 Task: Find connections with filter location Cardiff with filter topic #workingathomewith filter profile language French with filter current company Indus Towers Limited with filter school R. A. Podar College of Commerce & Economics with filter industry Equipment Rental Services with filter service category Email Marketing with filter keywords title Mail Carrier
Action: Mouse moved to (679, 82)
Screenshot: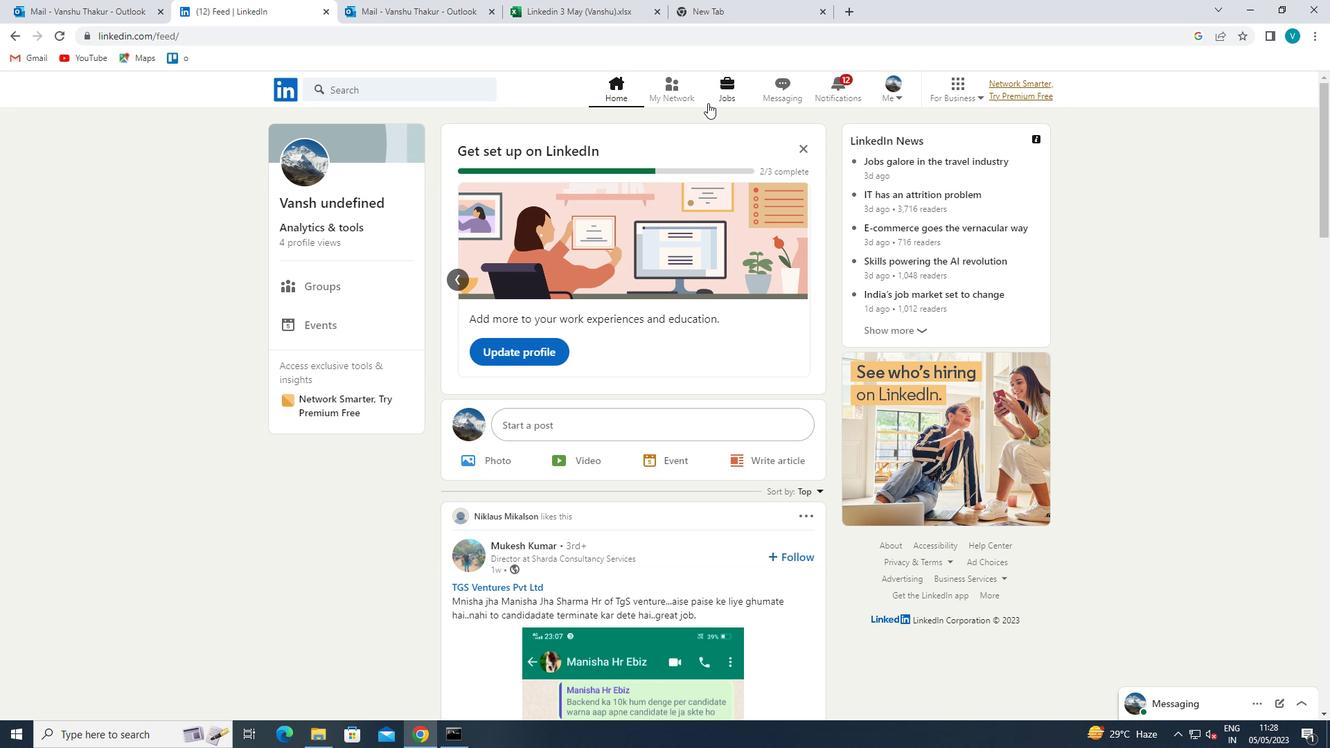 
Action: Mouse pressed left at (679, 82)
Screenshot: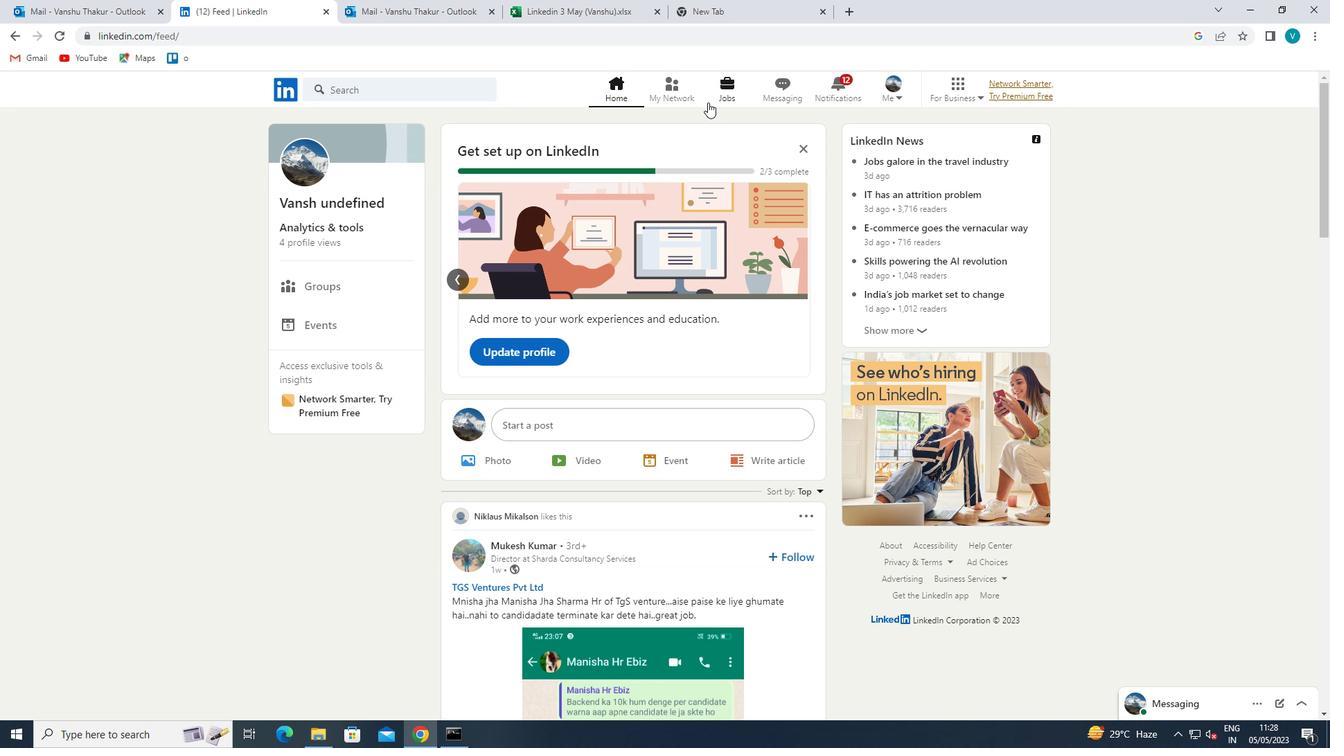 
Action: Mouse moved to (413, 168)
Screenshot: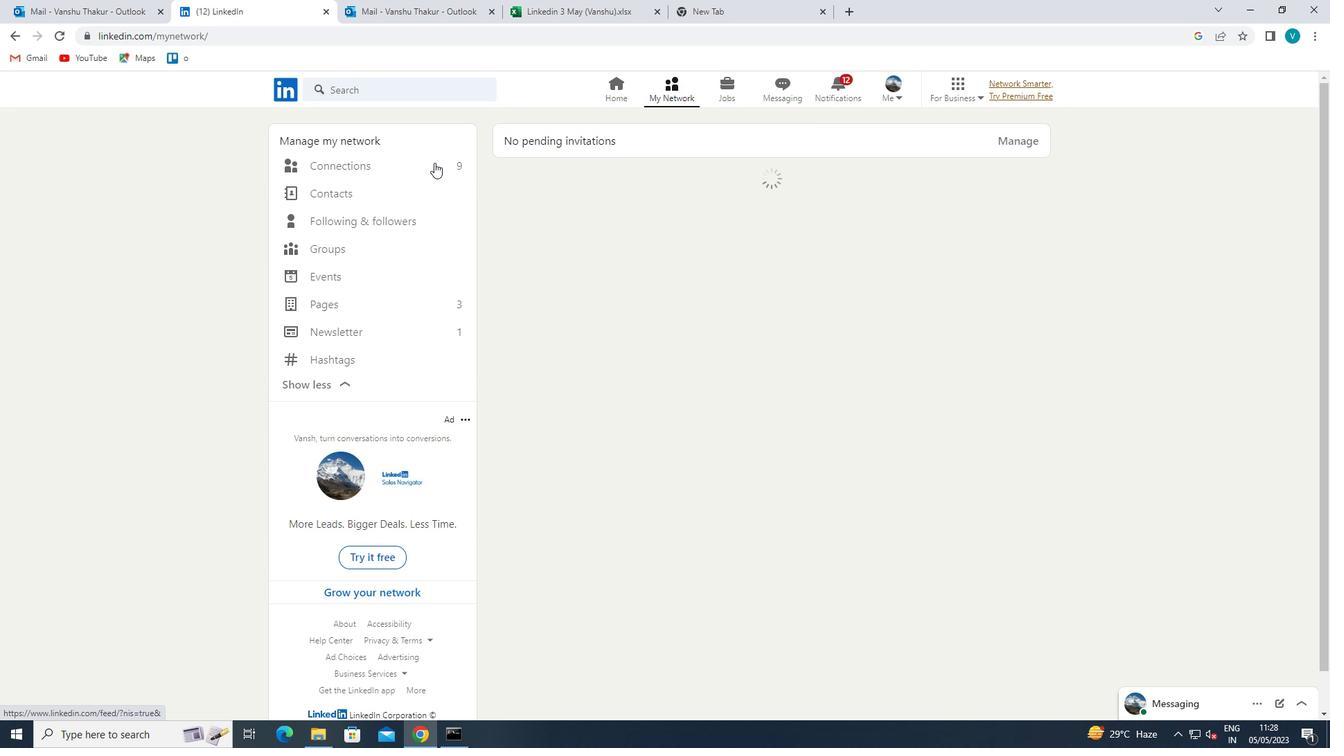 
Action: Mouse pressed left at (413, 168)
Screenshot: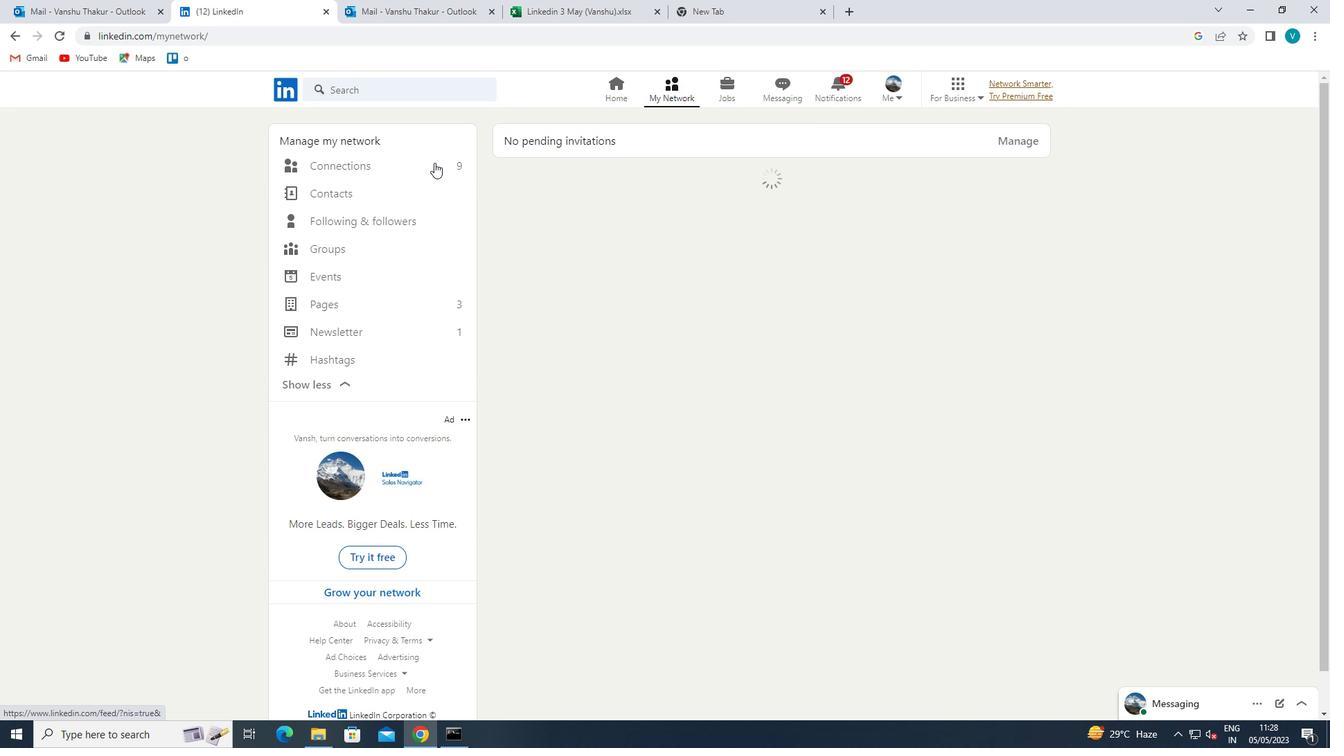 
Action: Mouse moved to (750, 169)
Screenshot: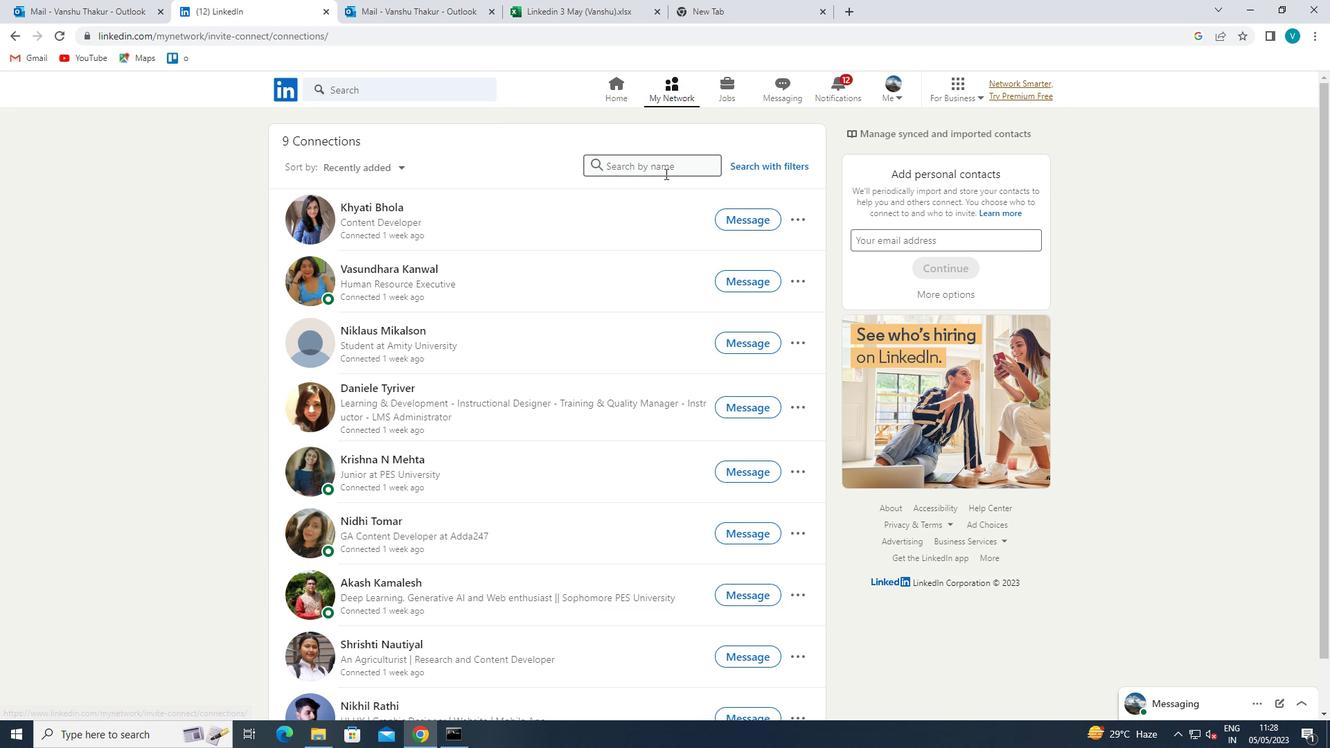 
Action: Mouse pressed left at (750, 169)
Screenshot: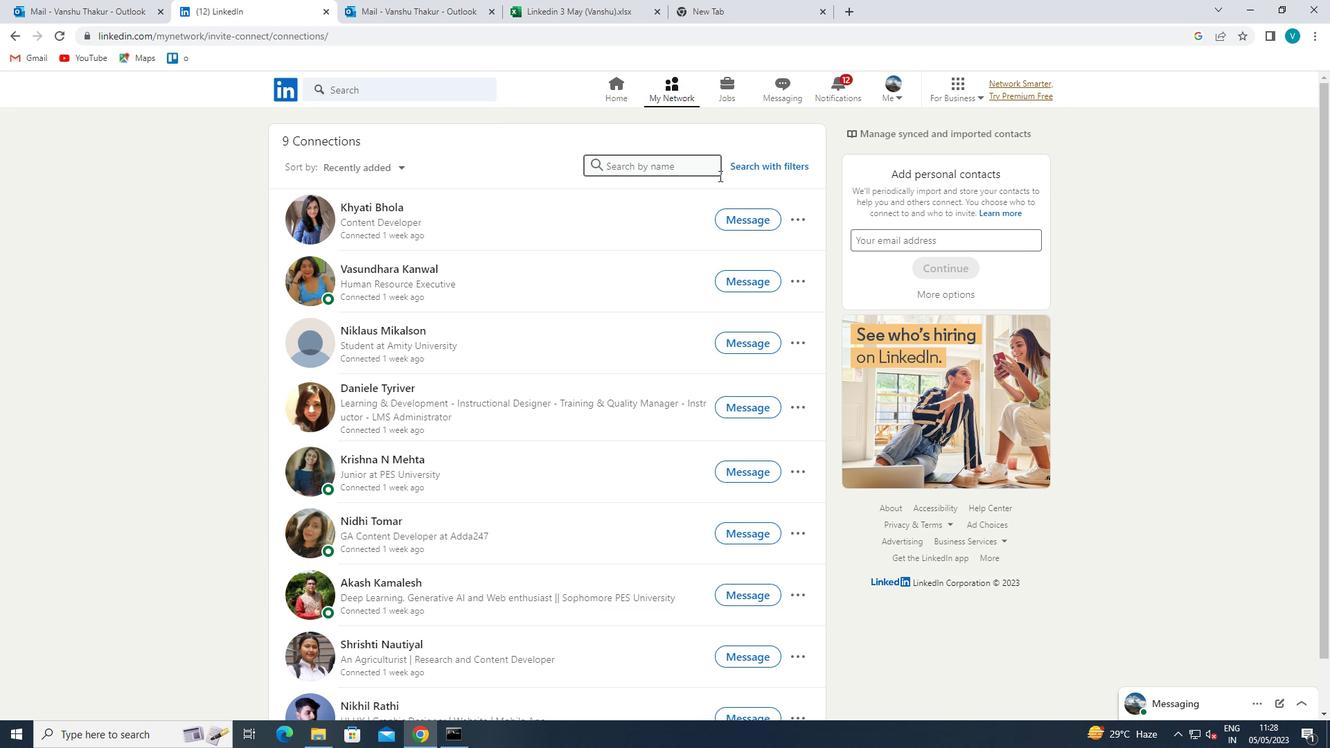 
Action: Mouse moved to (667, 132)
Screenshot: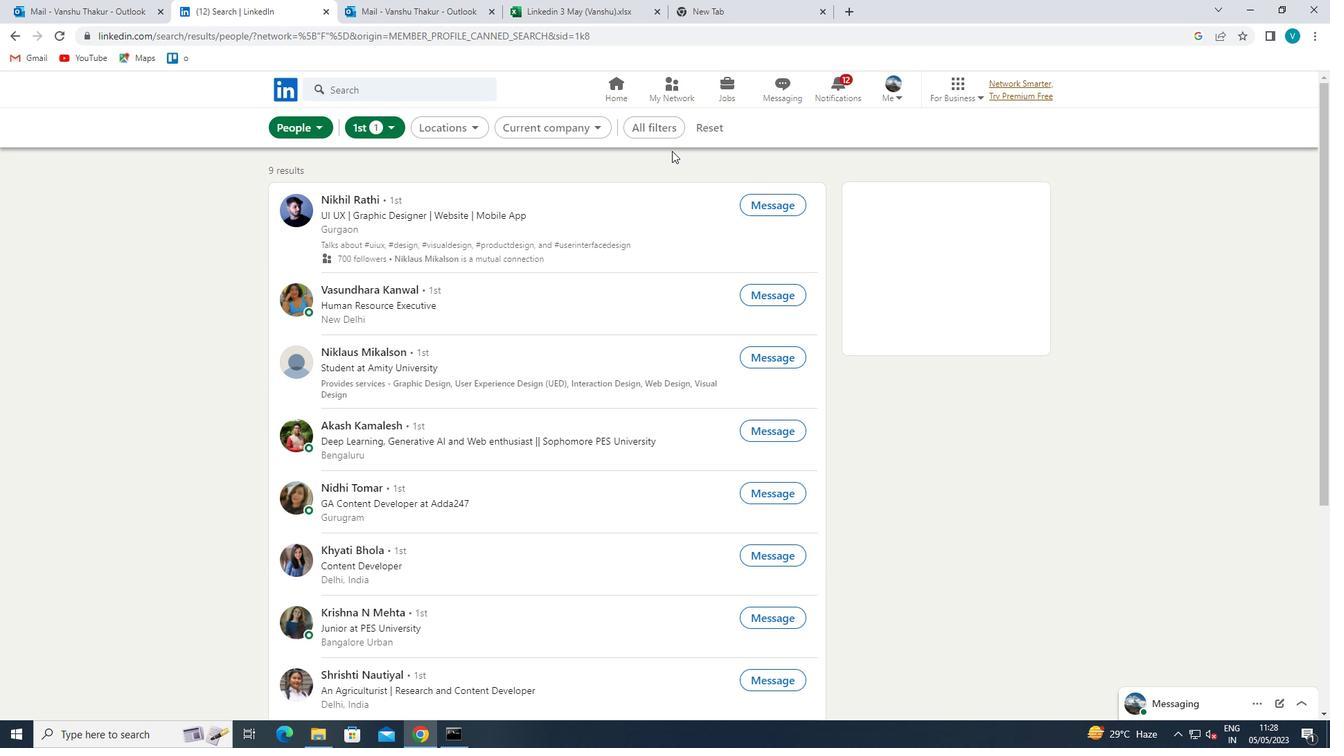 
Action: Mouse pressed left at (667, 132)
Screenshot: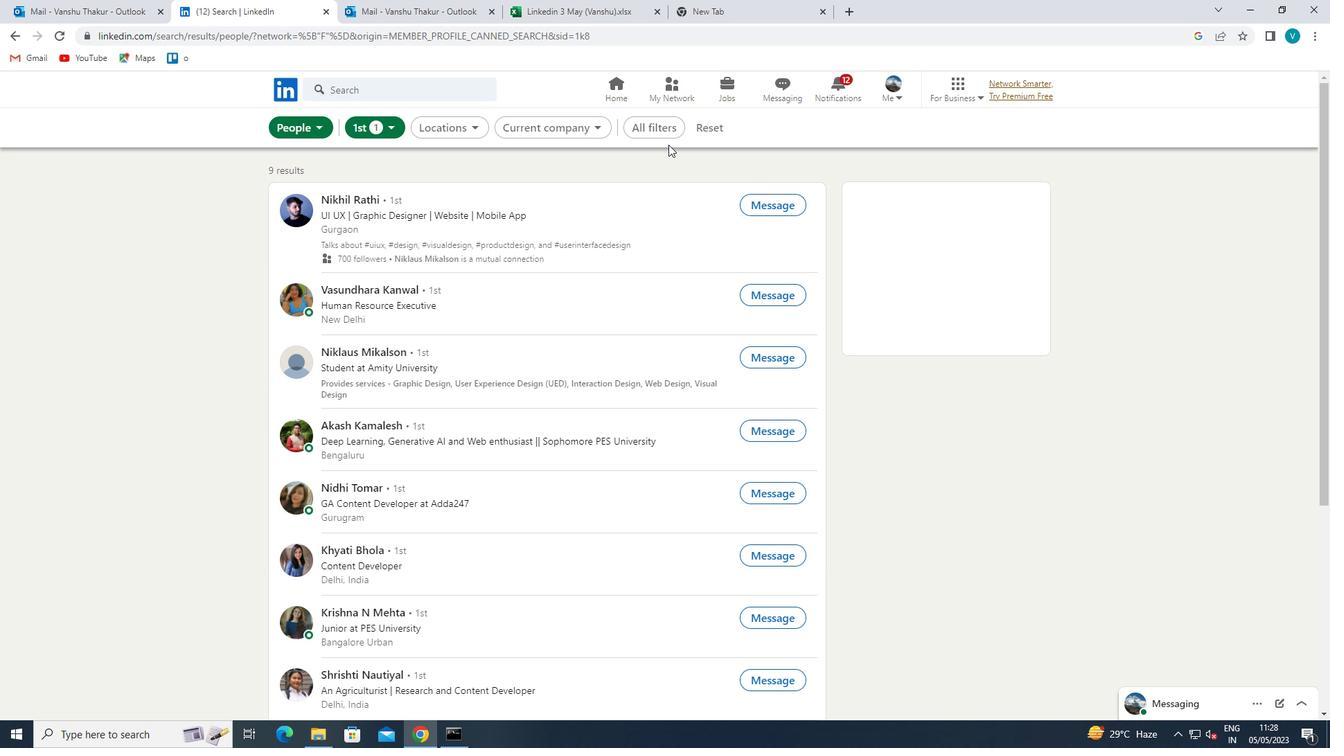 
Action: Mouse moved to (1093, 307)
Screenshot: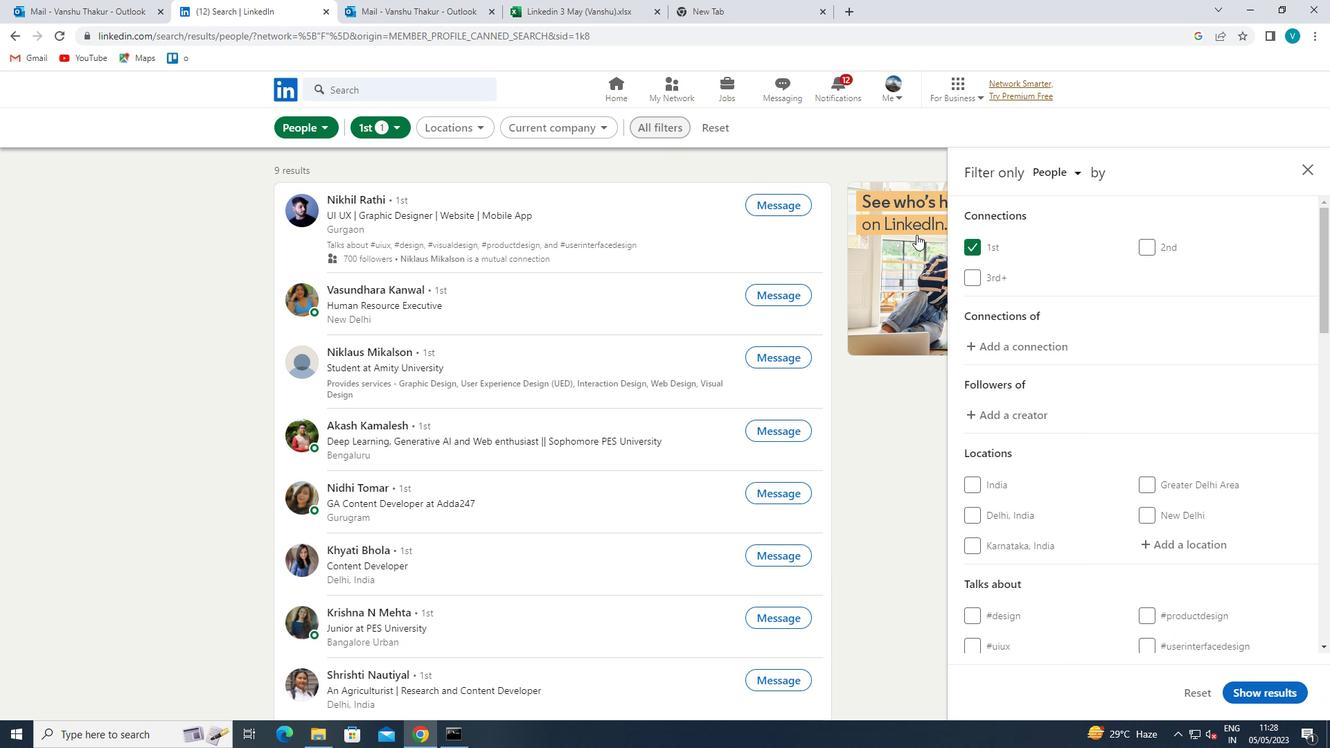 
Action: Mouse scrolled (1093, 306) with delta (0, 0)
Screenshot: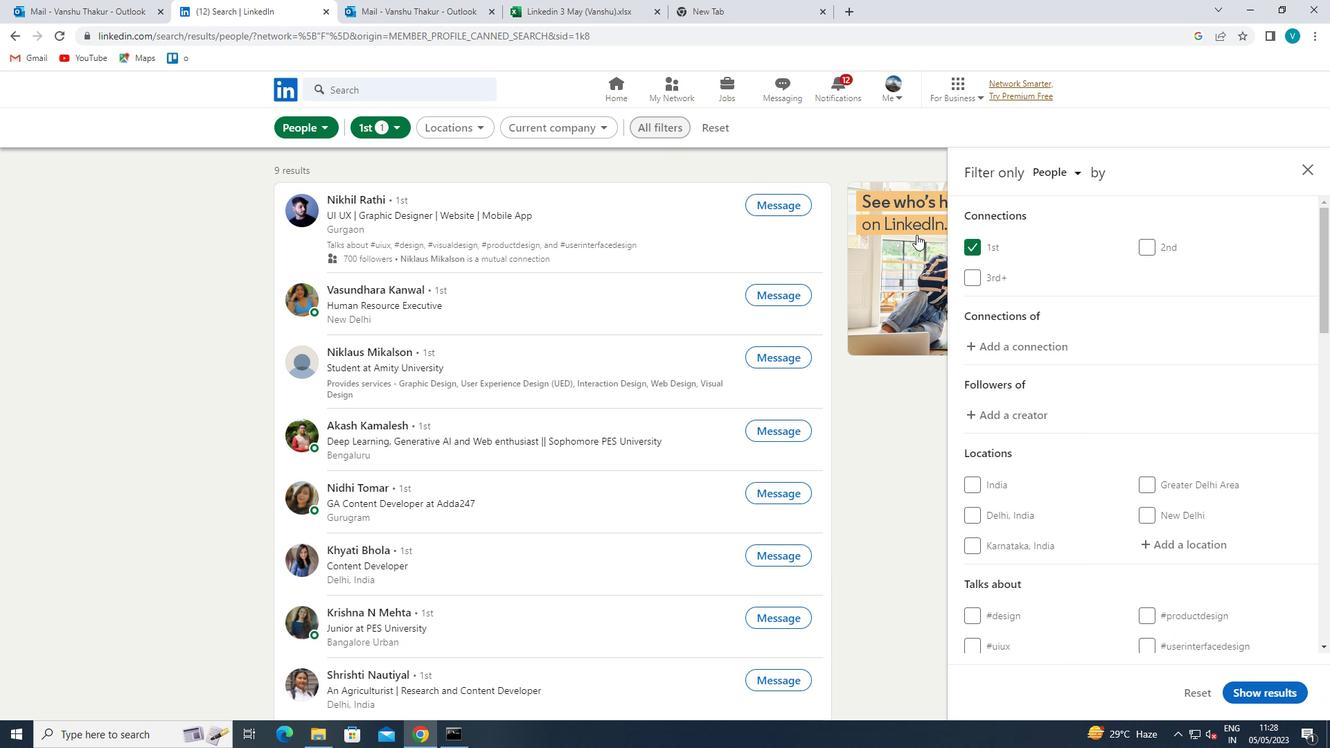 
Action: Mouse scrolled (1093, 306) with delta (0, 0)
Screenshot: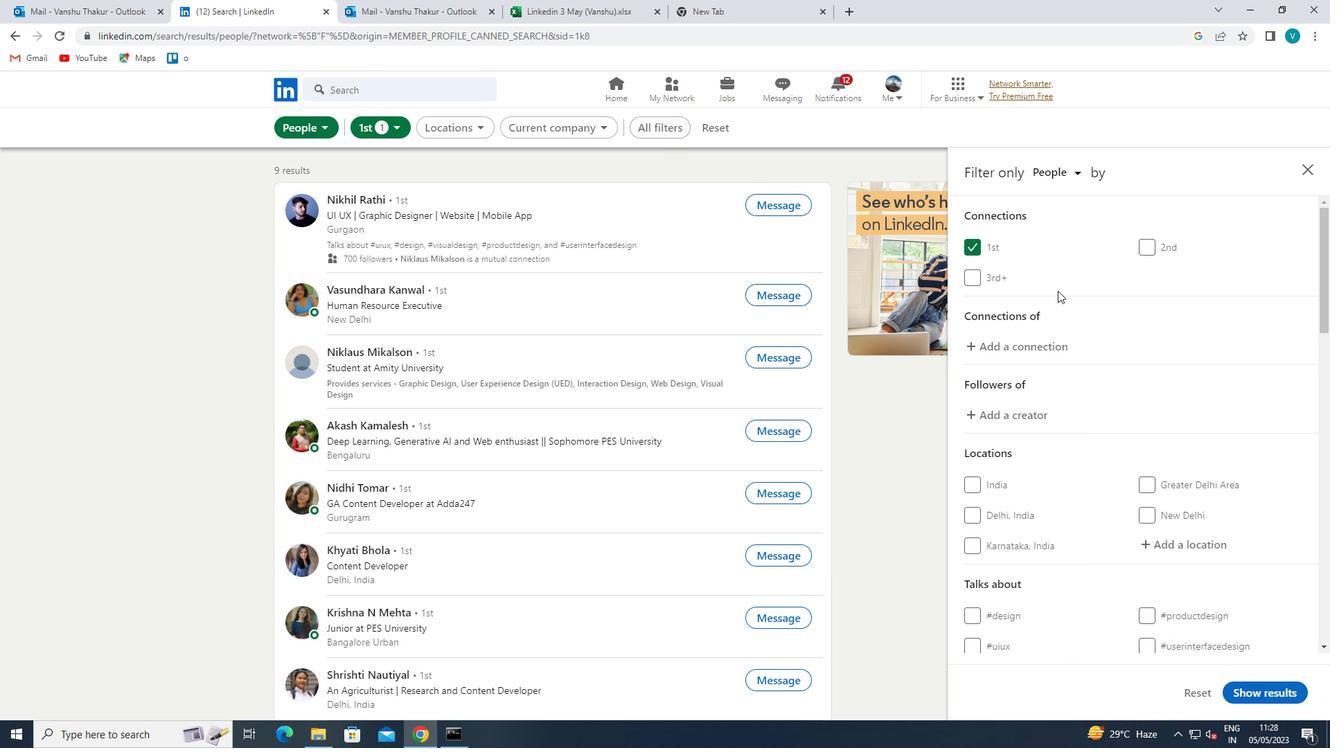 
Action: Mouse scrolled (1093, 306) with delta (0, 0)
Screenshot: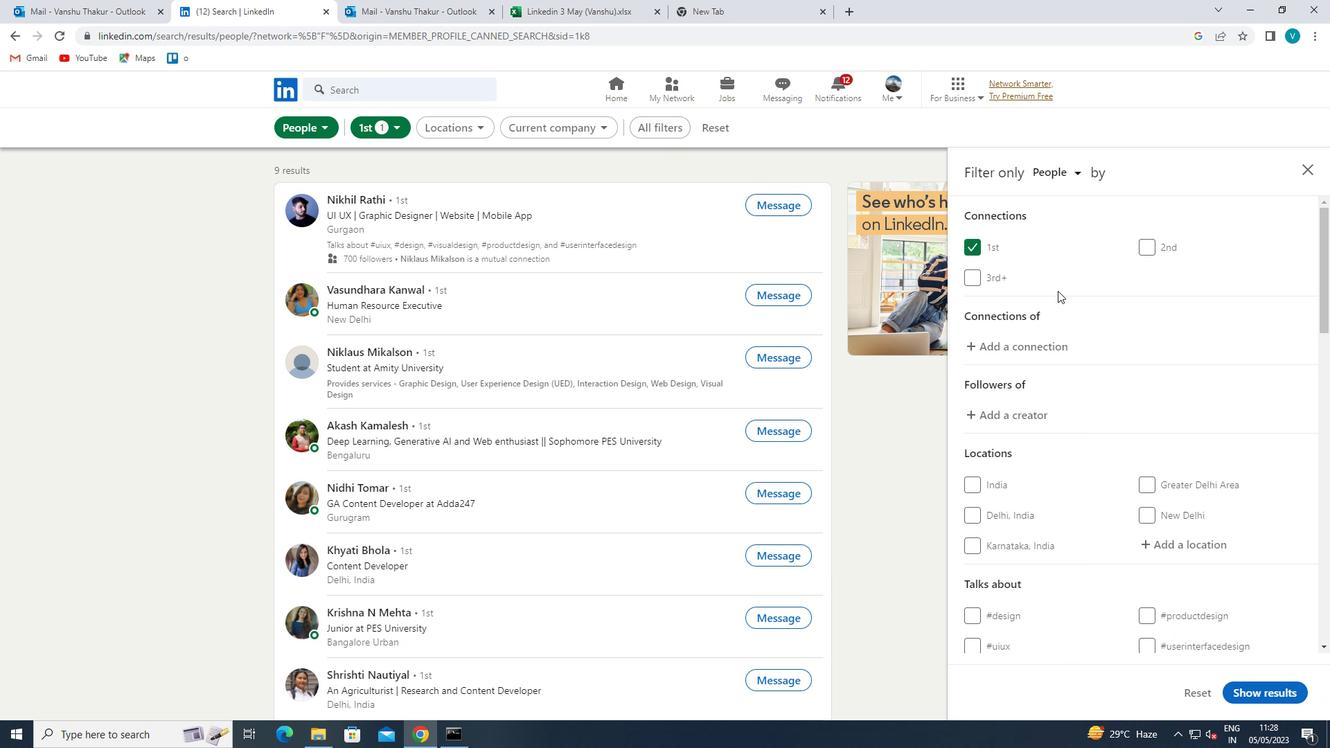 
Action: Mouse moved to (1174, 336)
Screenshot: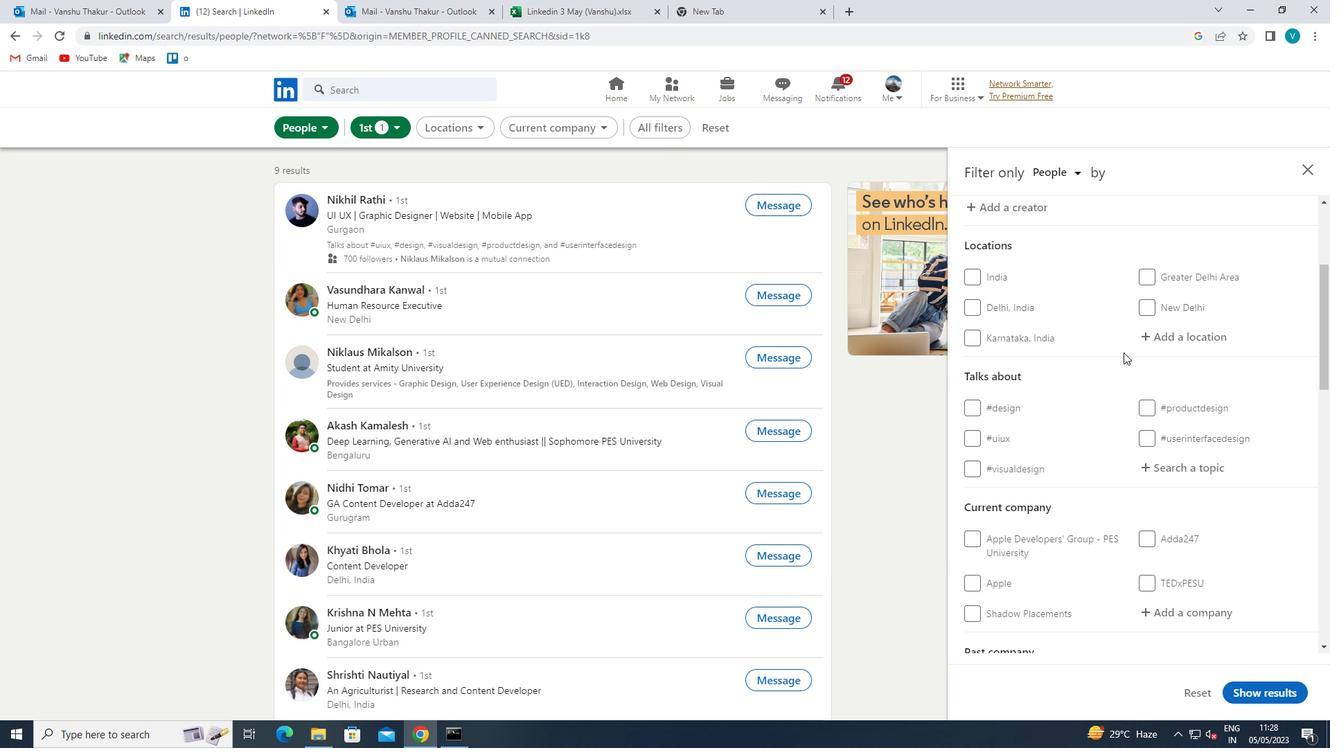 
Action: Mouse pressed left at (1174, 336)
Screenshot: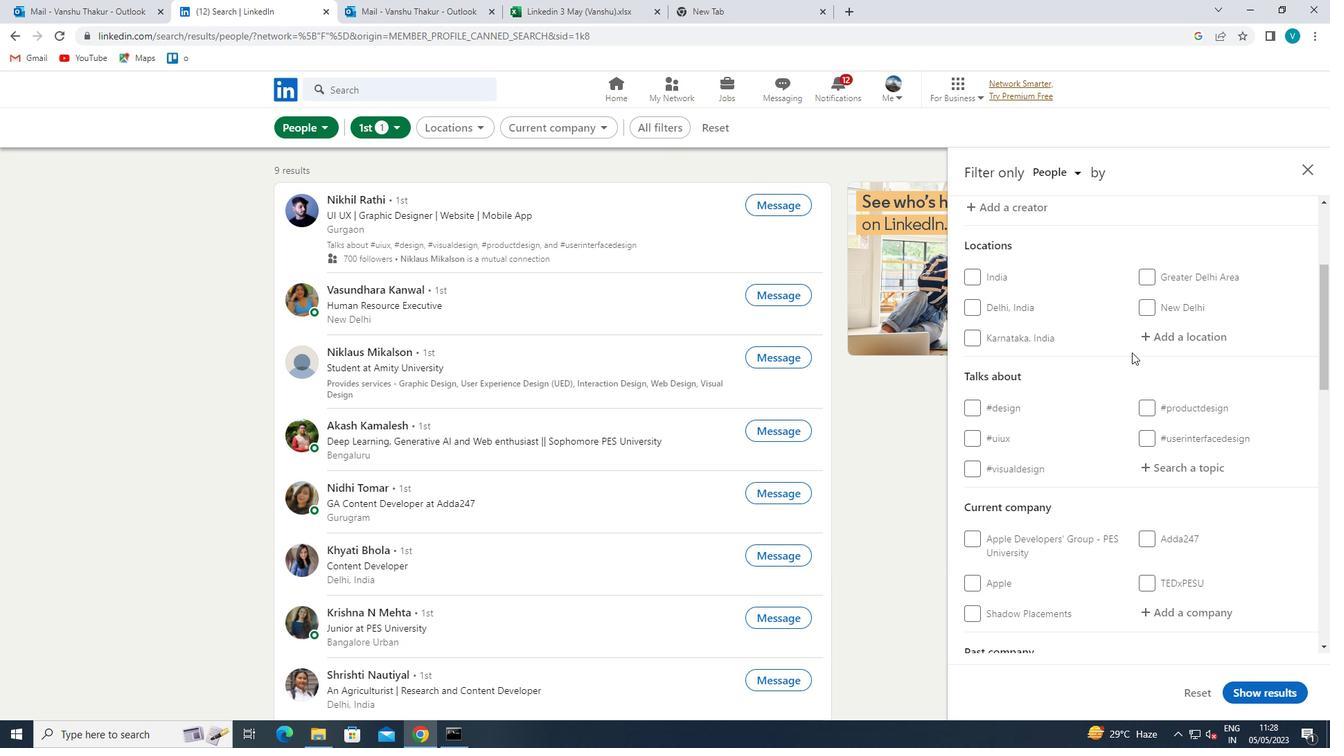 
Action: Mouse moved to (982, 233)
Screenshot: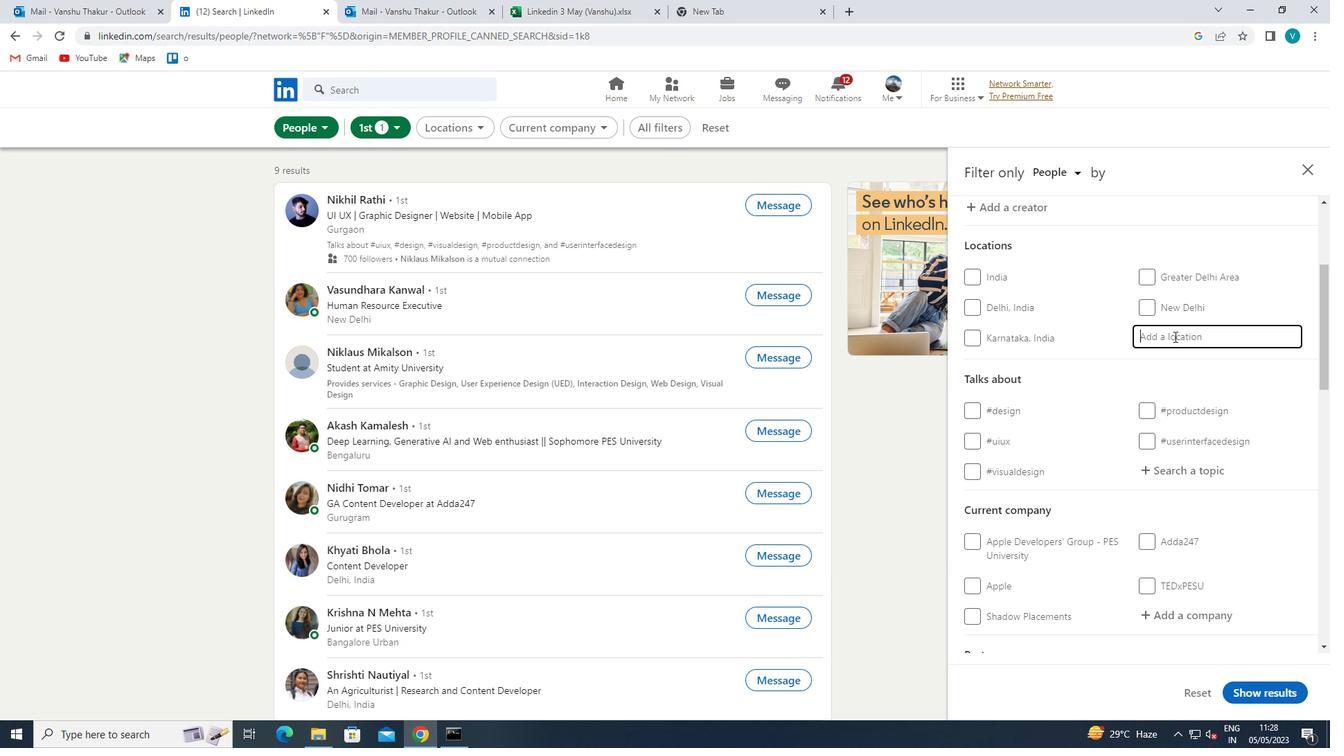 
Action: Key pressed <Key.shift><Key.shift><Key.shift><Key.shift><Key.shift><Key.shift><Key.shift><Key.shift><Key.shift><Key.shift><Key.shift><Key.shift><Key.shift><Key.shift>CARDIFF
Screenshot: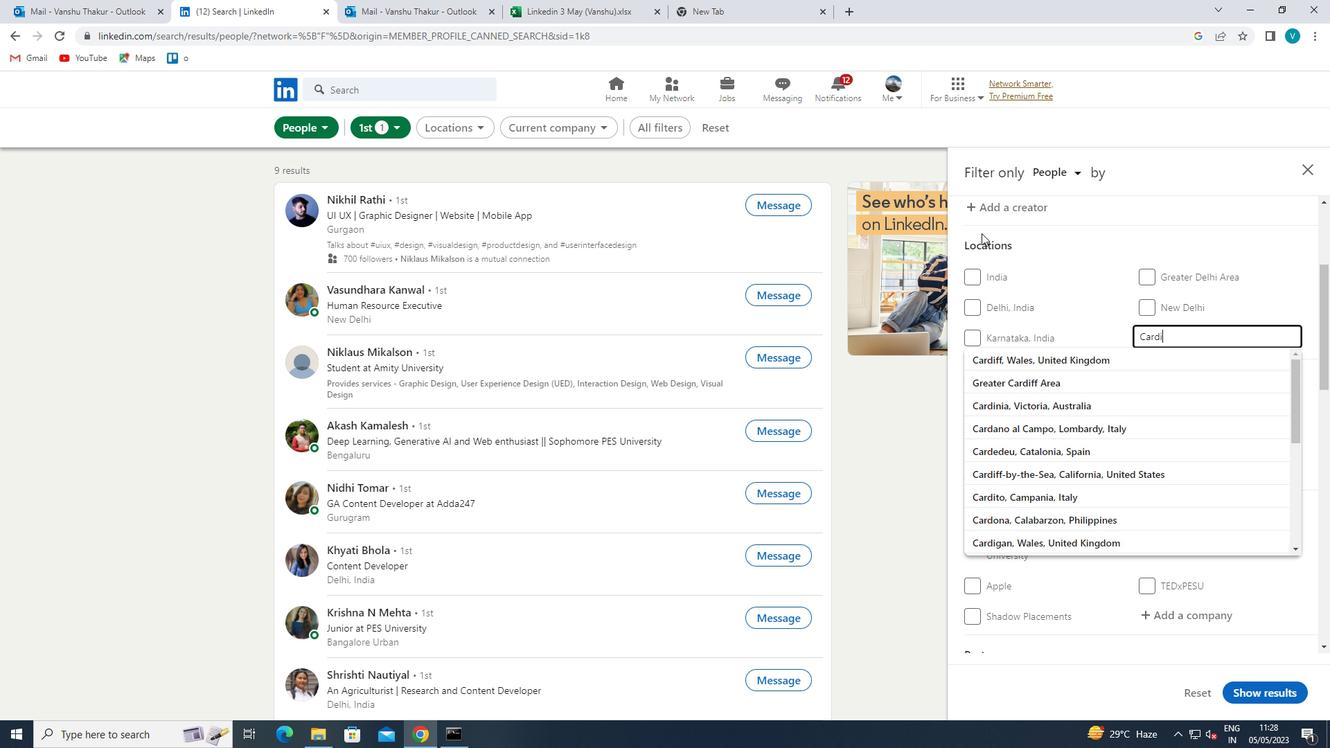 
Action: Mouse moved to (1030, 350)
Screenshot: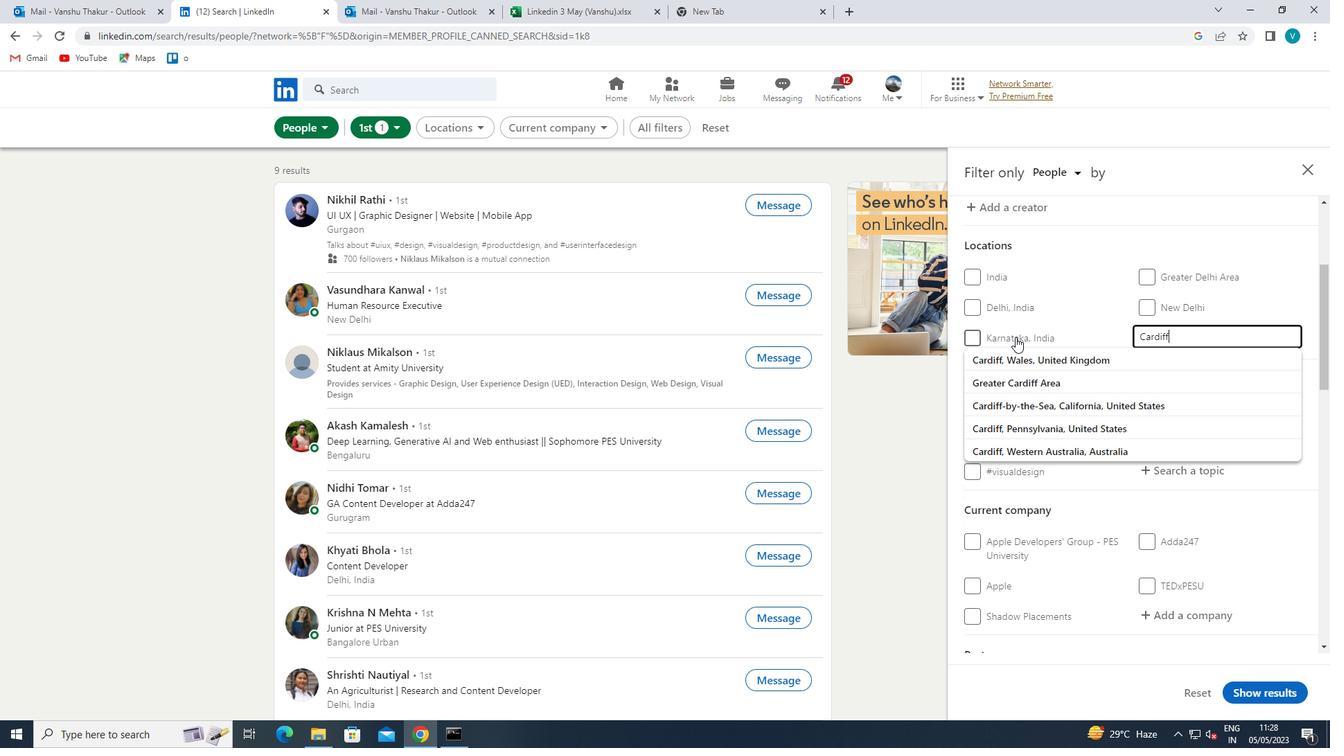 
Action: Mouse pressed left at (1030, 350)
Screenshot: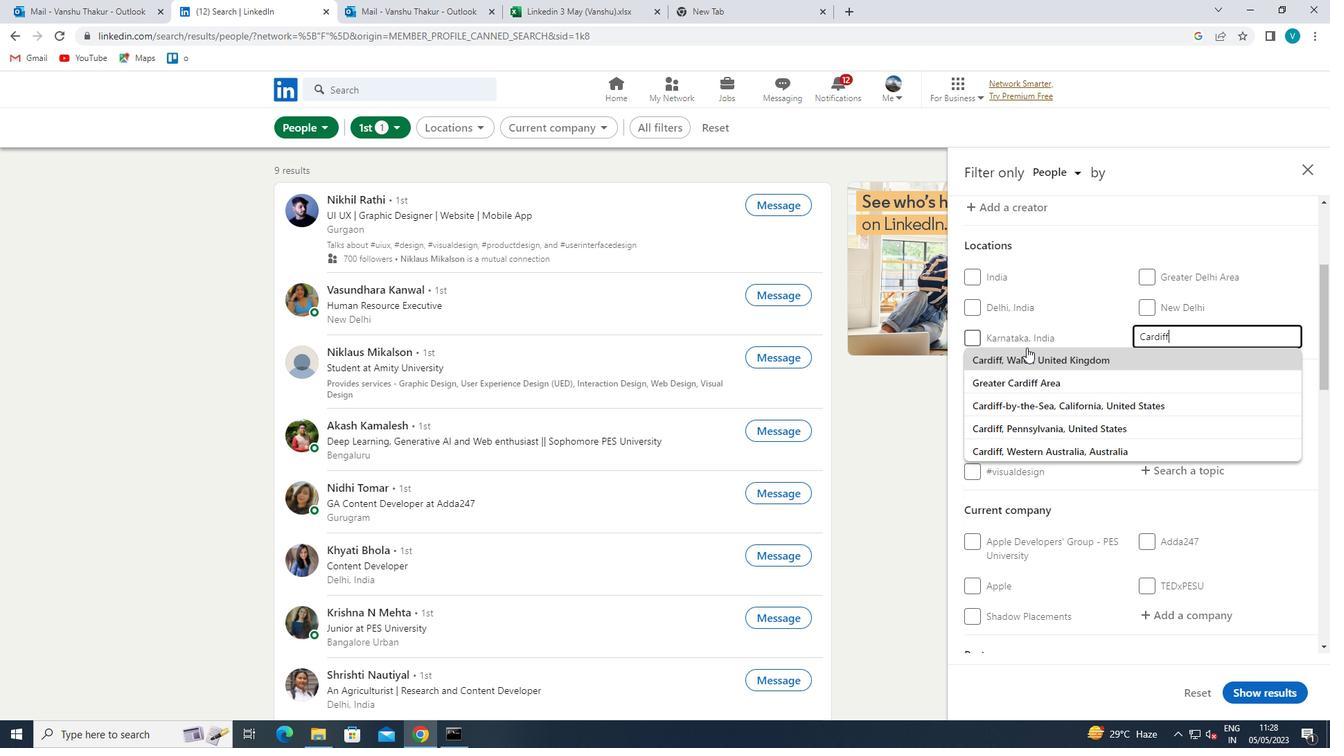 
Action: Mouse moved to (1043, 356)
Screenshot: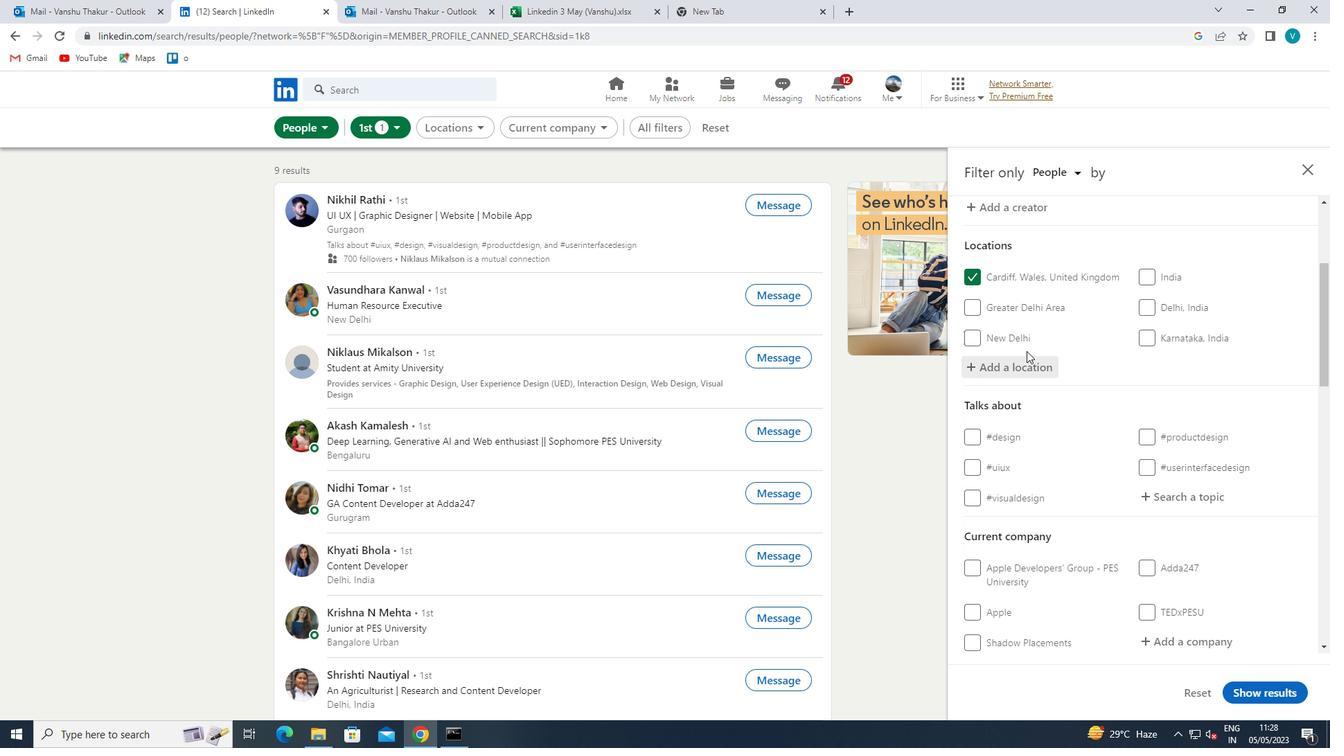 
Action: Mouse scrolled (1043, 355) with delta (0, 0)
Screenshot: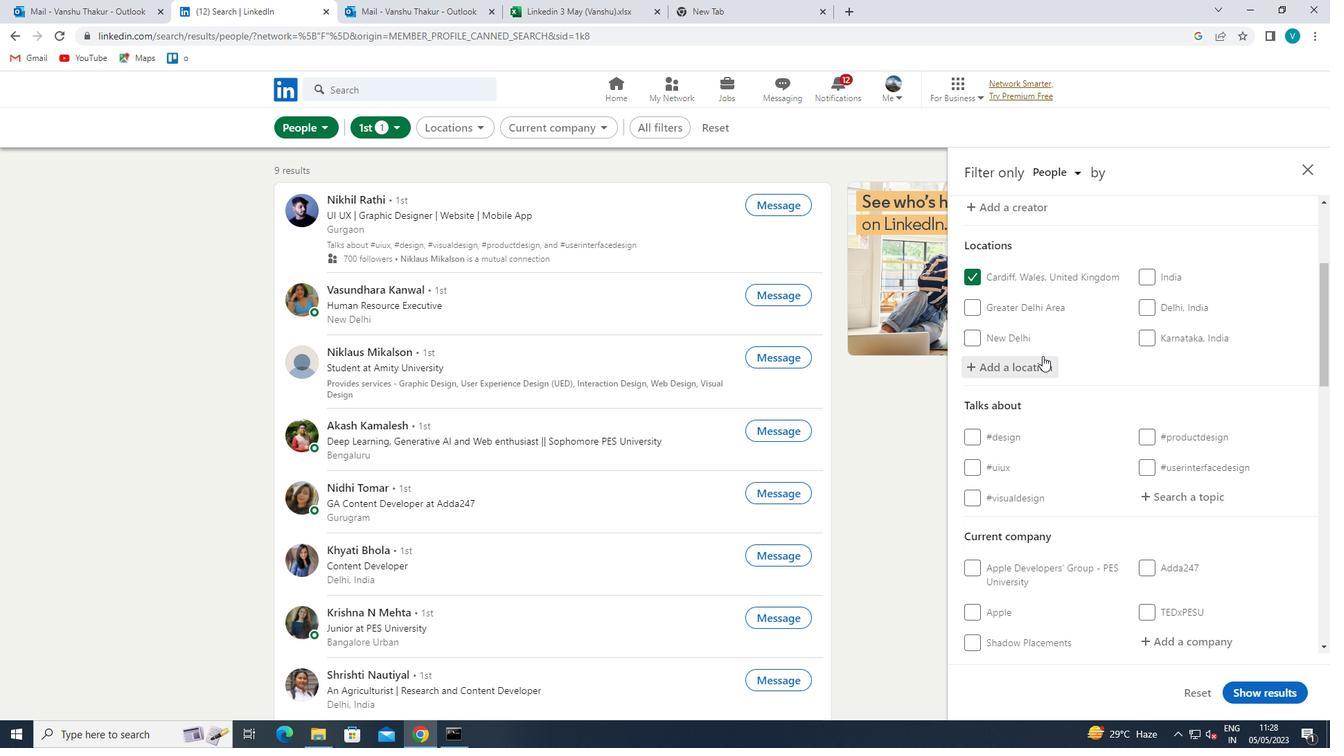 
Action: Mouse scrolled (1043, 355) with delta (0, 0)
Screenshot: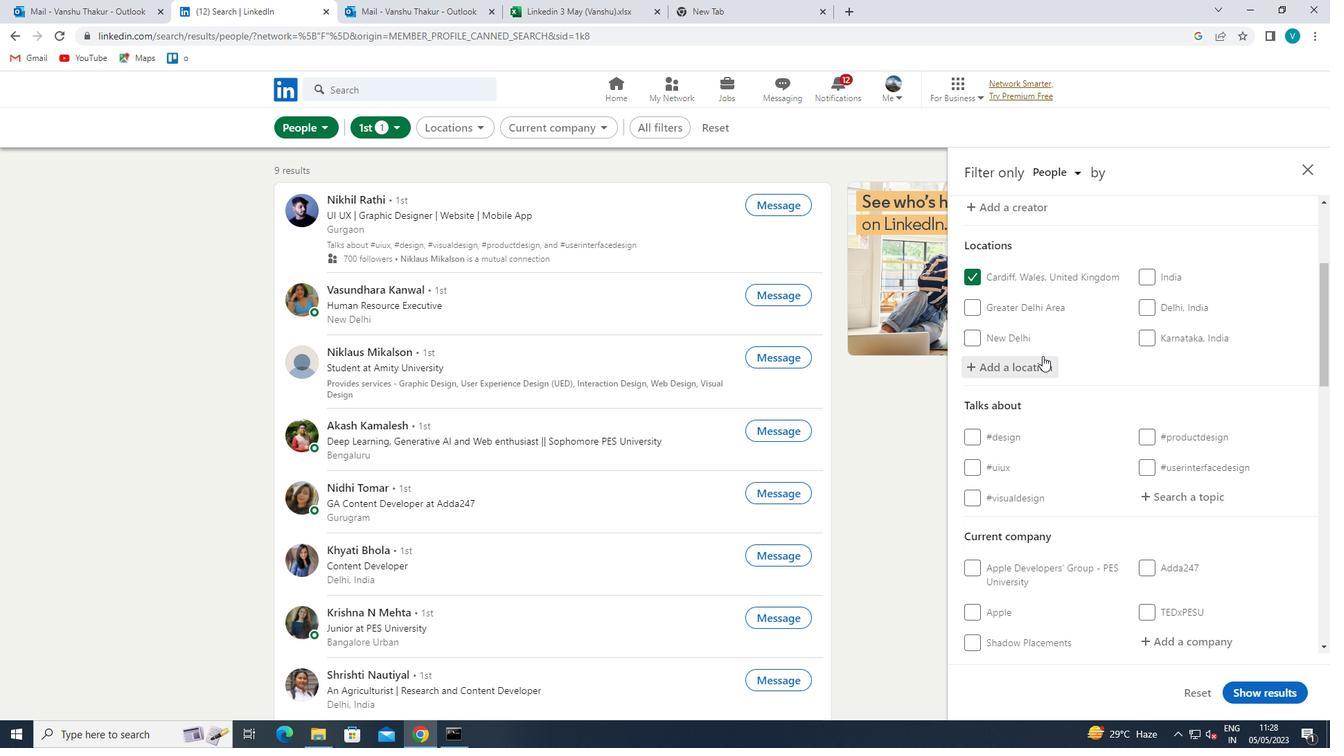 
Action: Mouse moved to (1154, 352)
Screenshot: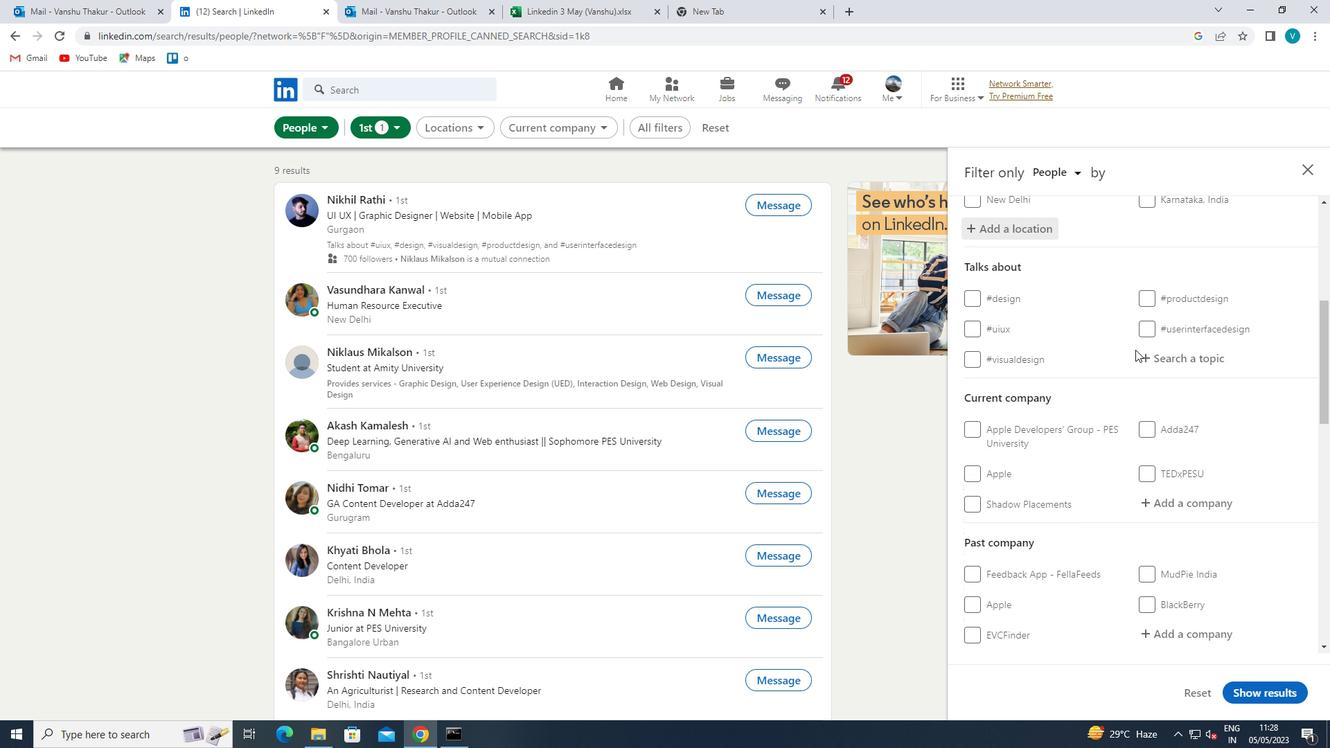 
Action: Mouse pressed left at (1154, 352)
Screenshot: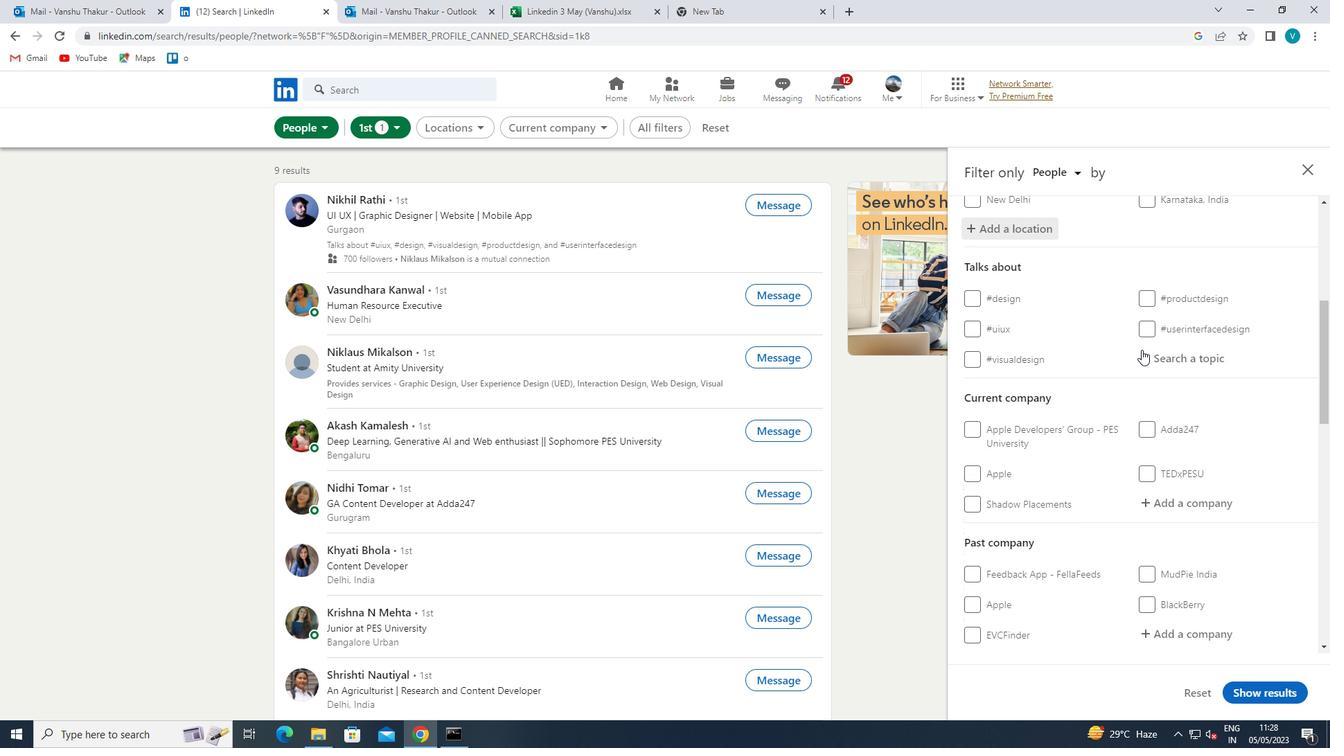 
Action: Key pressed WORKING
Screenshot: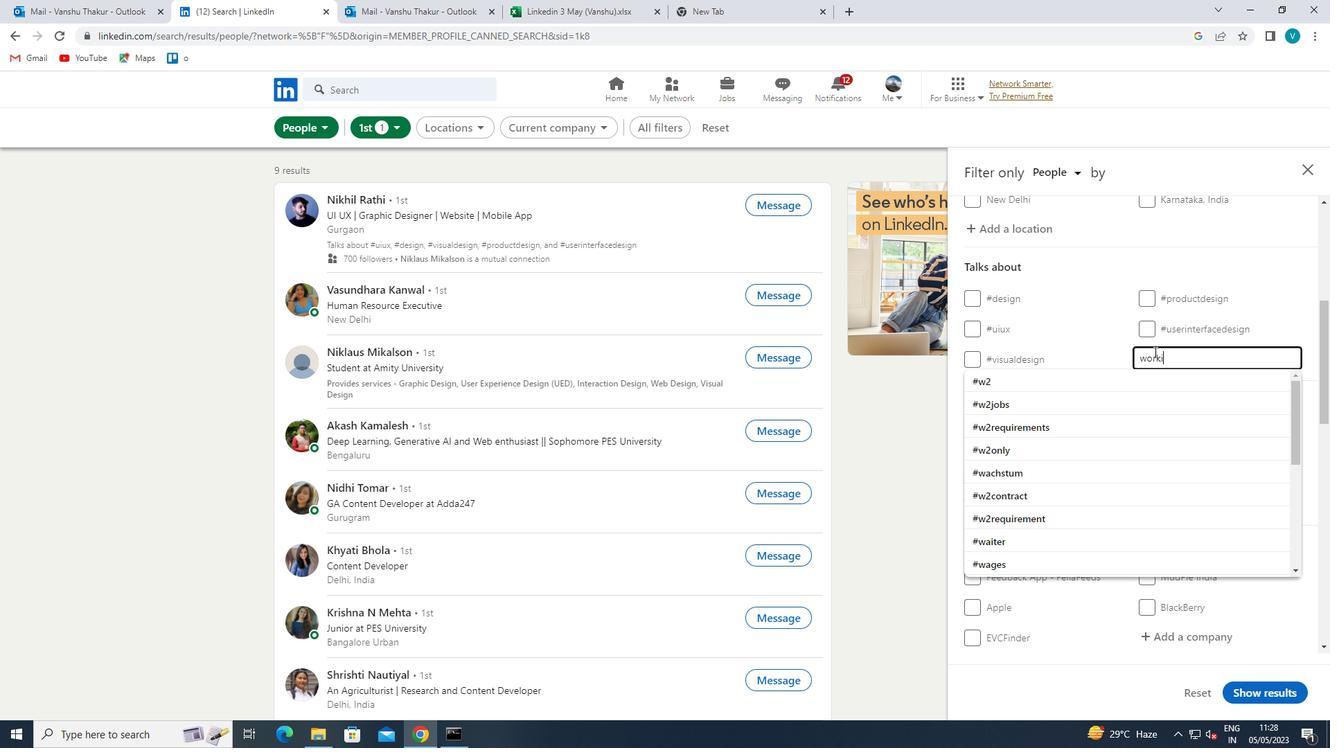 
Action: Mouse moved to (1173, 351)
Screenshot: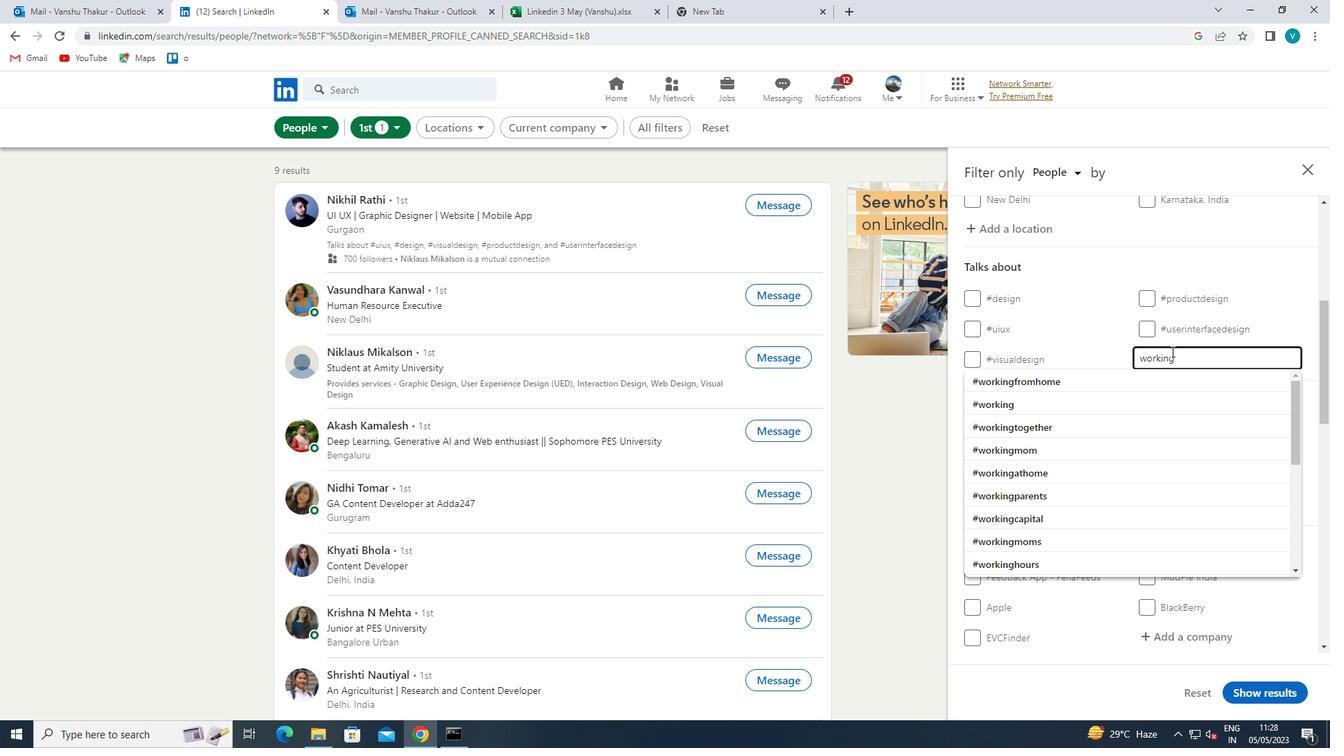 
Action: Key pressed ATHOM
Screenshot: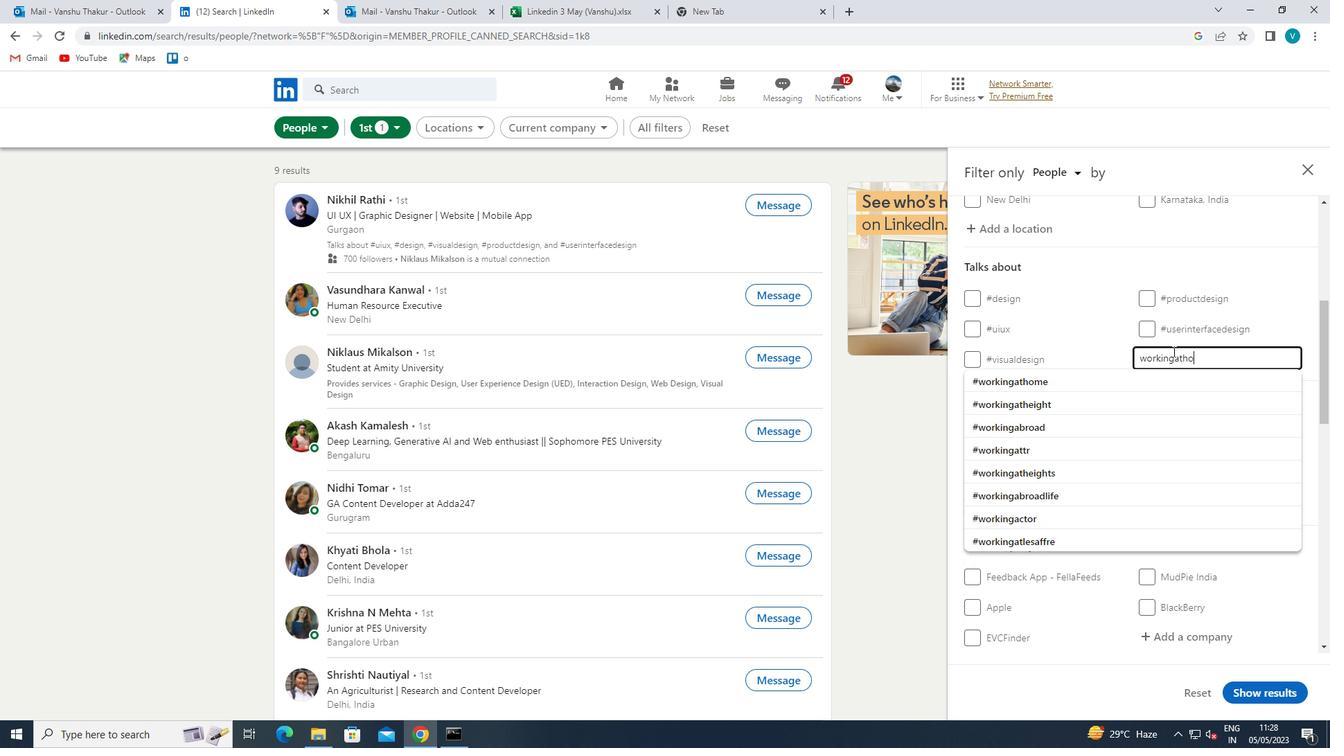 
Action: Mouse moved to (1138, 382)
Screenshot: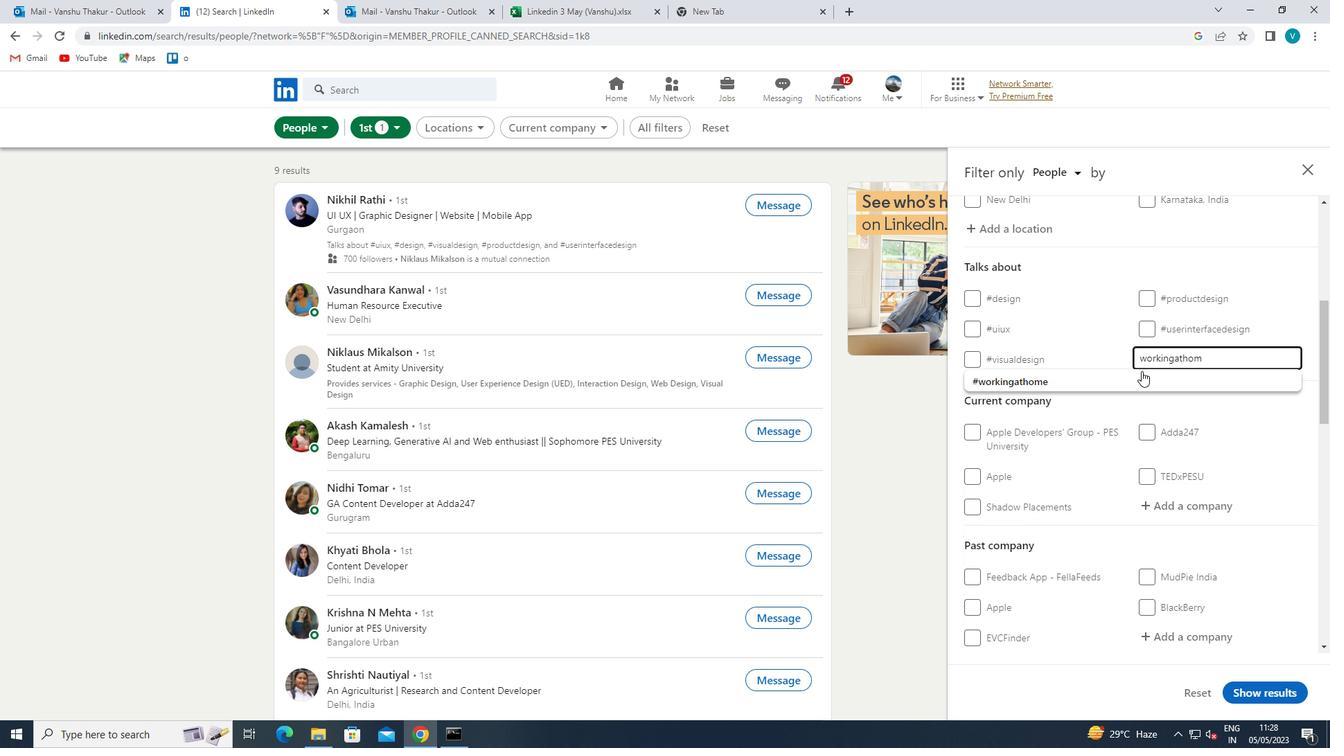 
Action: Mouse pressed left at (1138, 382)
Screenshot: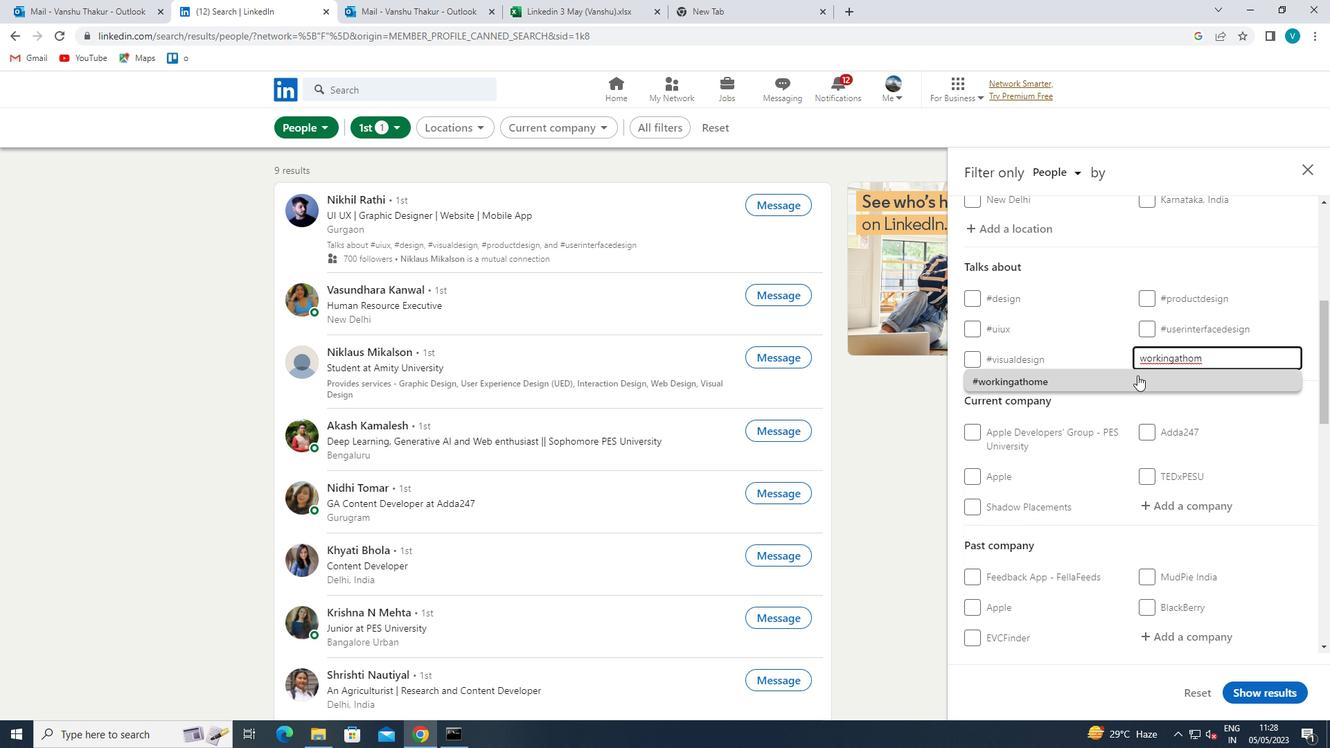 
Action: Mouse moved to (1137, 383)
Screenshot: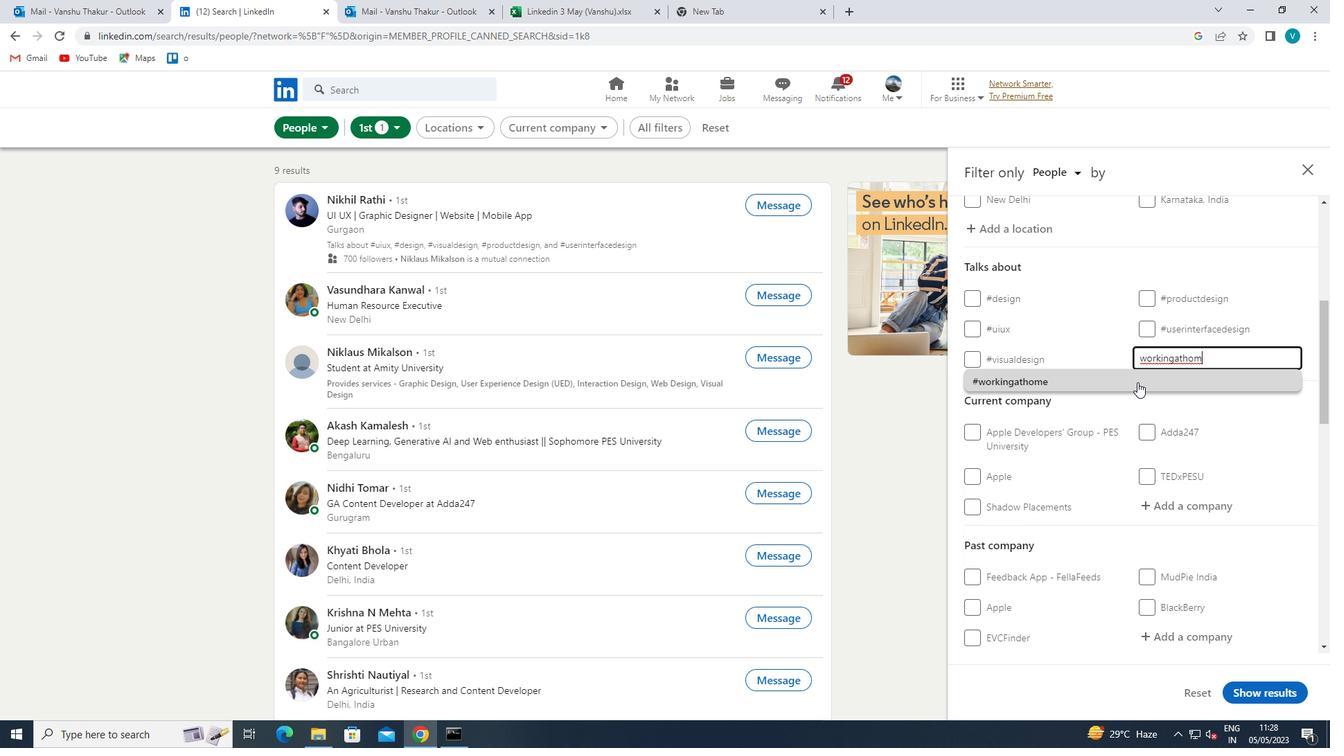 
Action: Mouse scrolled (1137, 382) with delta (0, 0)
Screenshot: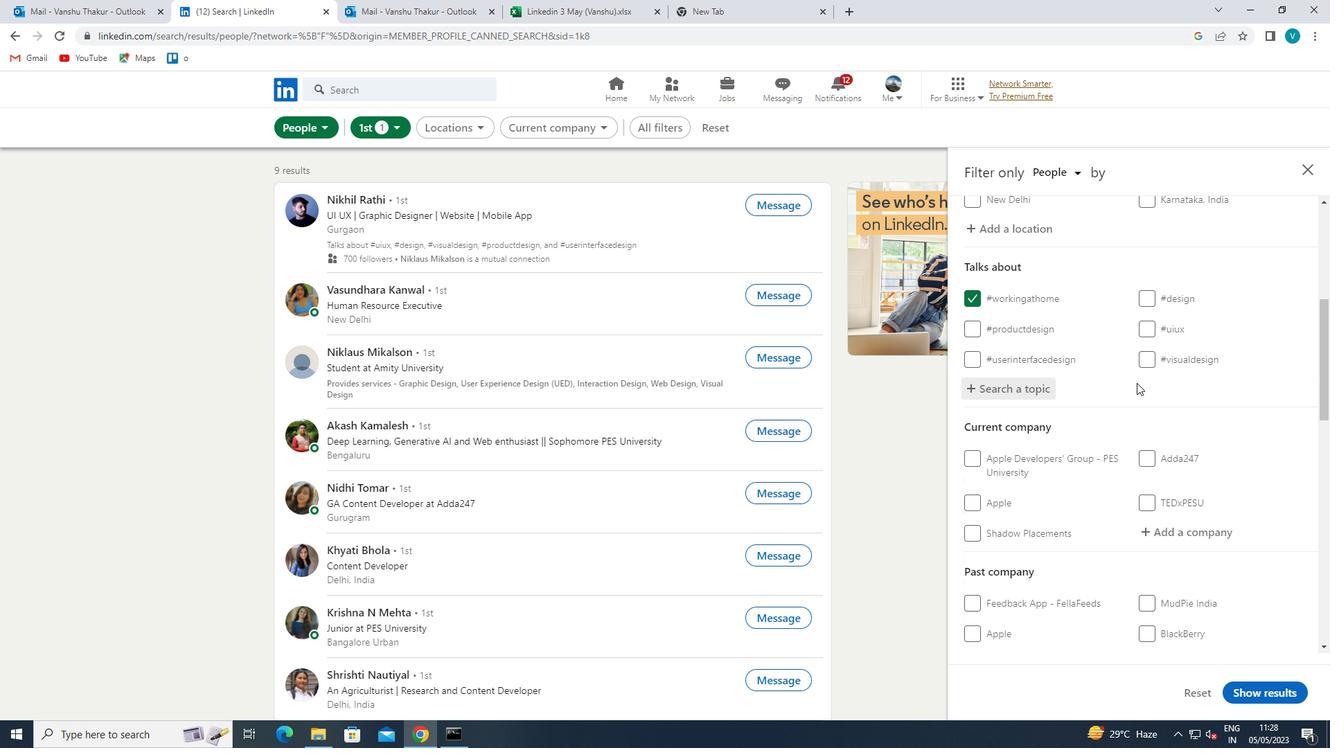 
Action: Mouse scrolled (1137, 382) with delta (0, 0)
Screenshot: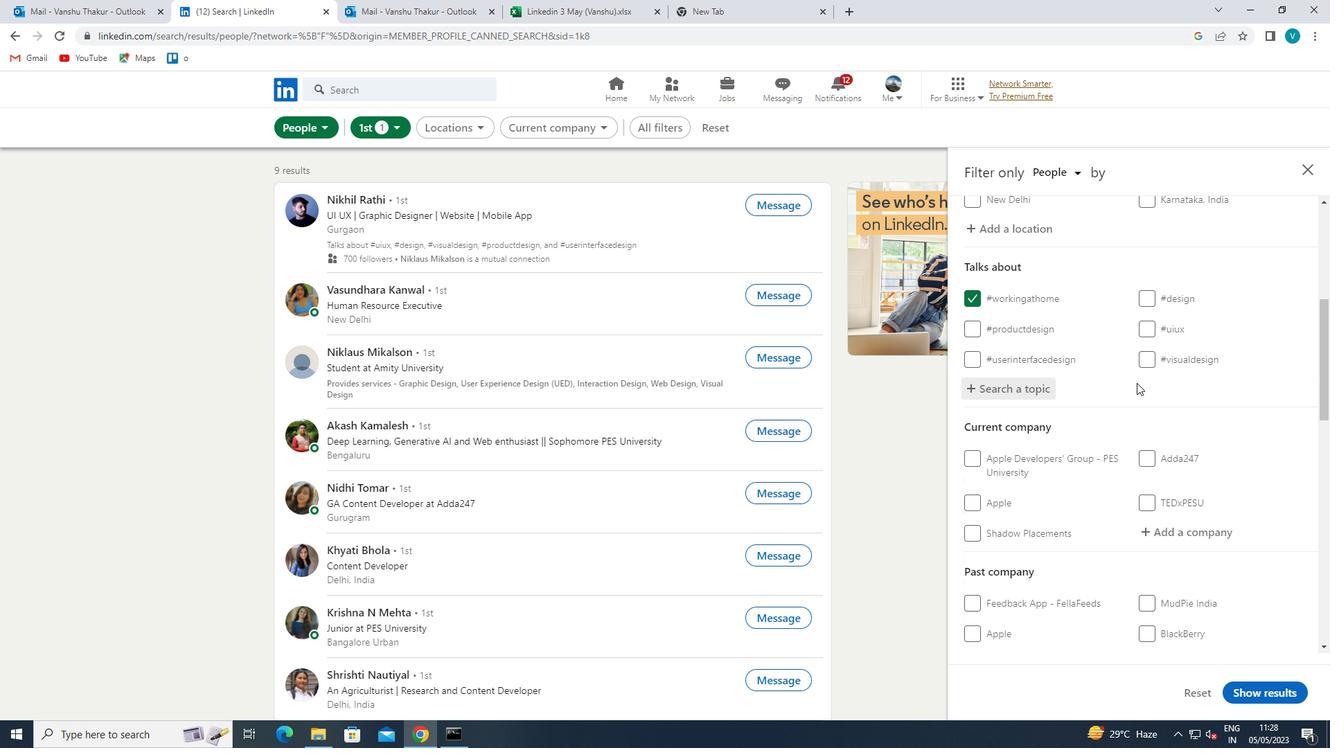 
Action: Mouse moved to (1164, 393)
Screenshot: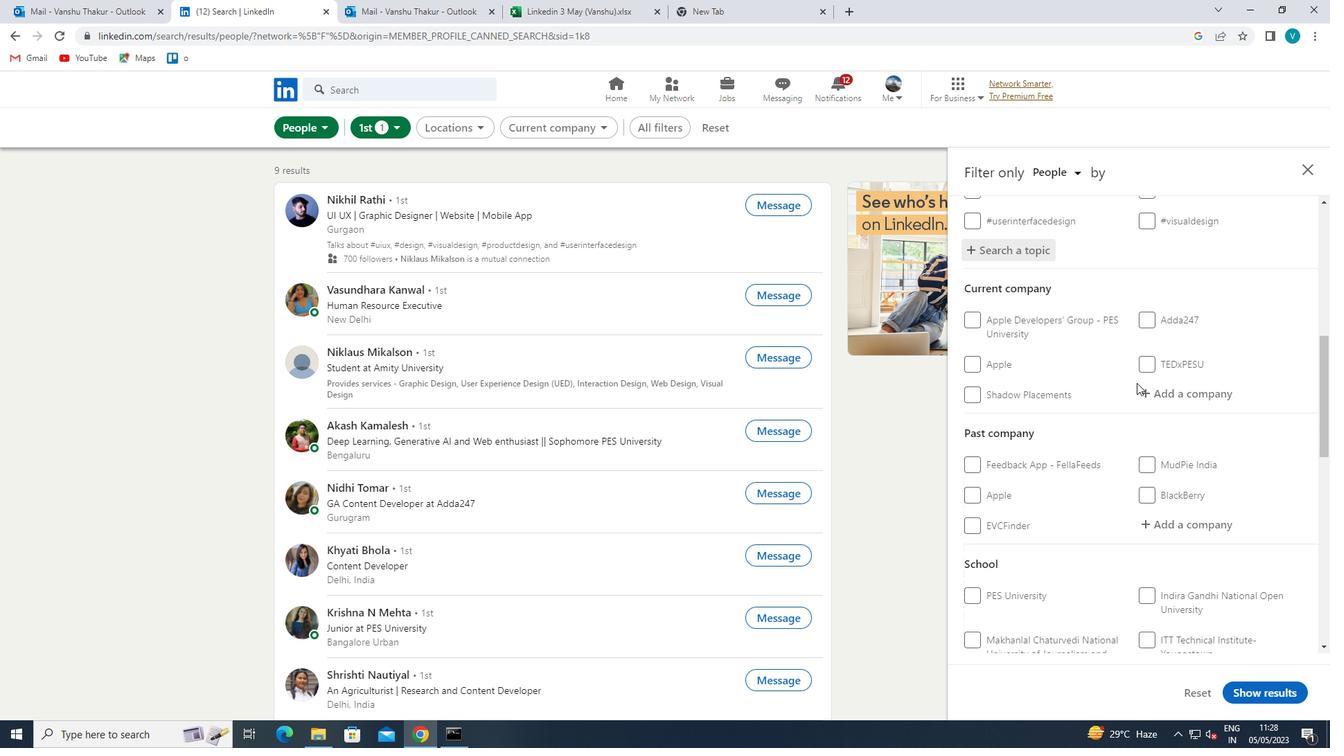 
Action: Mouse pressed left at (1164, 393)
Screenshot: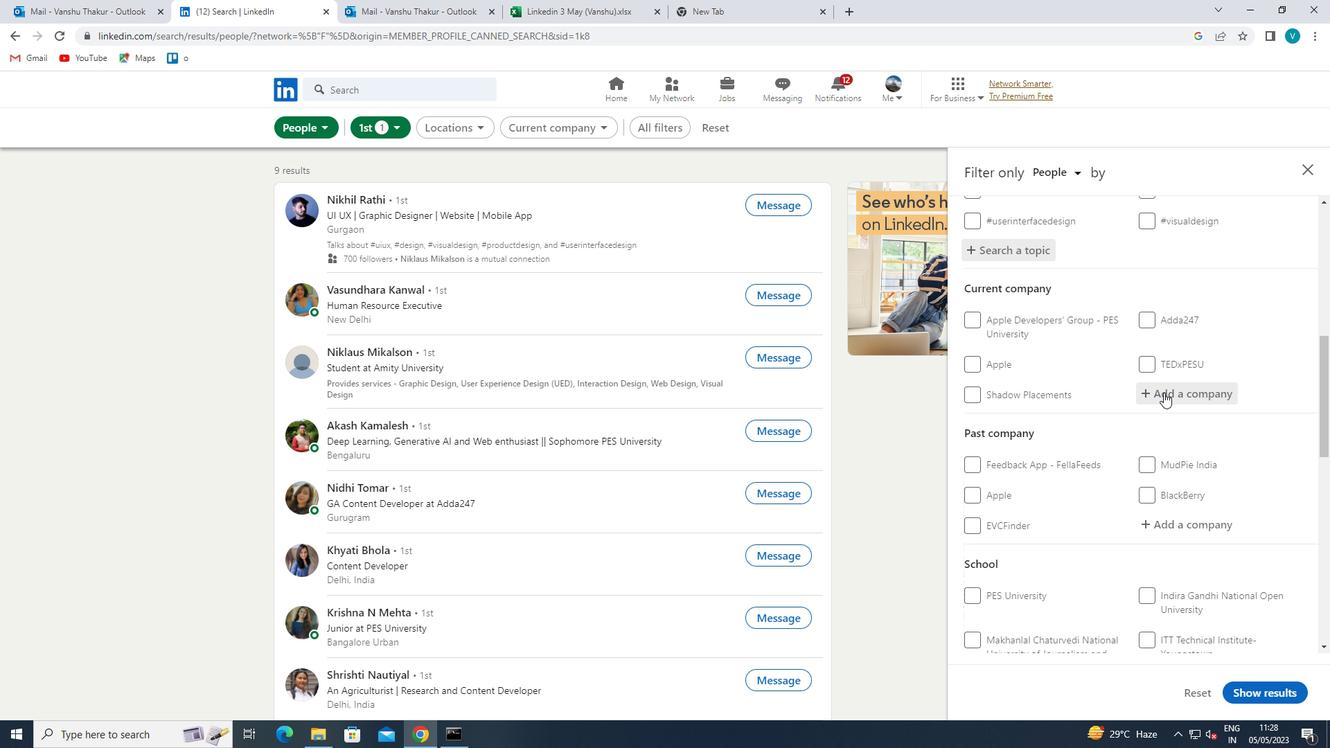 
Action: Key pressed <Key.shift>INDUS
Screenshot: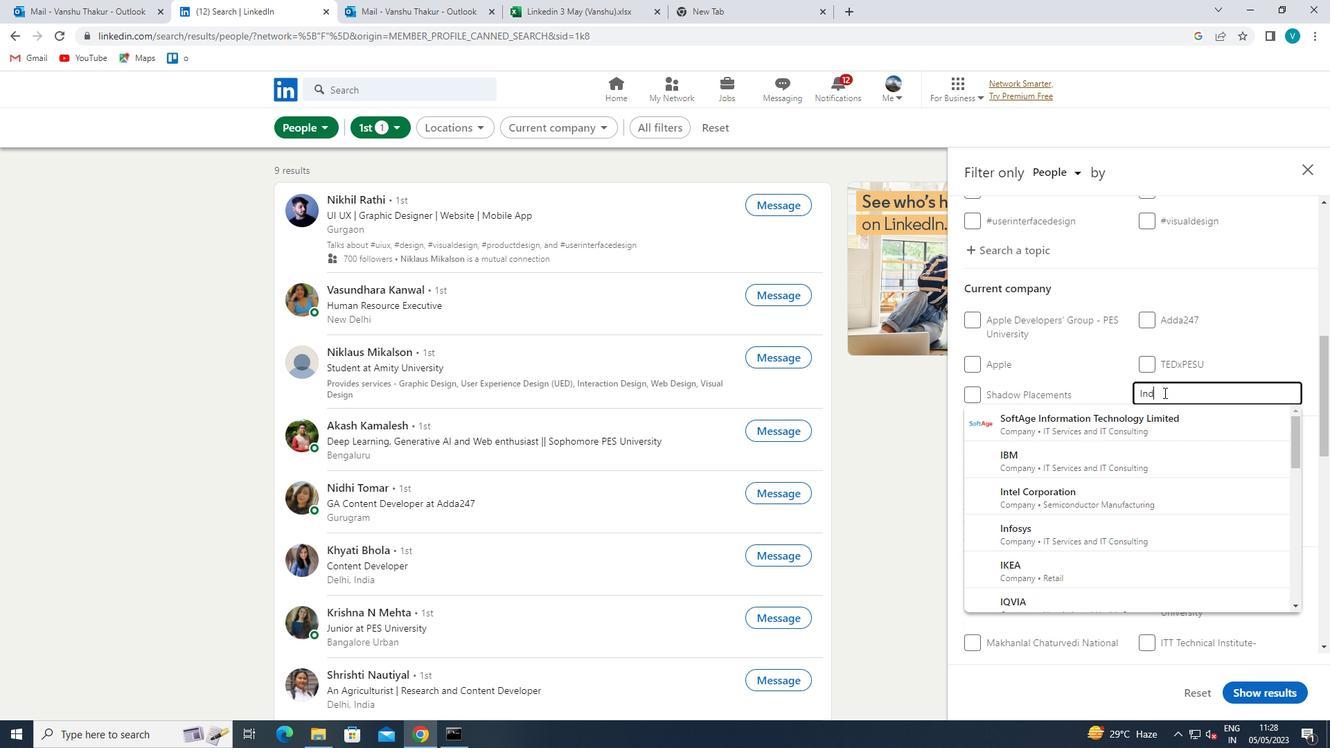 
Action: Mouse moved to (1137, 489)
Screenshot: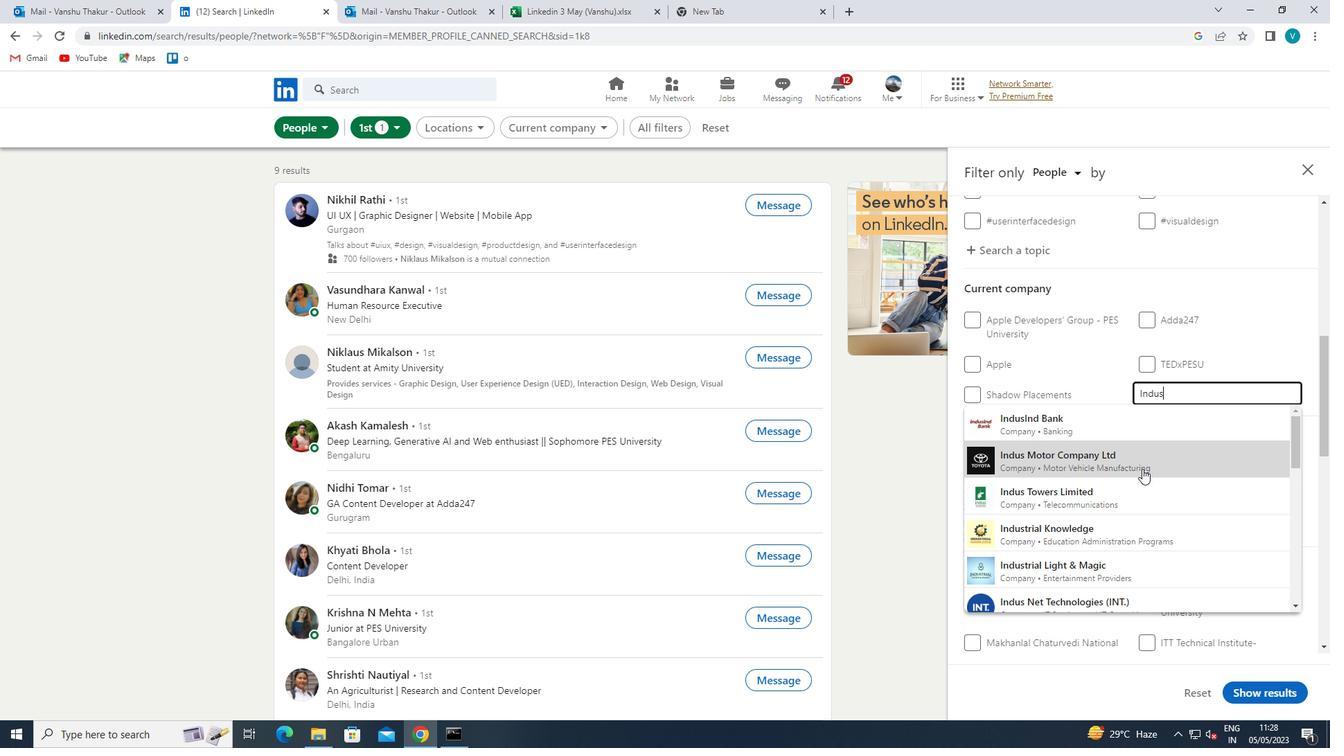 
Action: Mouse pressed left at (1137, 489)
Screenshot: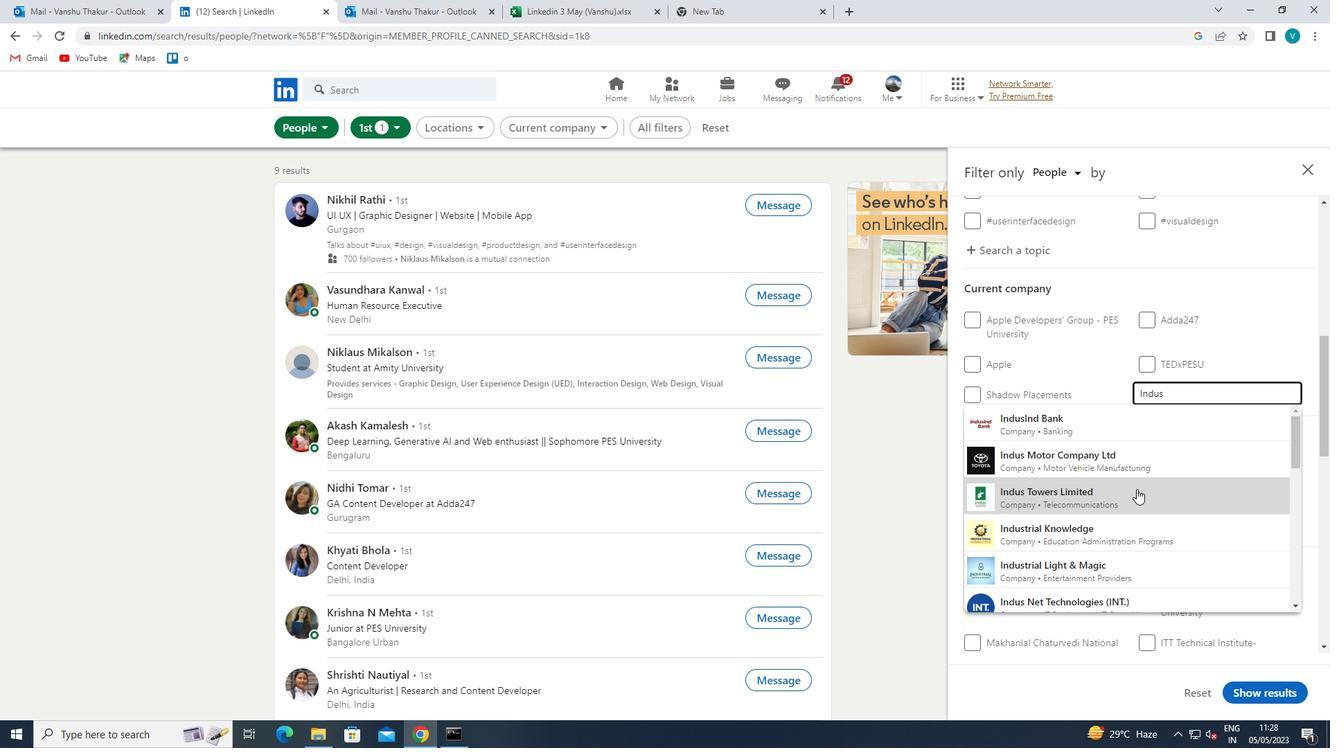 
Action: Mouse moved to (1138, 489)
Screenshot: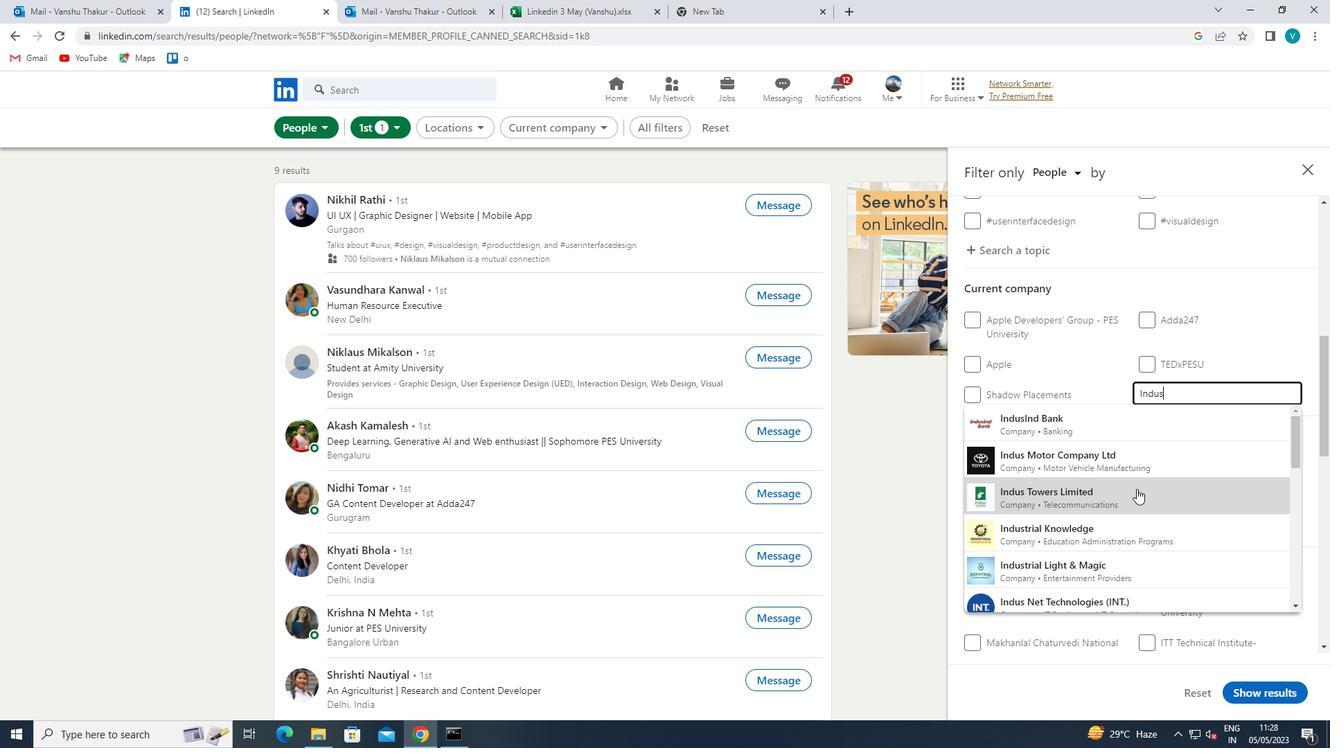 
Action: Mouse scrolled (1138, 488) with delta (0, 0)
Screenshot: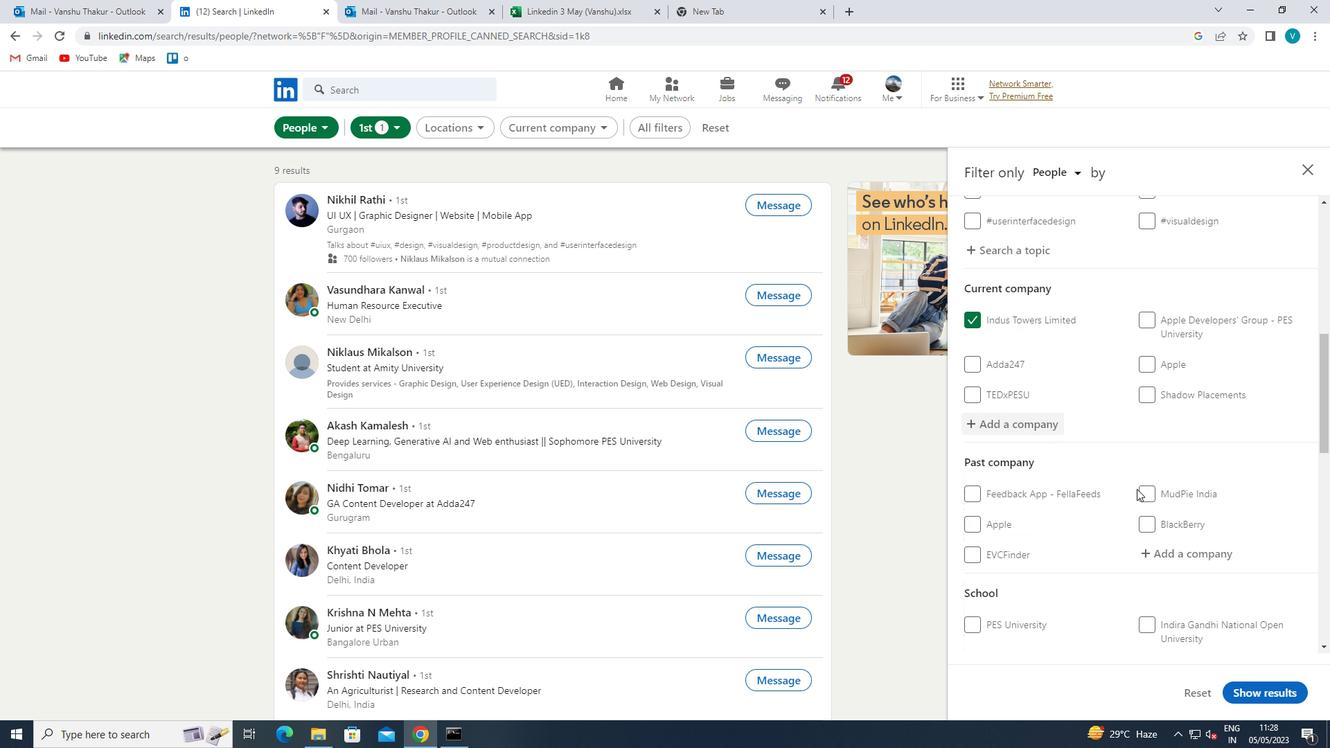 
Action: Mouse scrolled (1138, 488) with delta (0, 0)
Screenshot: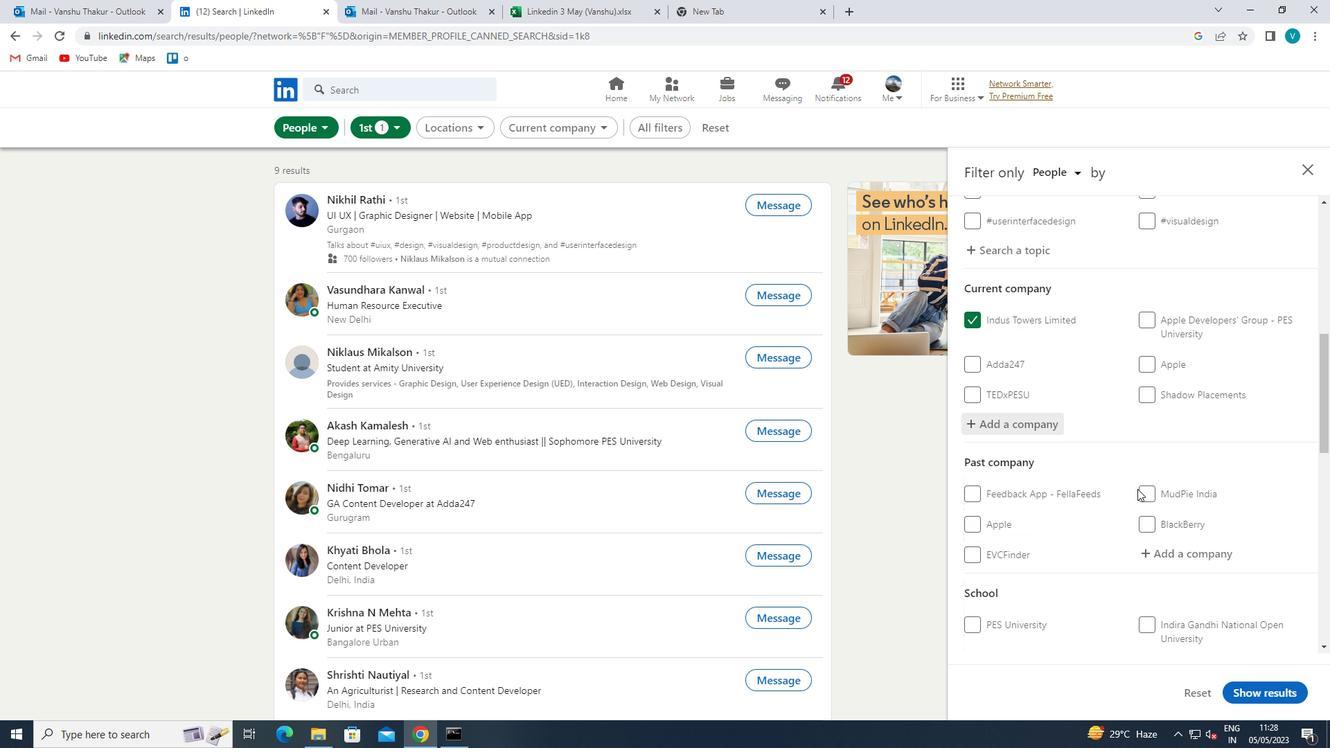 
Action: Mouse scrolled (1138, 488) with delta (0, 0)
Screenshot: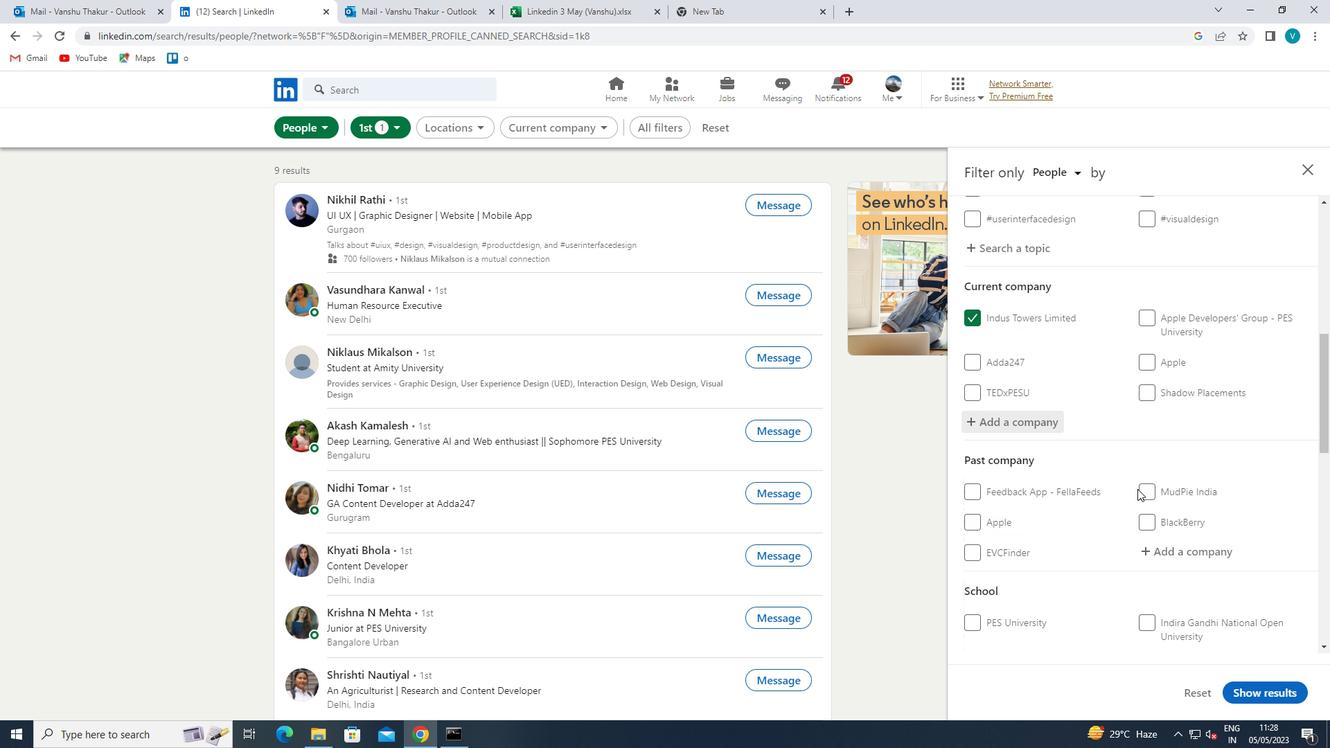 
Action: Mouse scrolled (1138, 488) with delta (0, 0)
Screenshot: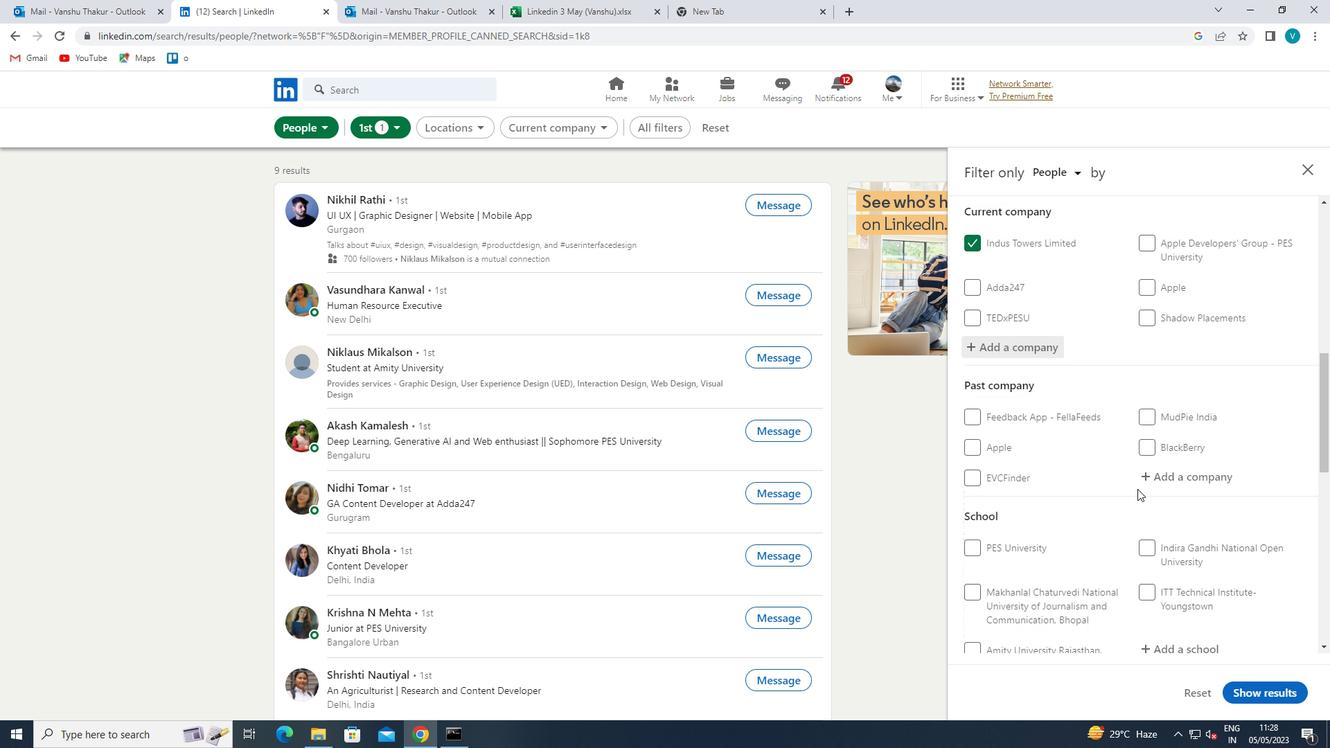 
Action: Mouse moved to (1177, 447)
Screenshot: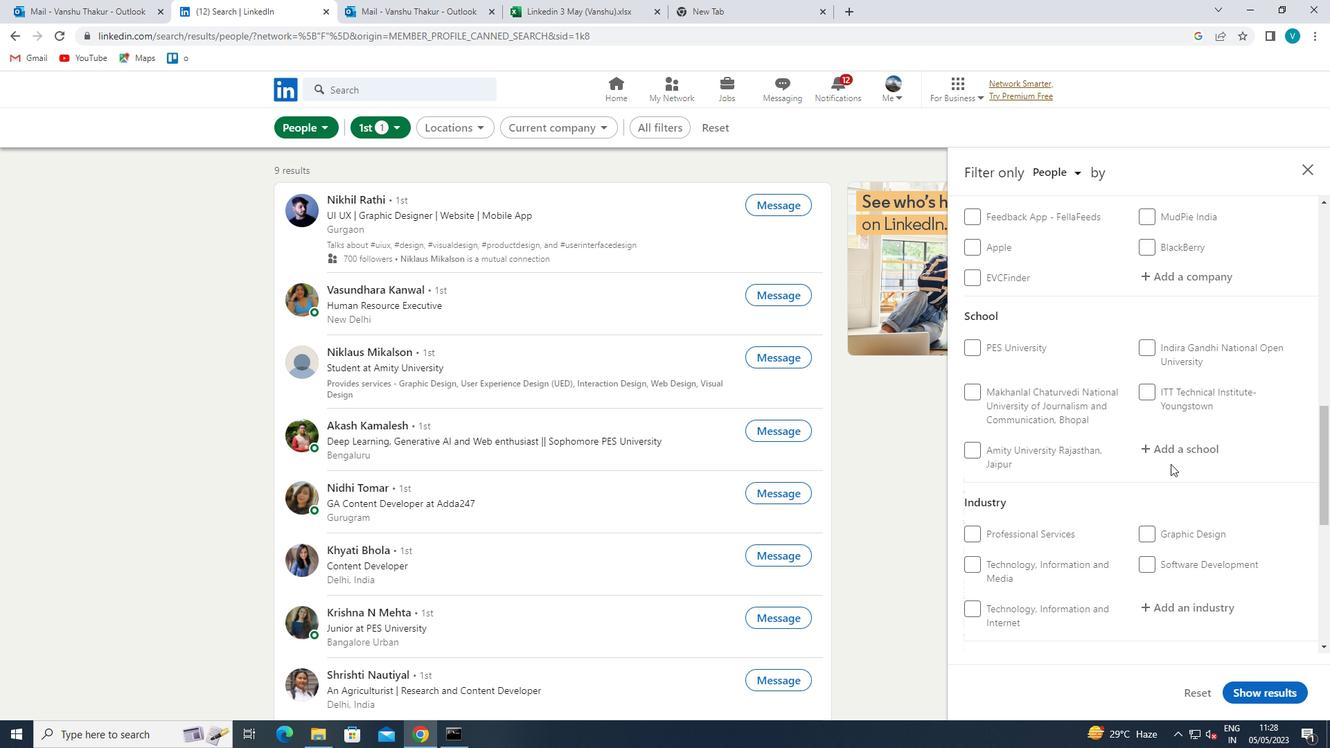 
Action: Mouse pressed left at (1177, 447)
Screenshot: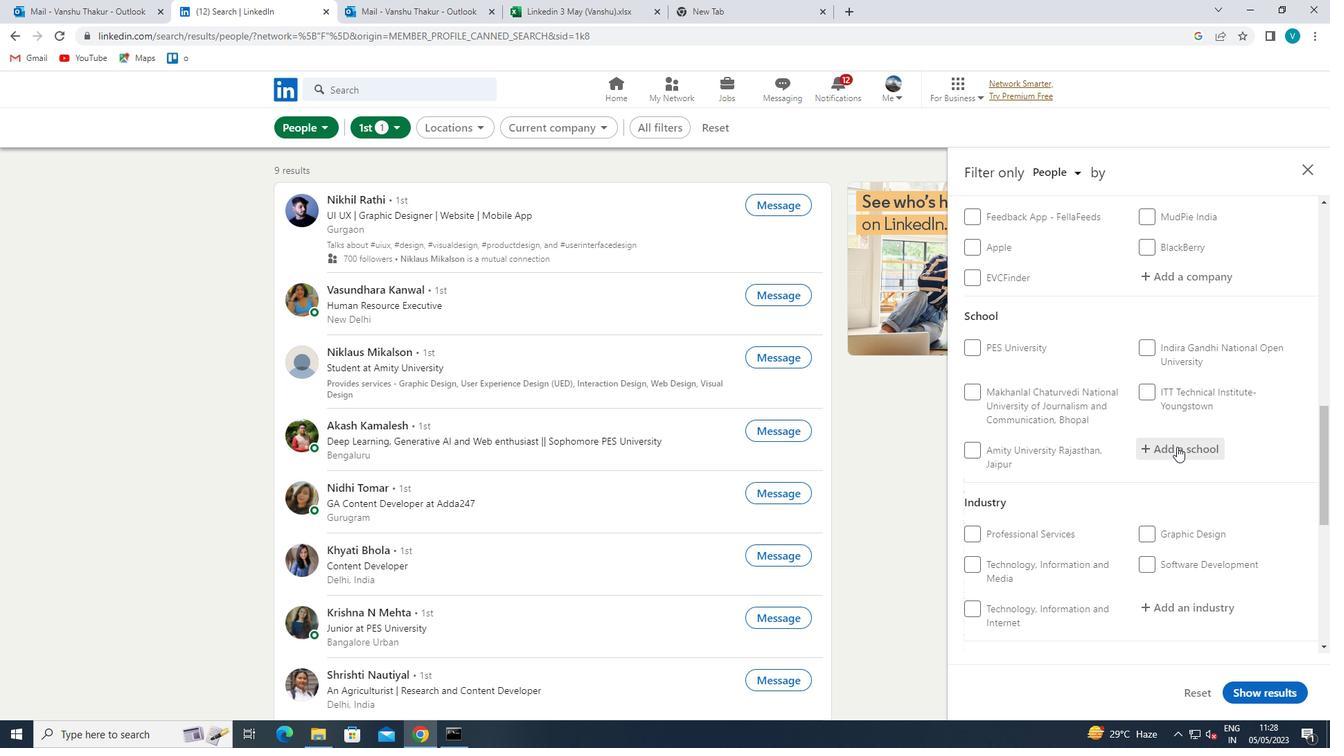 
Action: Key pressed <Key.shift>R.<Key.shift><Key.shift><Key.shift><Key.shift><Key.shift><Key.shift><Key.shift><Key.shift><Key.shift><Key.shift>A.<Key.space><Key.shift>PODAR
Screenshot: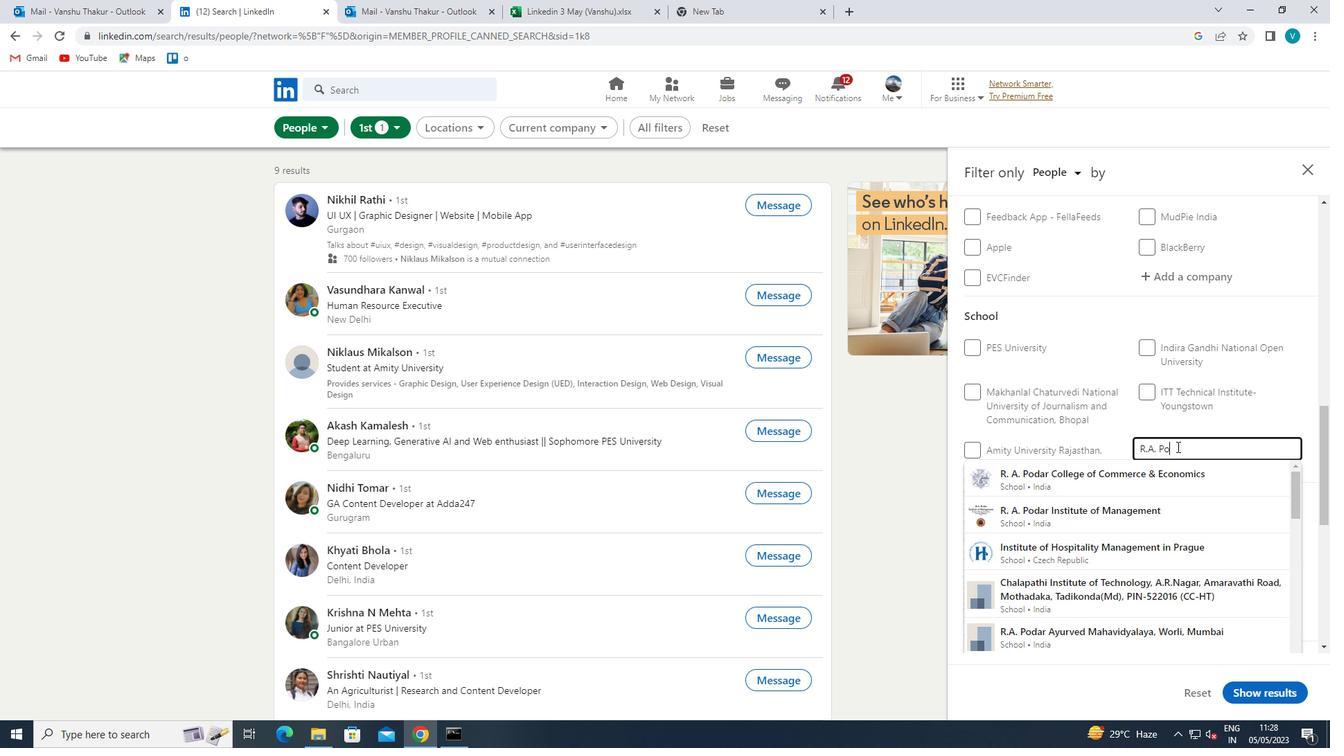 
Action: Mouse moved to (1165, 468)
Screenshot: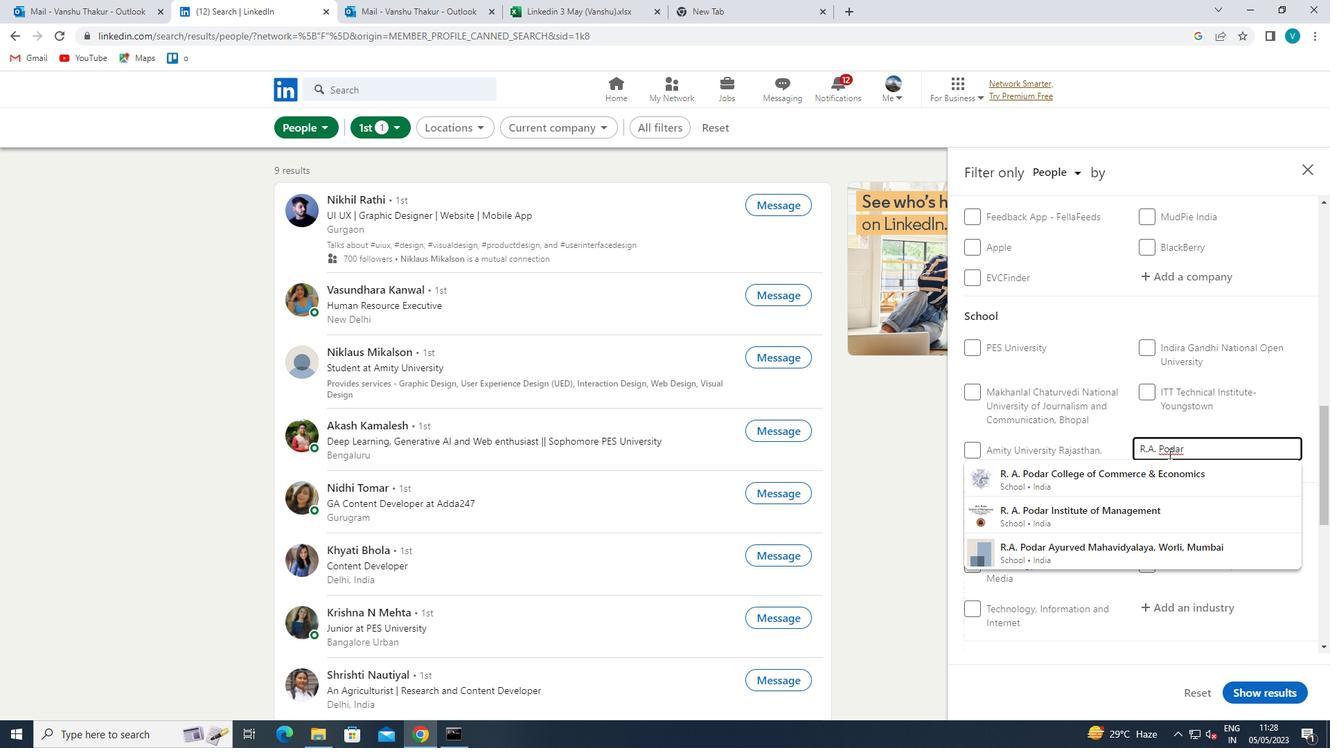 
Action: Mouse pressed left at (1165, 468)
Screenshot: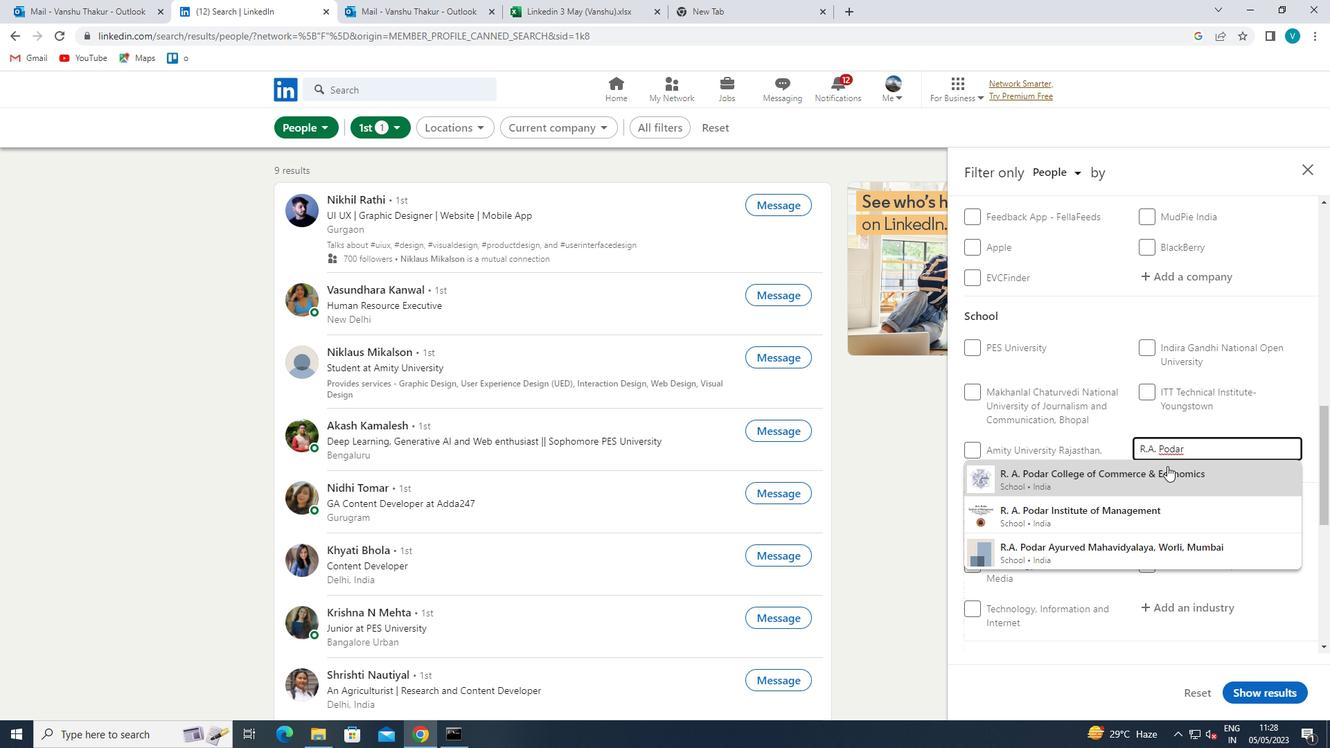 
Action: Mouse moved to (1165, 468)
Screenshot: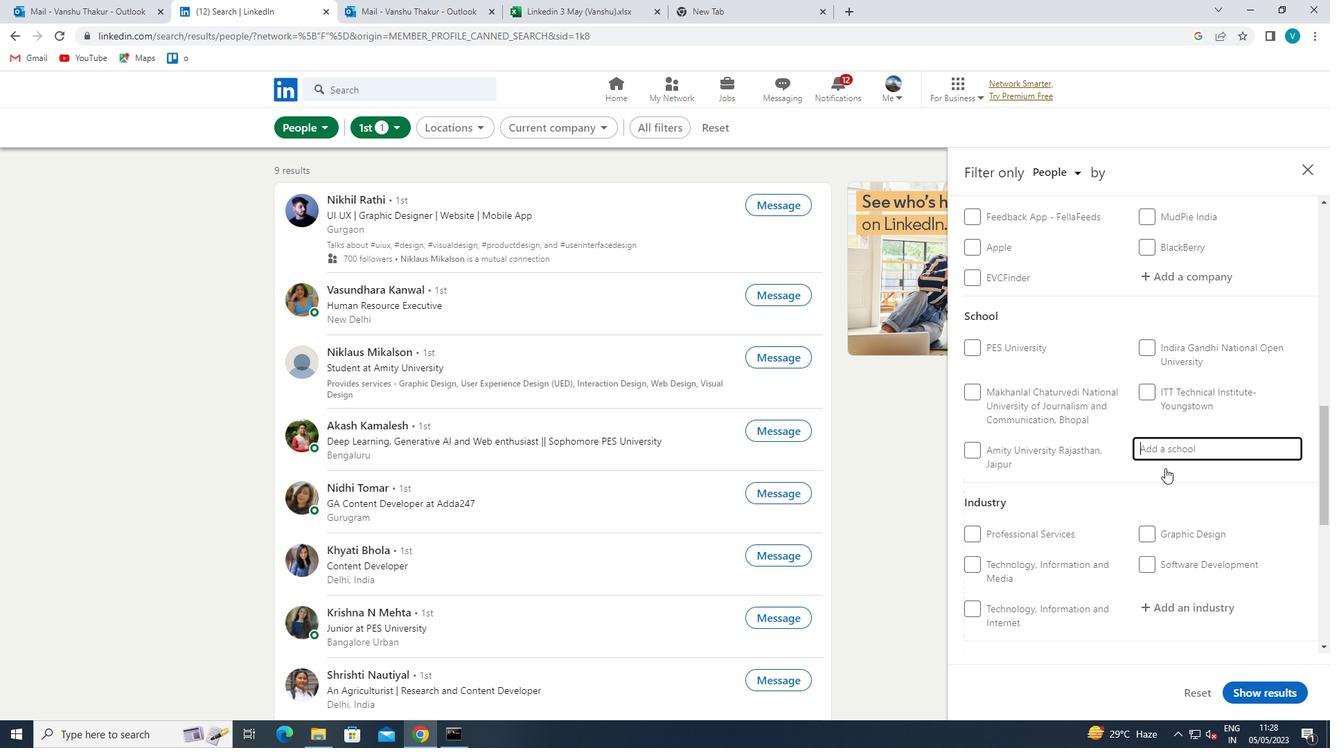 
Action: Mouse scrolled (1165, 467) with delta (0, 0)
Screenshot: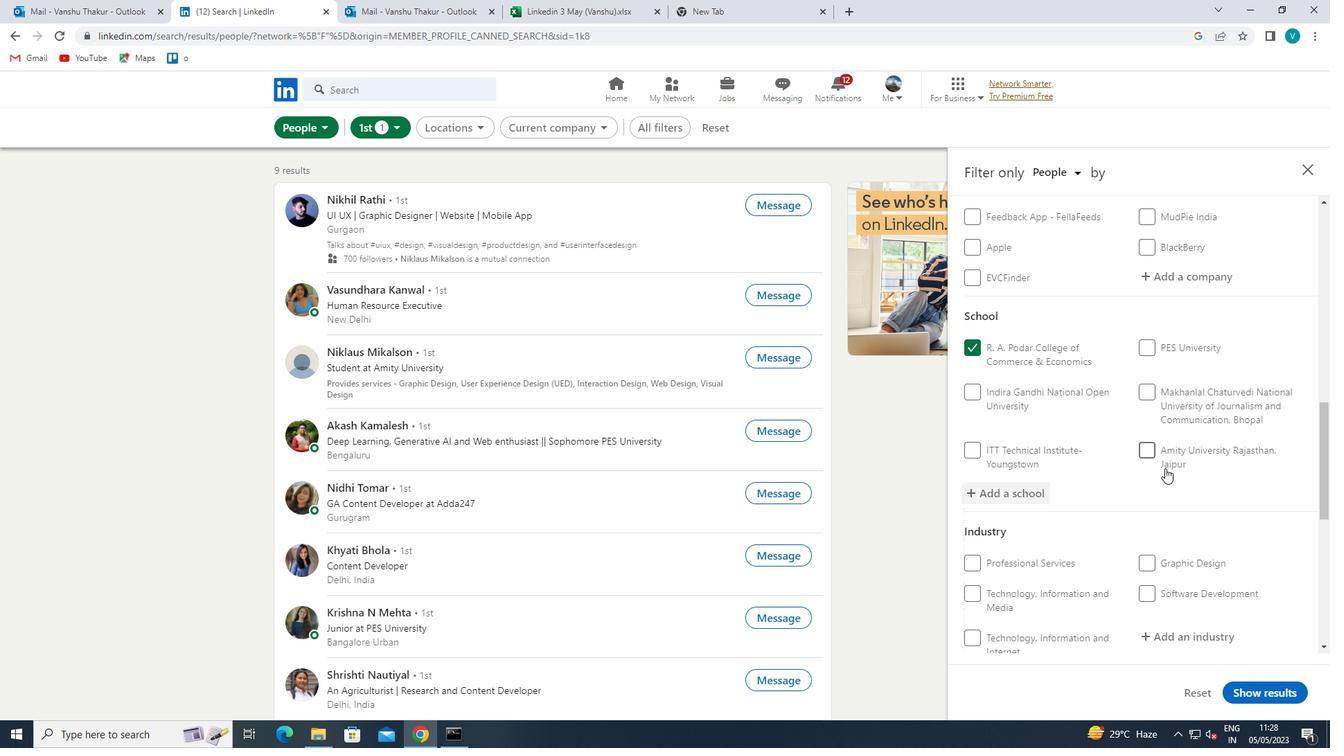 
Action: Mouse scrolled (1165, 467) with delta (0, 0)
Screenshot: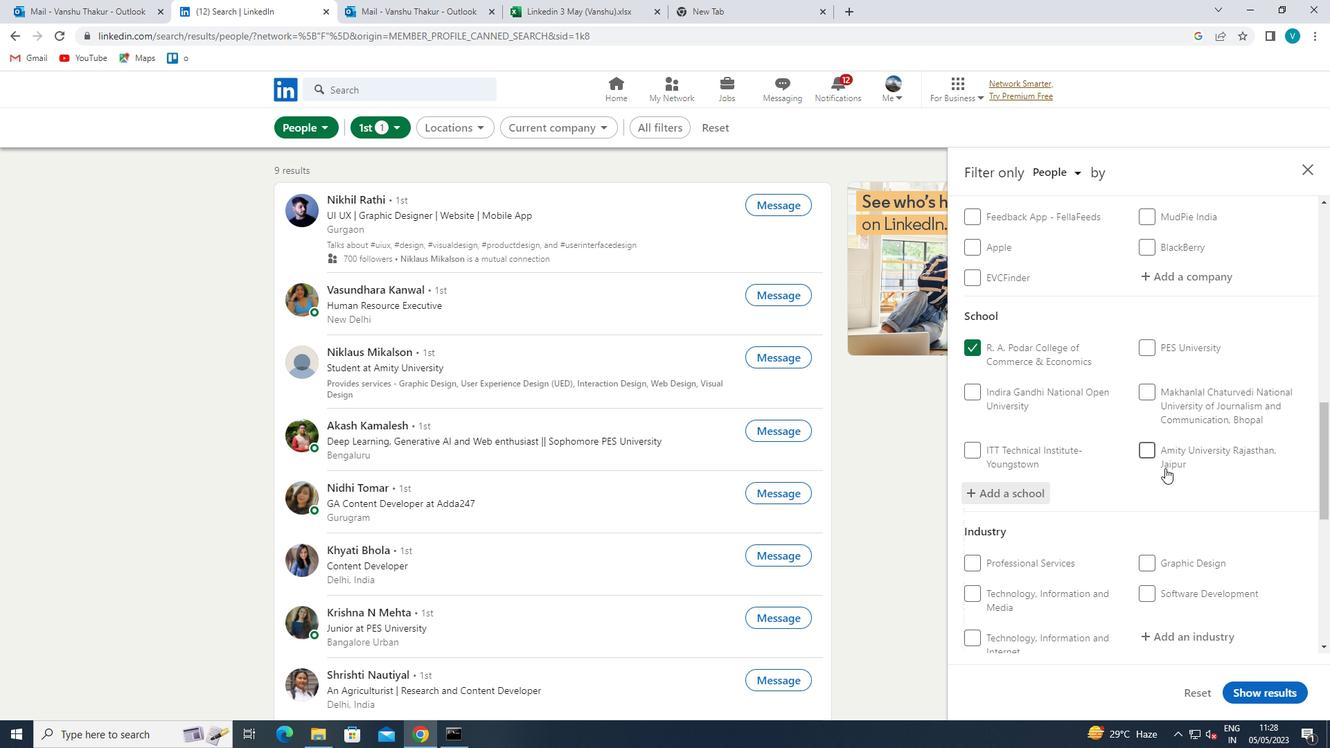 
Action: Mouse scrolled (1165, 467) with delta (0, 0)
Screenshot: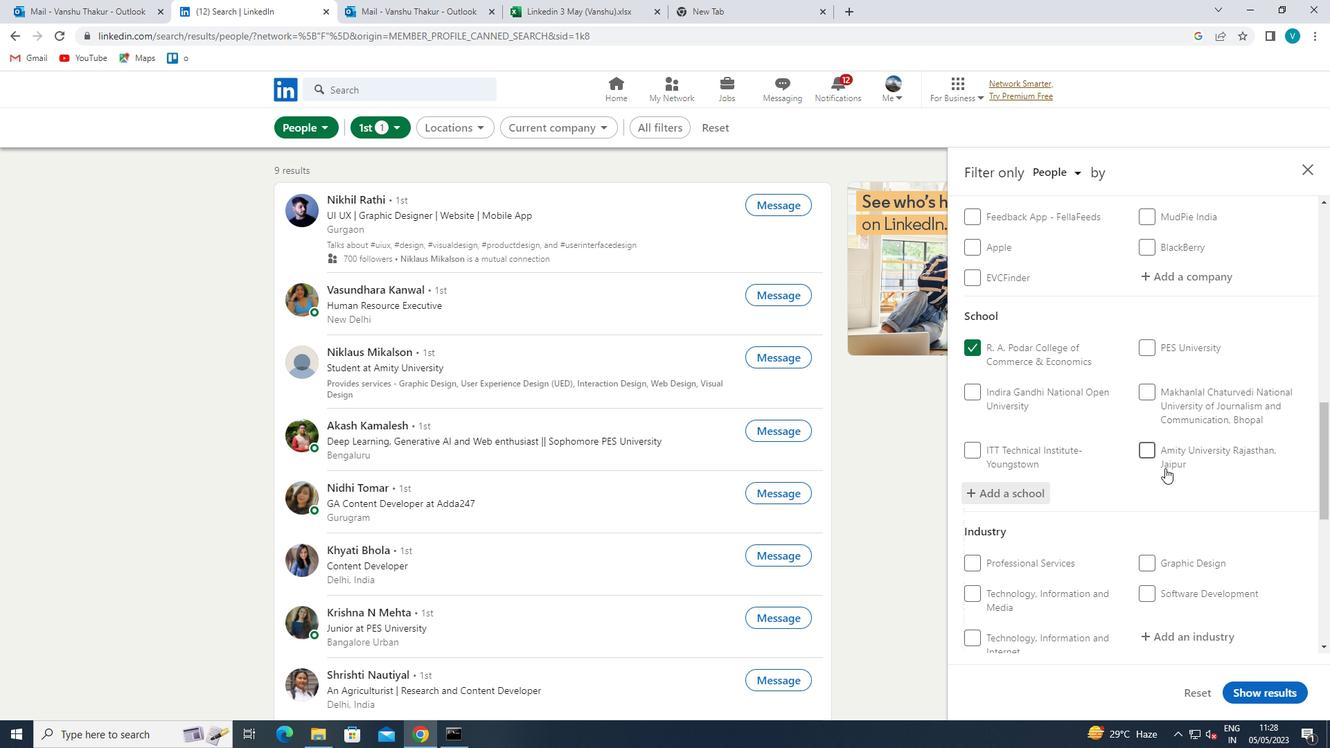 
Action: Mouse moved to (1198, 429)
Screenshot: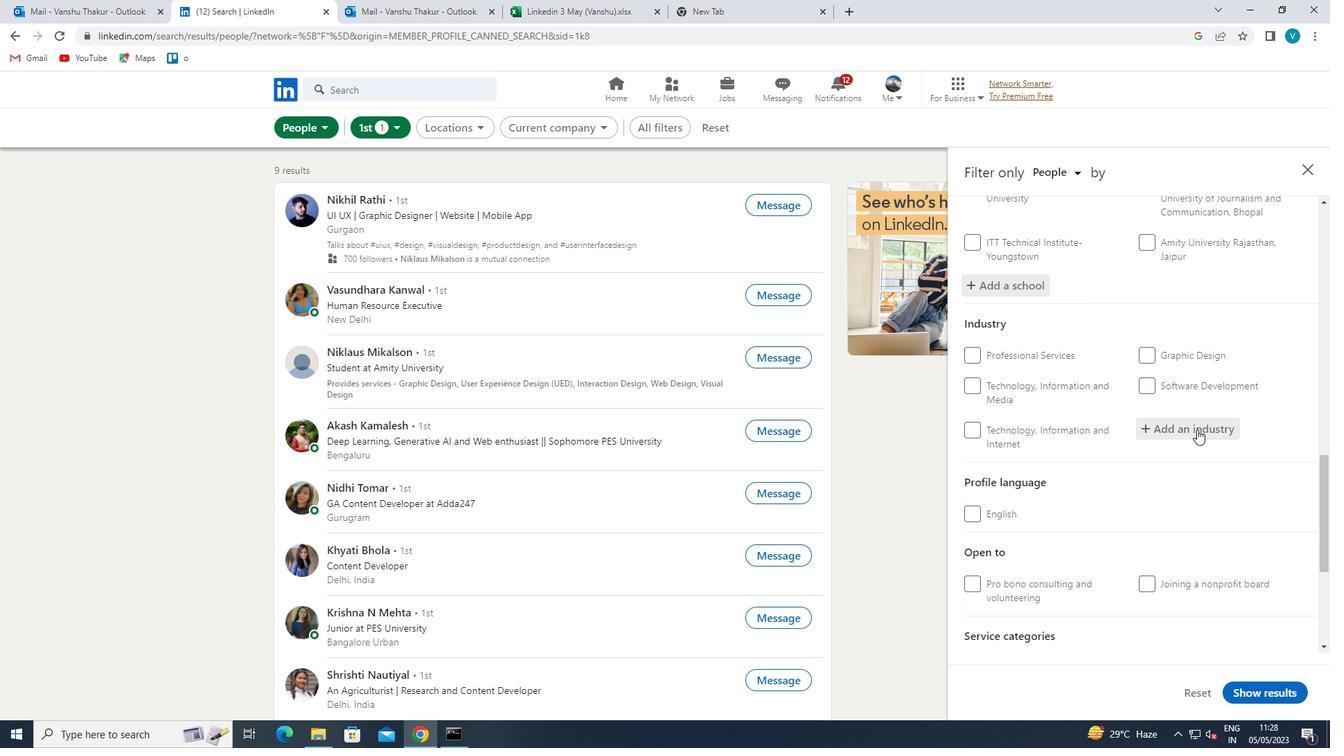 
Action: Mouse pressed left at (1198, 429)
Screenshot: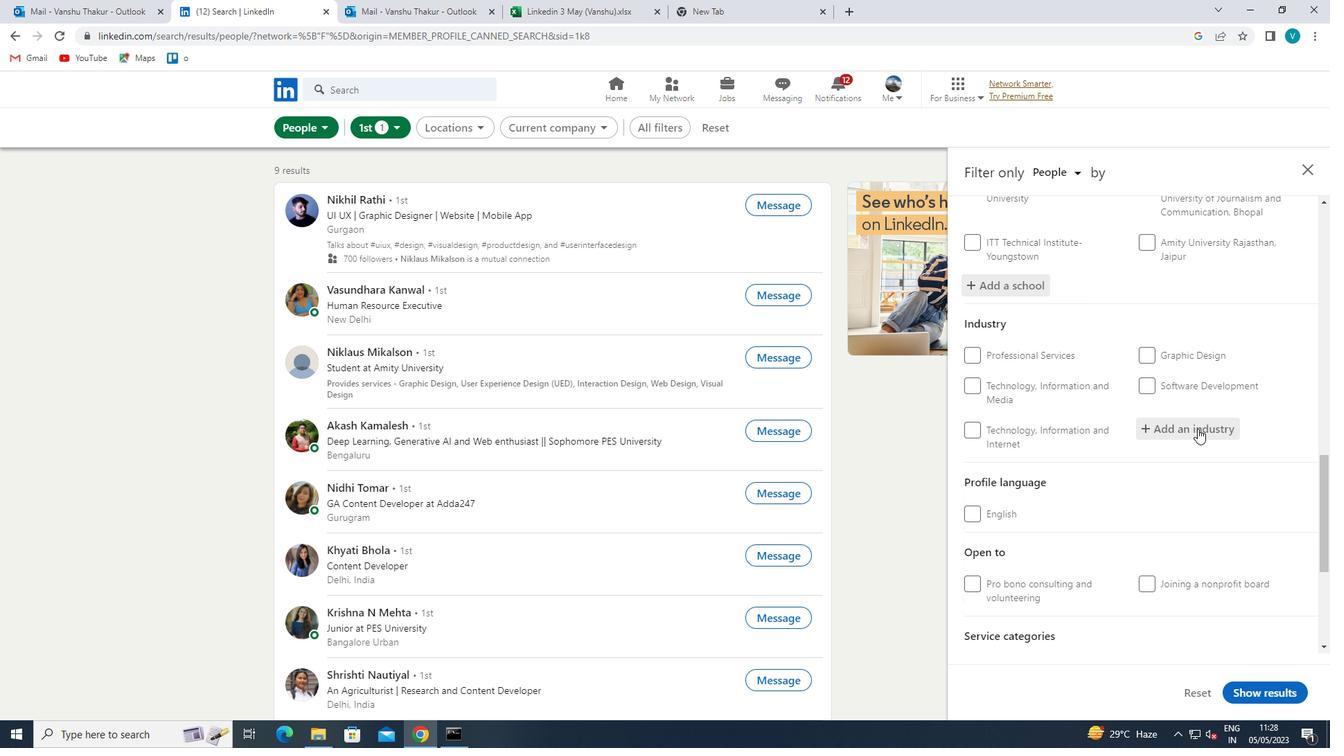 
Action: Key pressed <Key.shift>EQUIPMENT
Screenshot: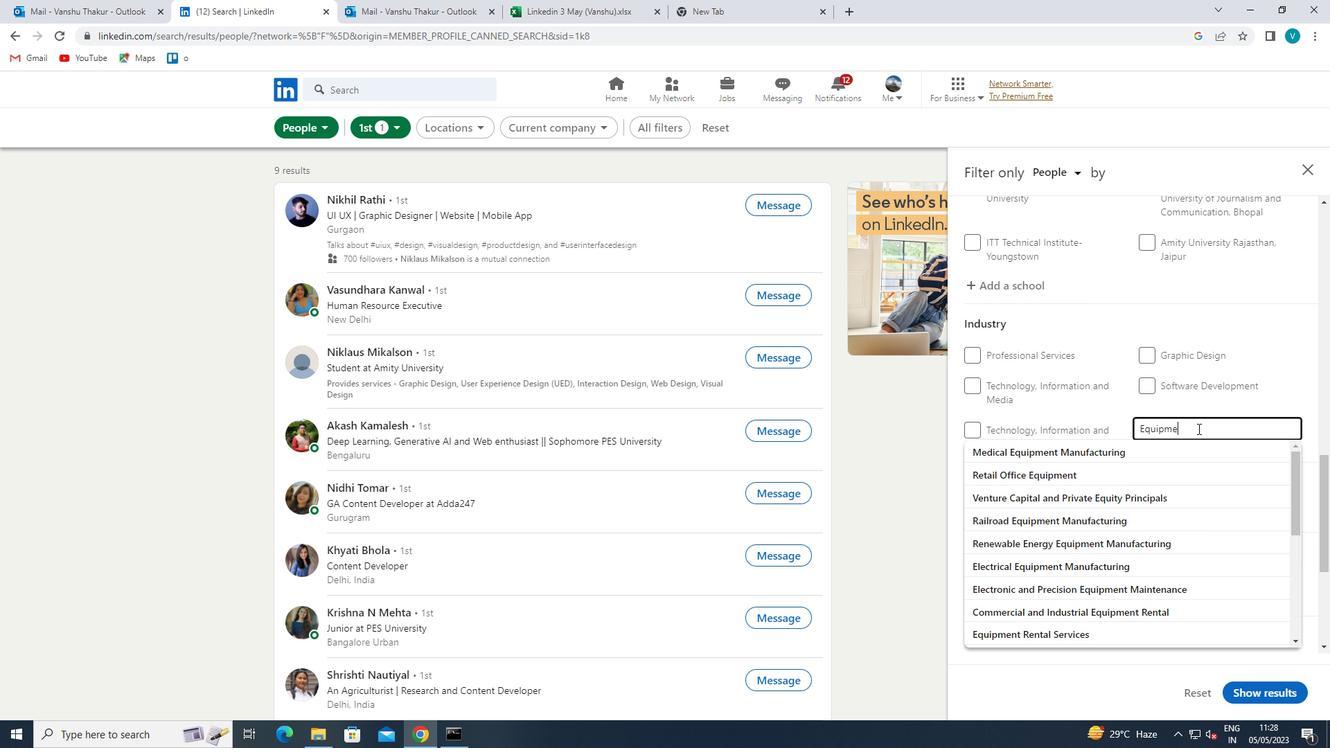 
Action: Mouse moved to (1095, 609)
Screenshot: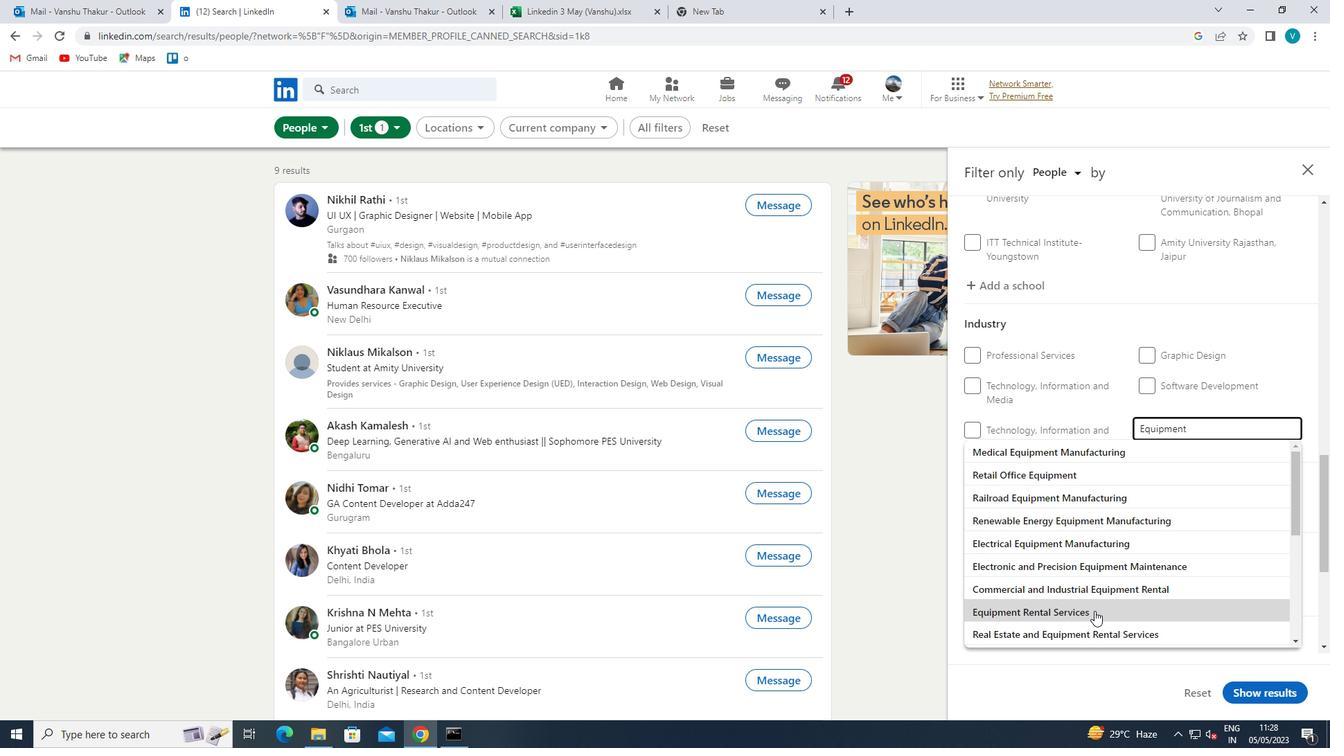 
Action: Mouse pressed left at (1095, 609)
Screenshot: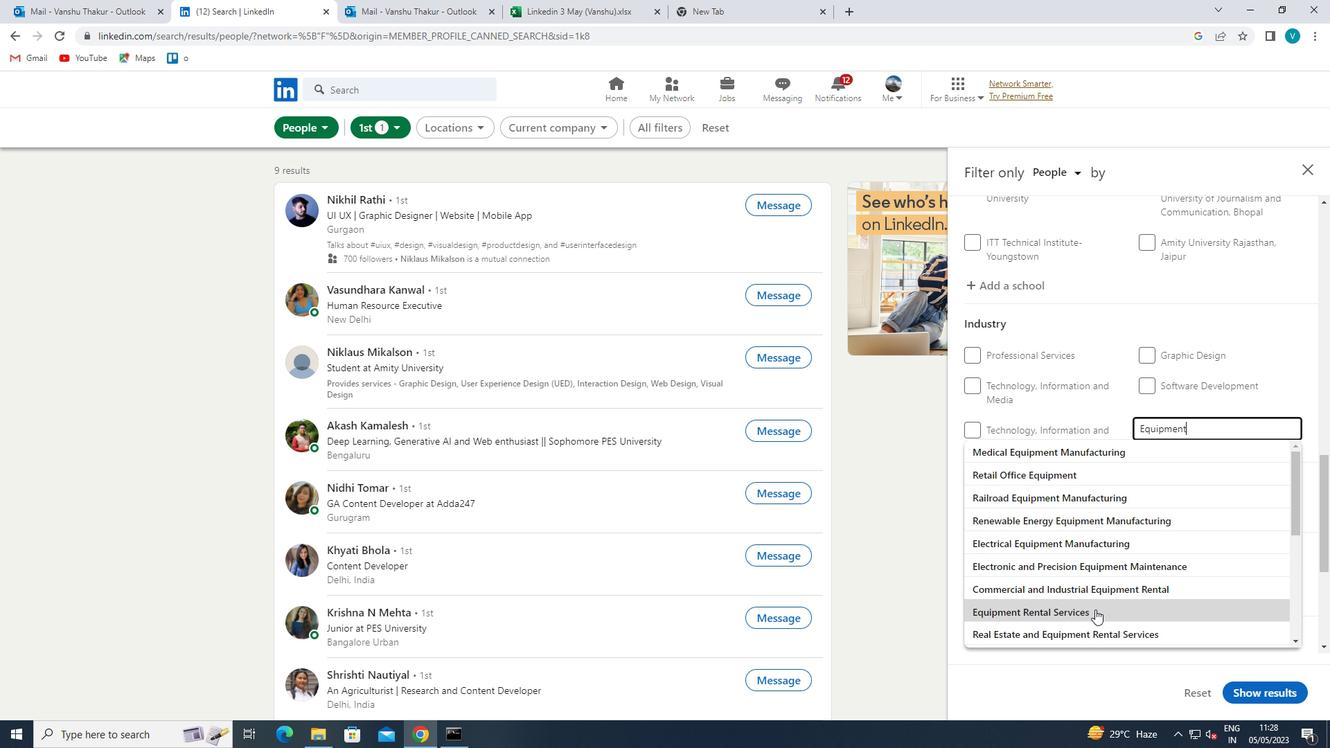 
Action: Mouse moved to (1108, 601)
Screenshot: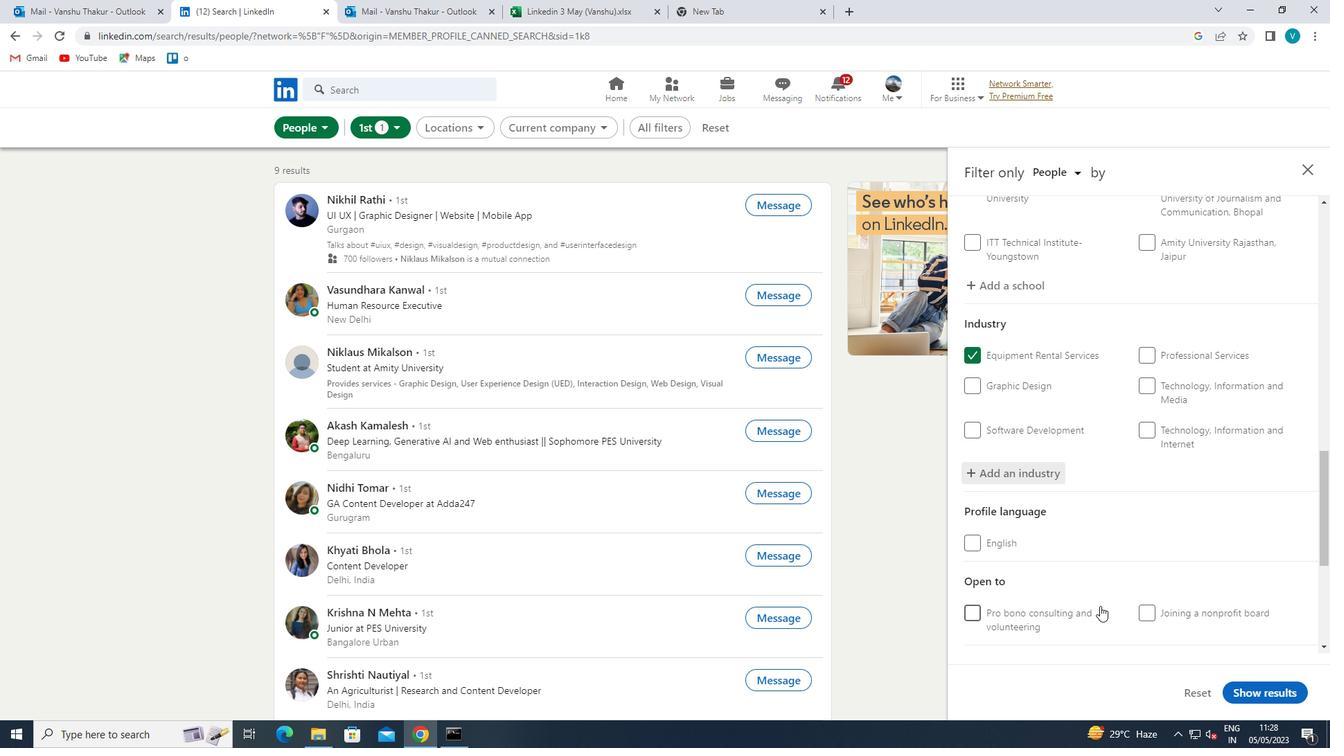 
Action: Mouse scrolled (1108, 600) with delta (0, 0)
Screenshot: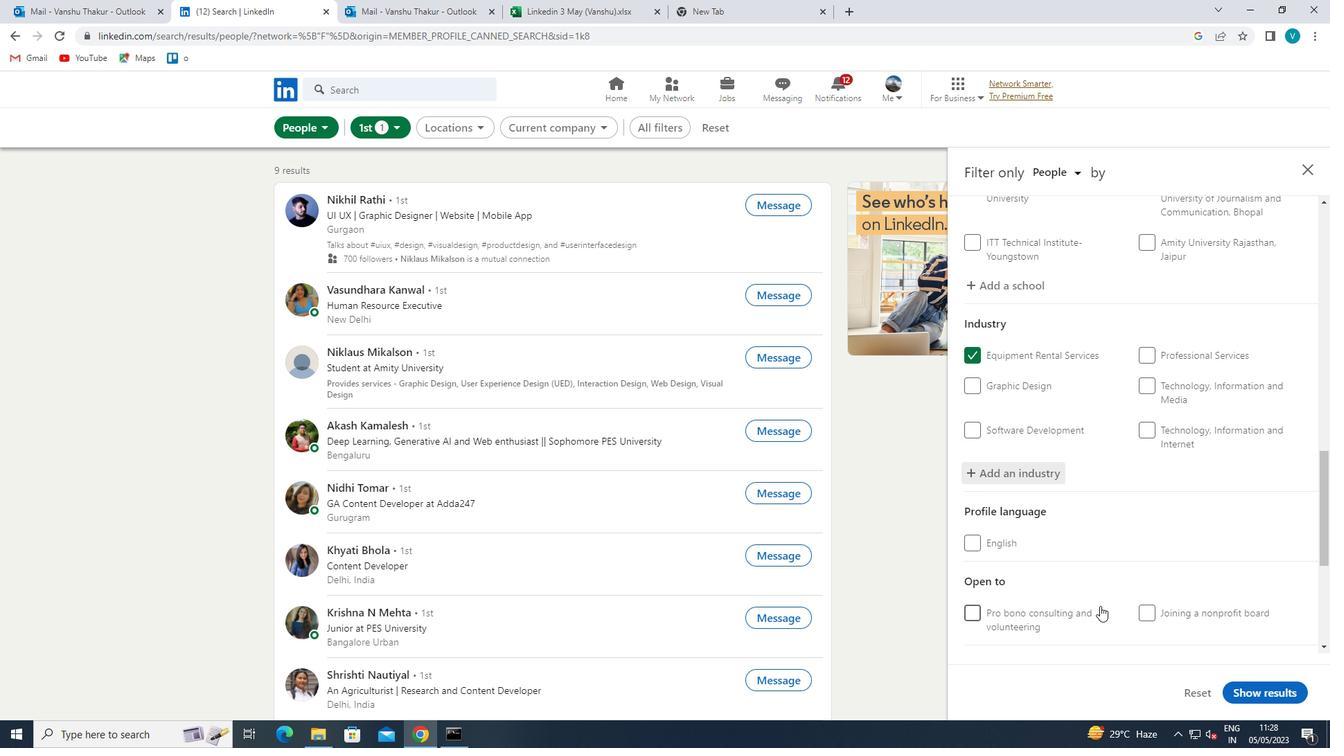 
Action: Mouse moved to (1111, 598)
Screenshot: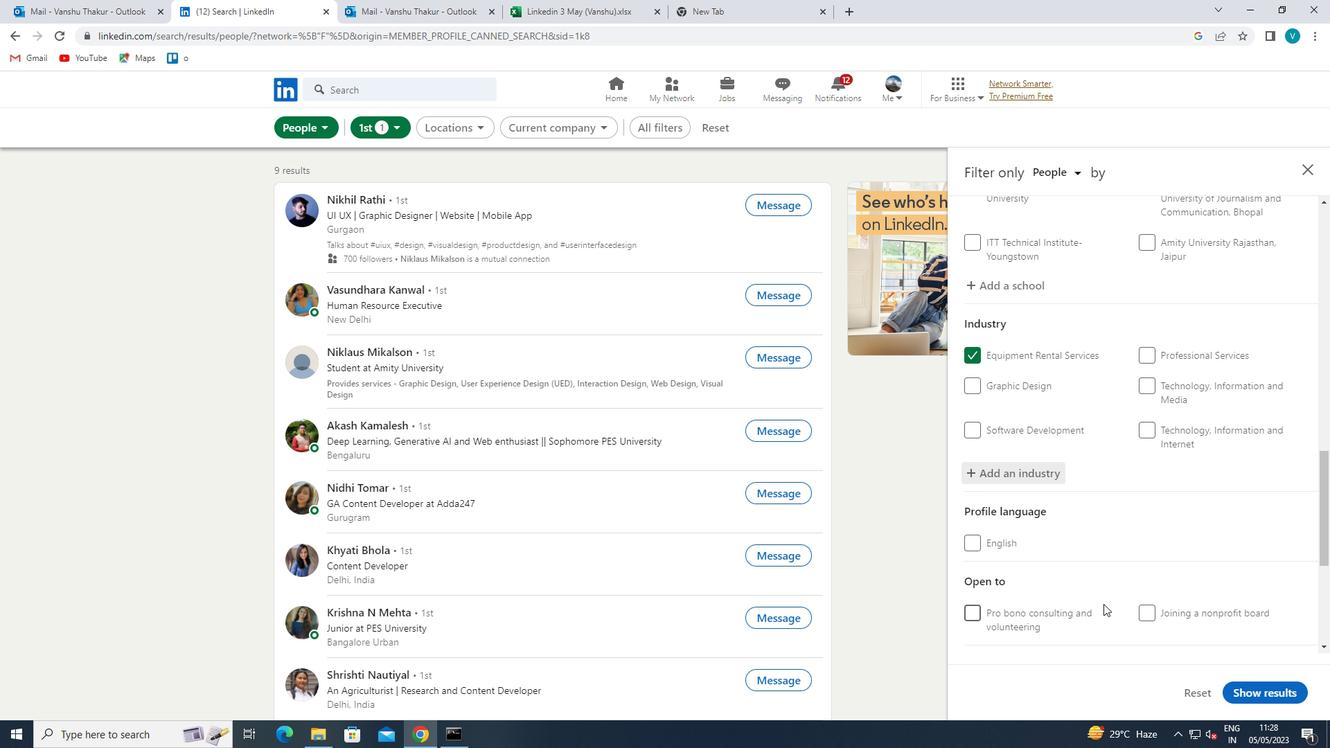 
Action: Mouse scrolled (1111, 598) with delta (0, 0)
Screenshot: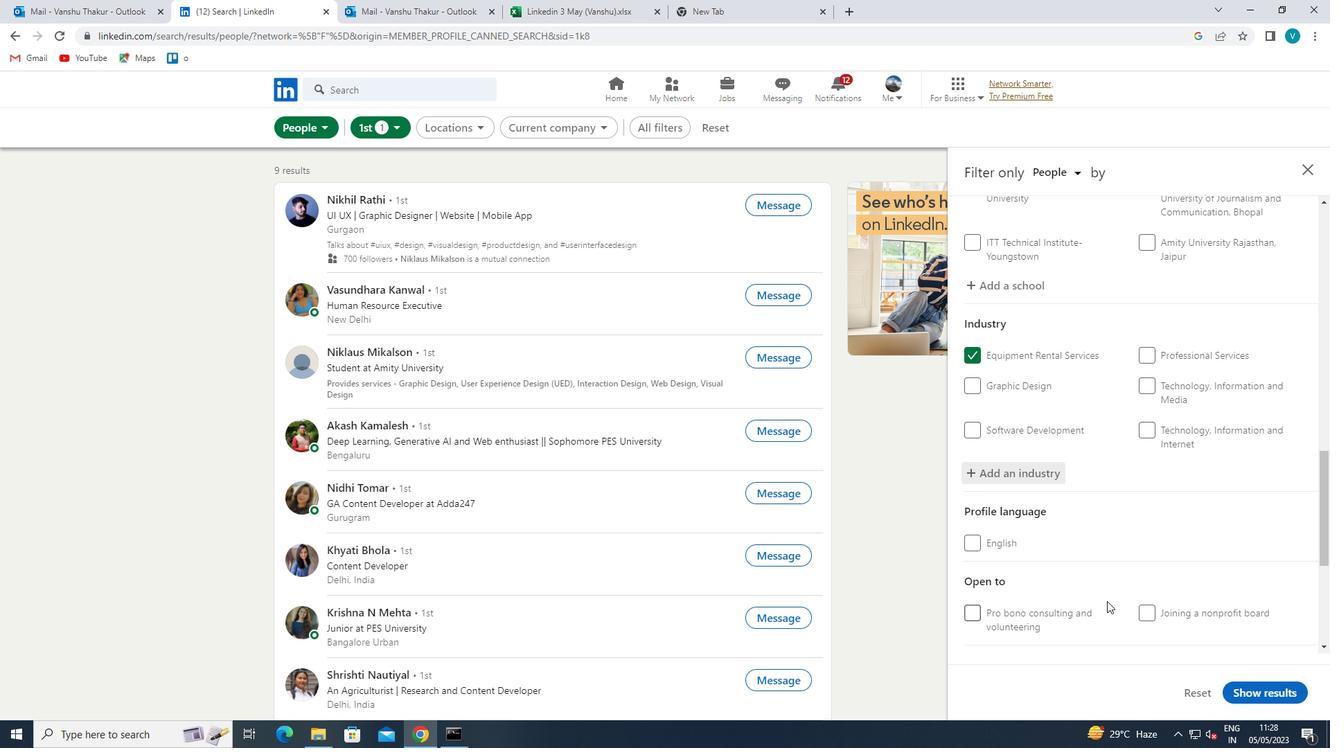 
Action: Mouse moved to (1114, 598)
Screenshot: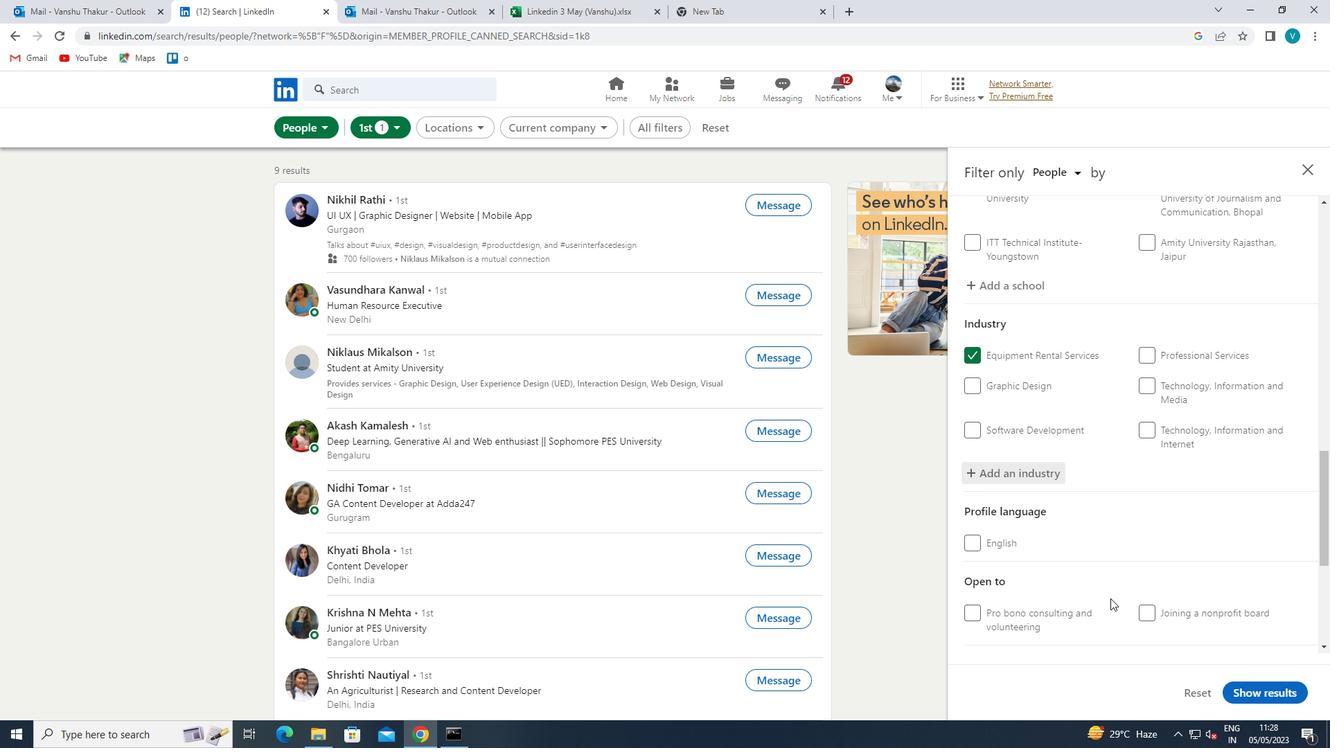 
Action: Mouse scrolled (1114, 597) with delta (0, 0)
Screenshot: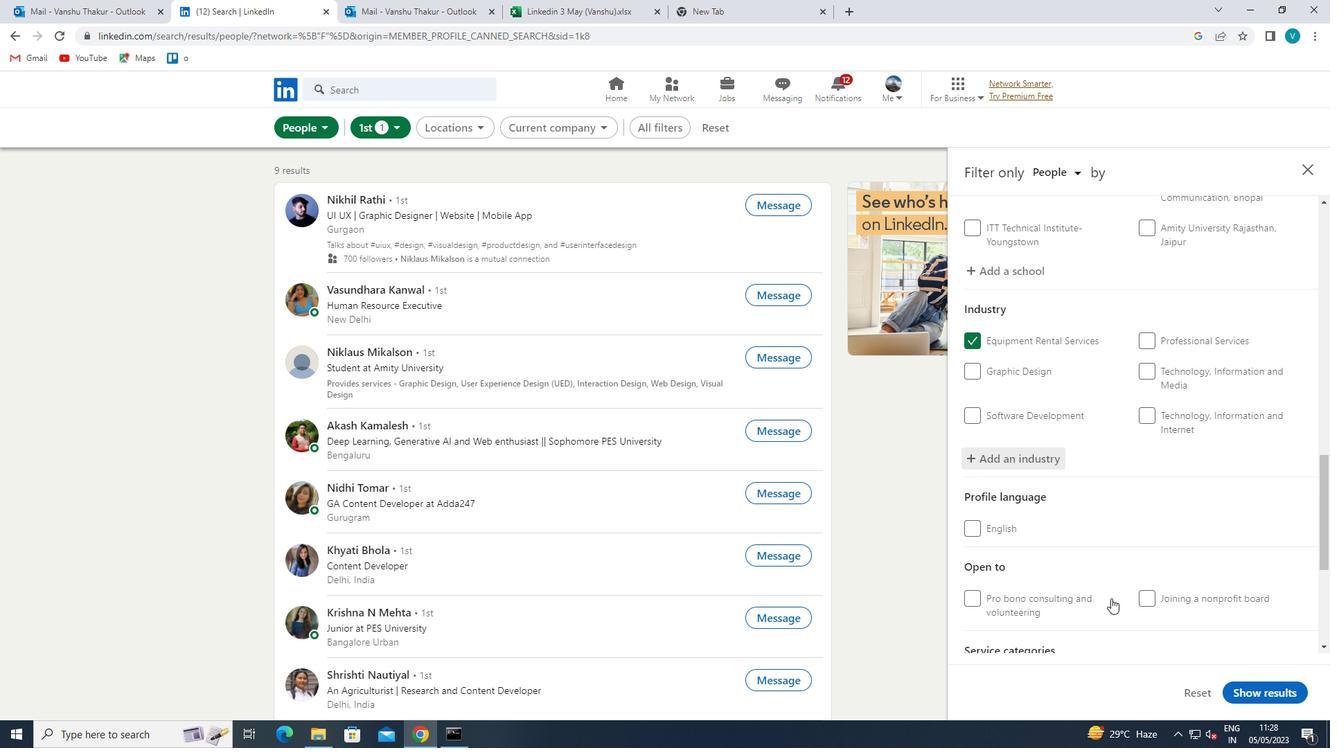 
Action: Mouse moved to (1115, 597)
Screenshot: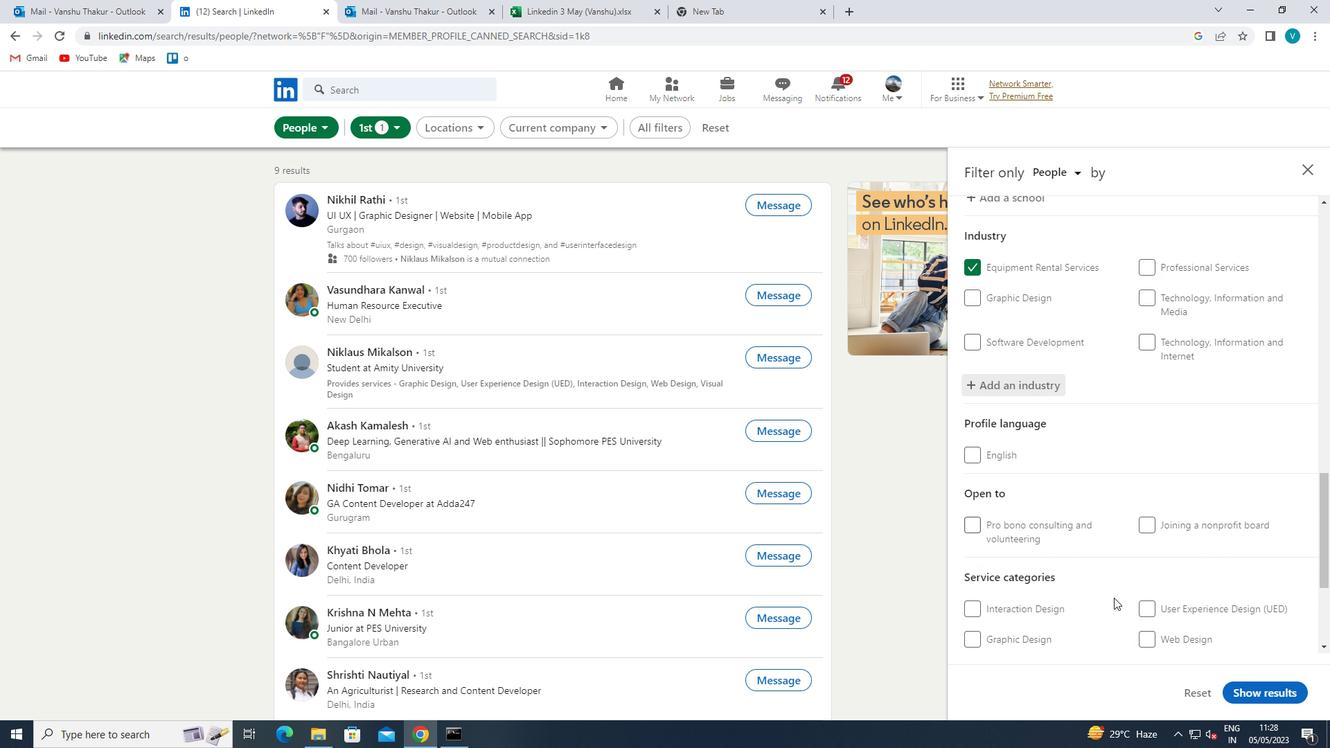 
Action: Mouse scrolled (1115, 596) with delta (0, 0)
Screenshot: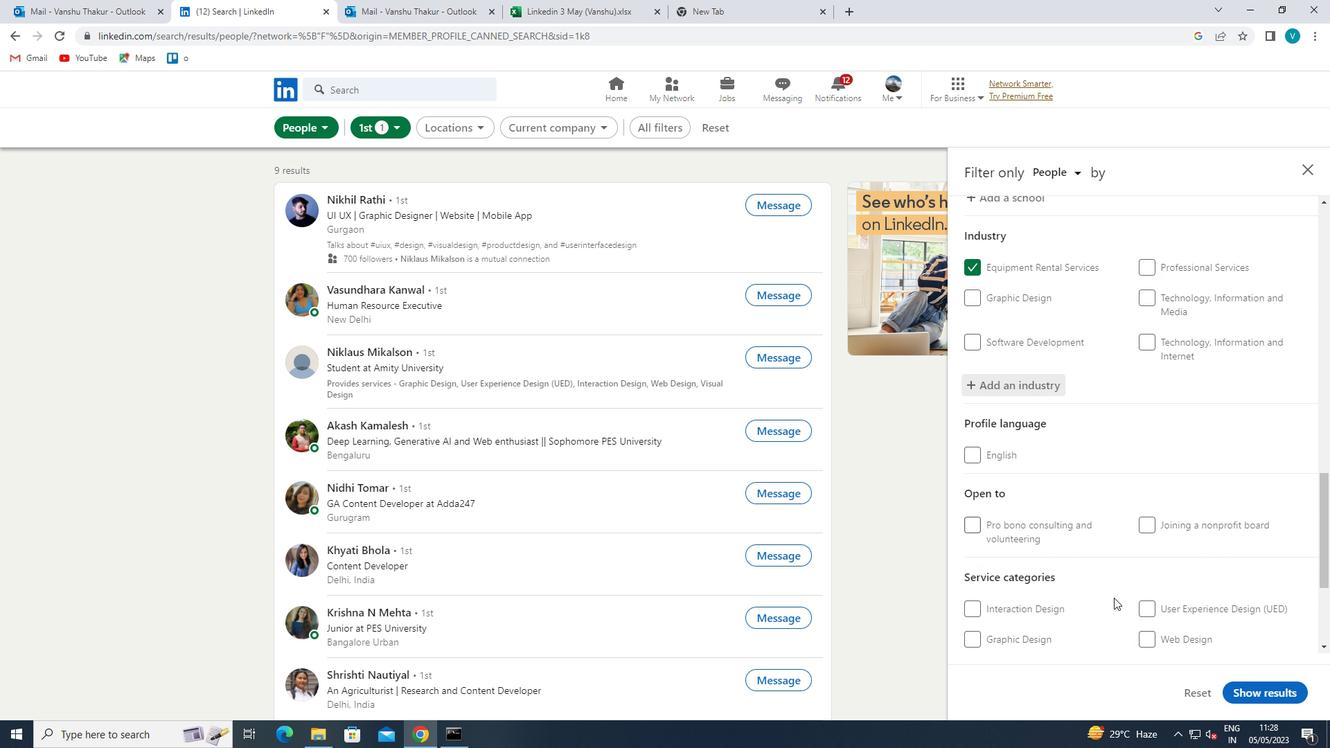 
Action: Mouse moved to (1172, 480)
Screenshot: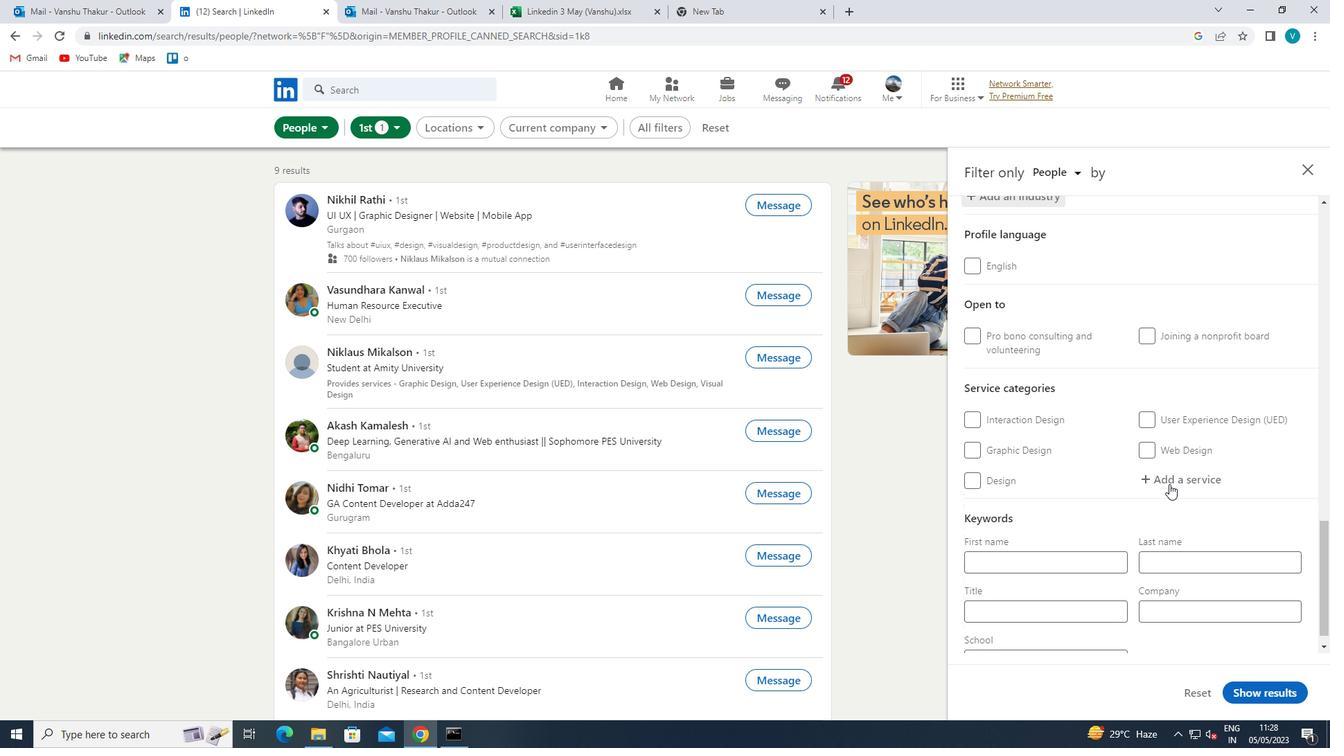
Action: Mouse pressed left at (1172, 480)
Screenshot: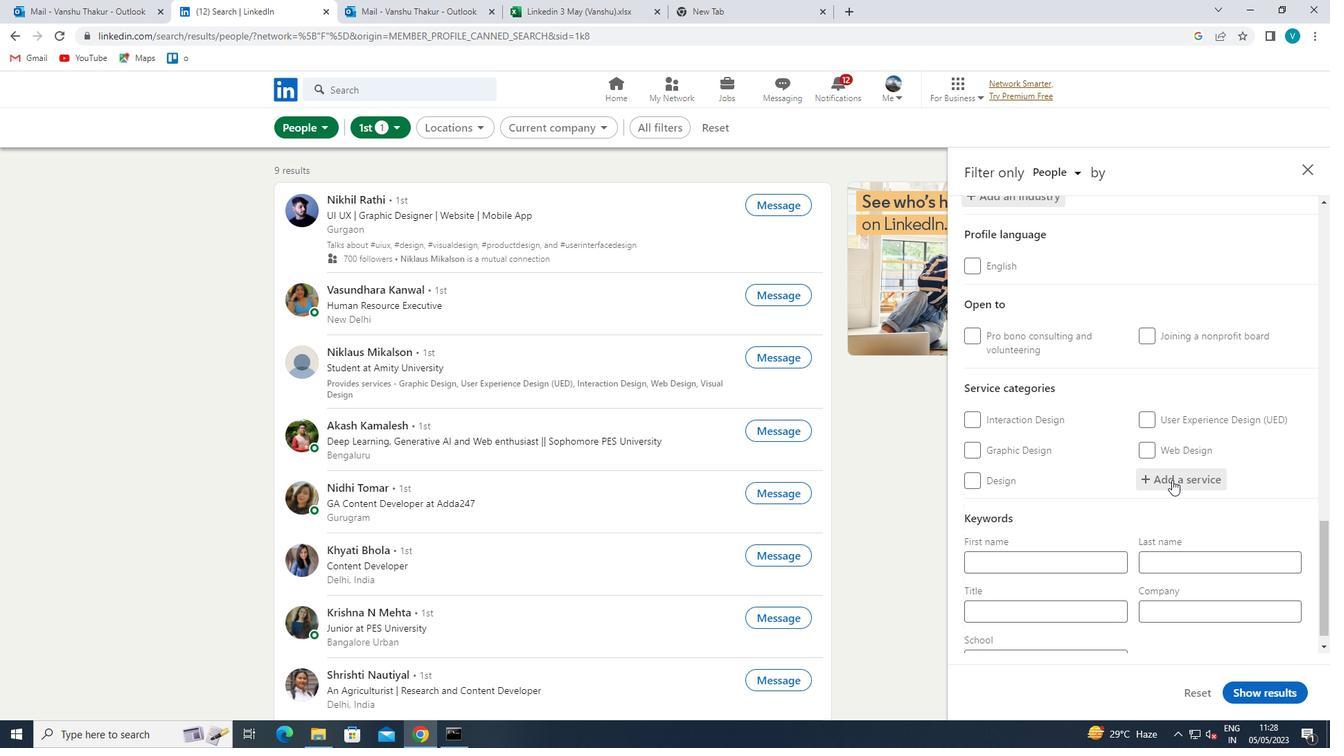 
Action: Mouse moved to (1129, 454)
Screenshot: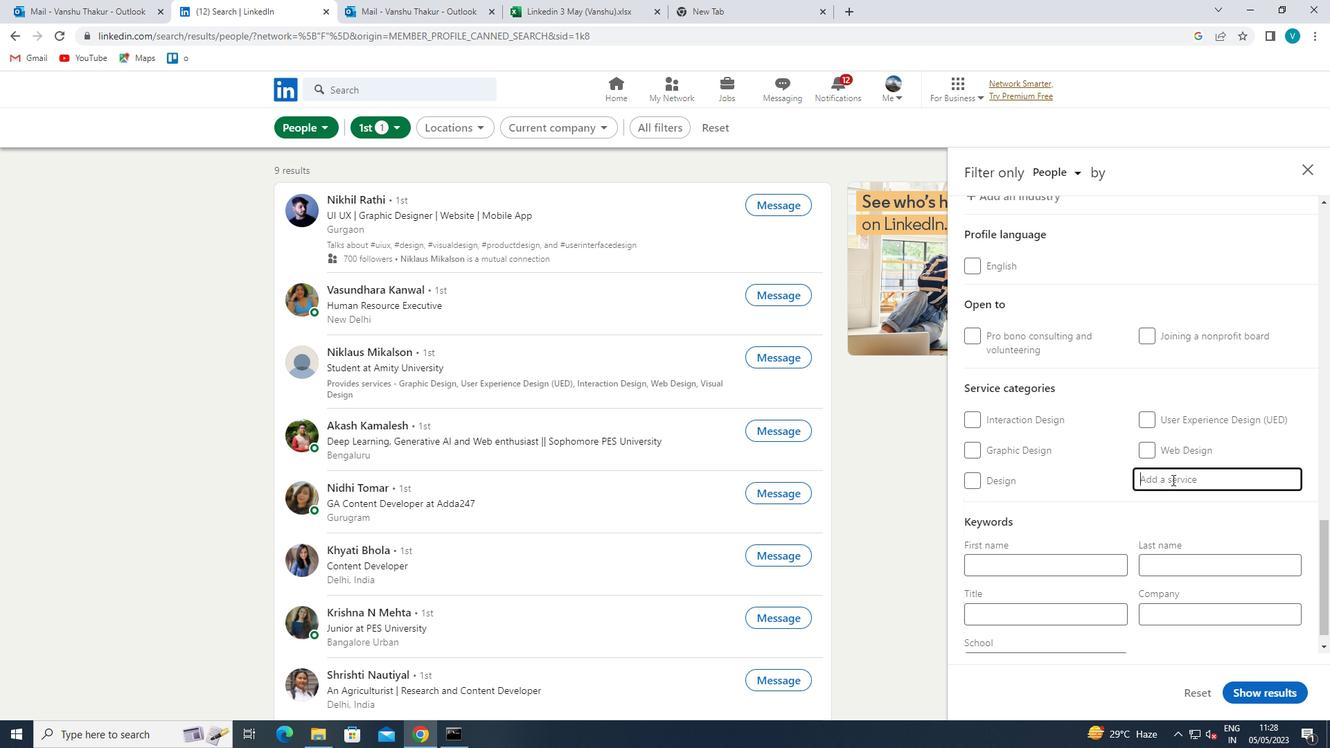 
Action: Key pressed <Key.shift>EMAIL<Key.space><Key.shift>MAR
Screenshot: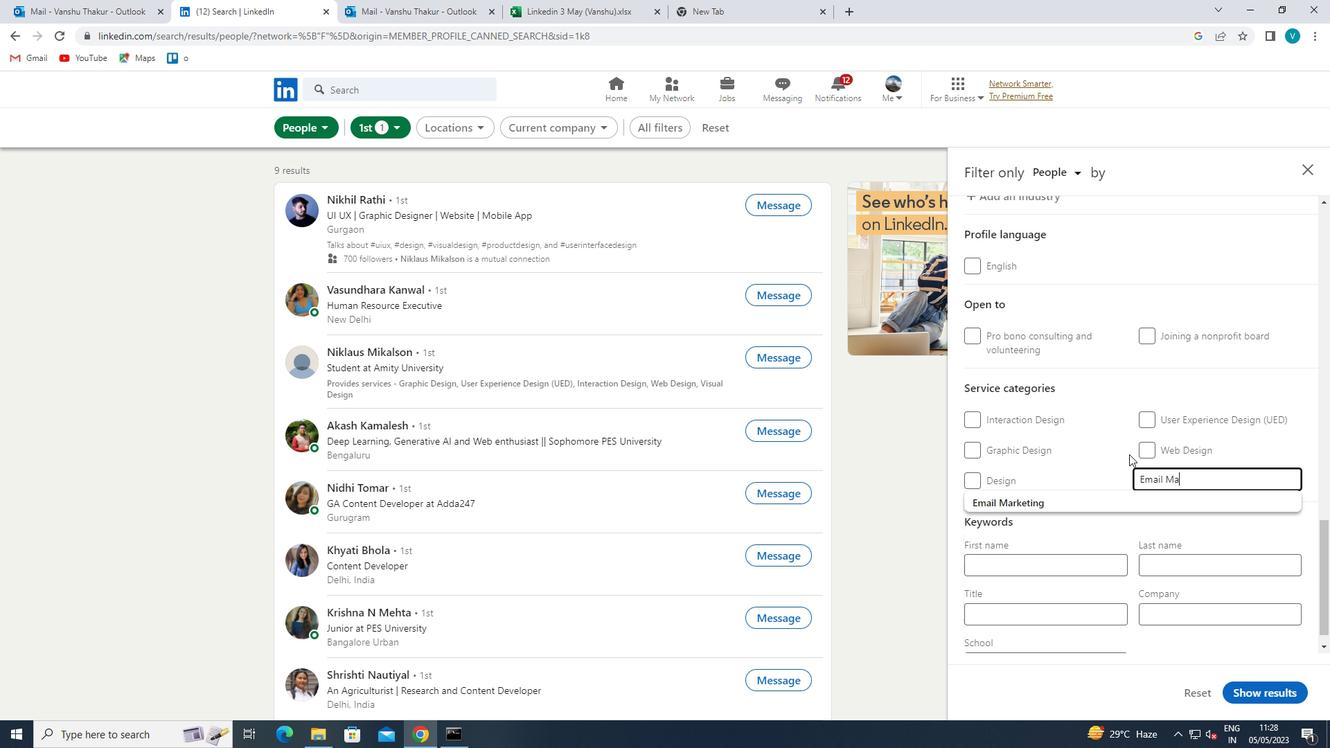 
Action: Mouse moved to (1152, 501)
Screenshot: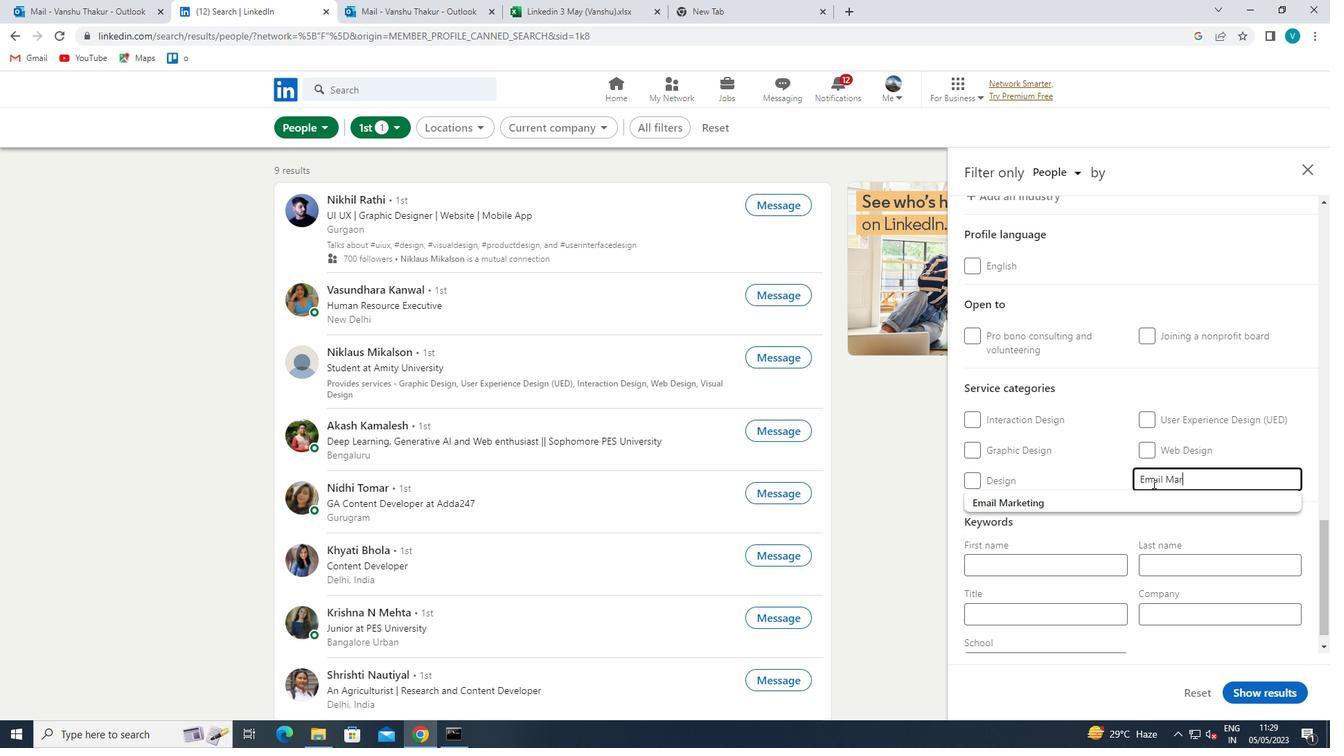 
Action: Mouse pressed left at (1152, 501)
Screenshot: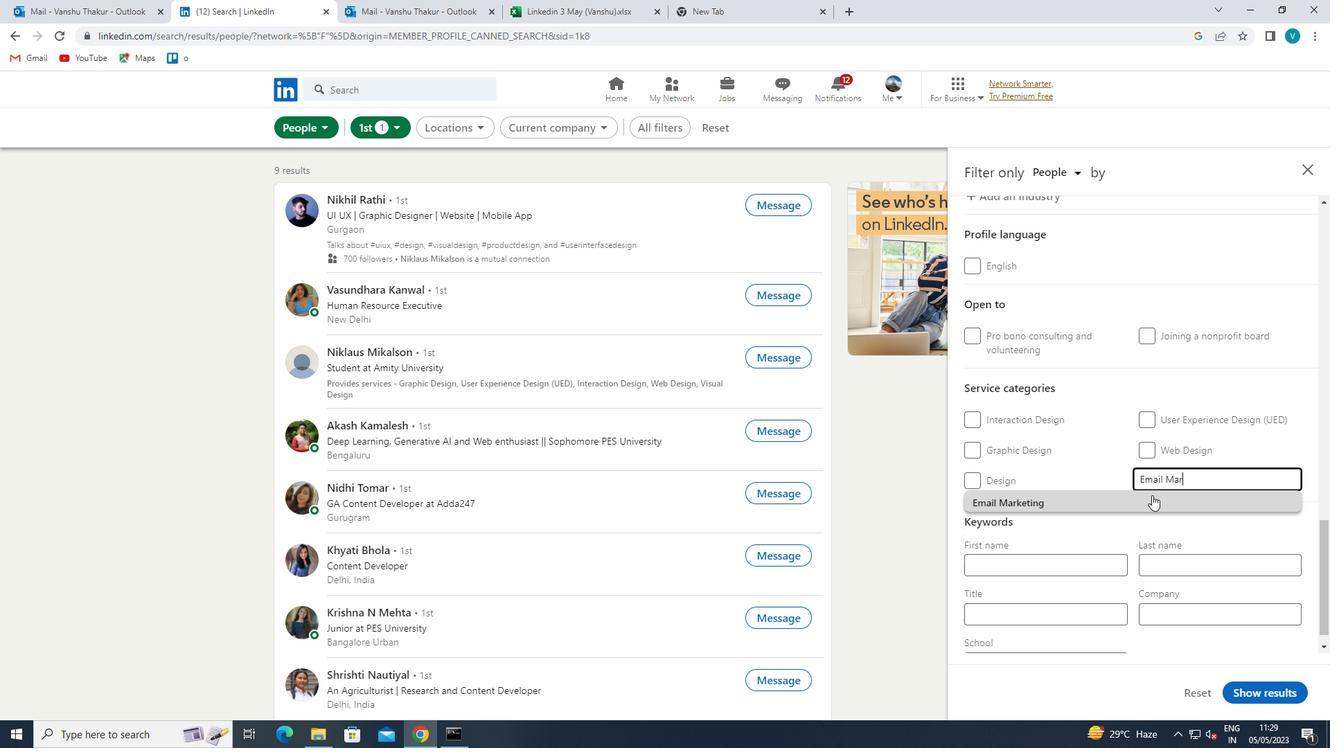 
Action: Mouse moved to (1149, 503)
Screenshot: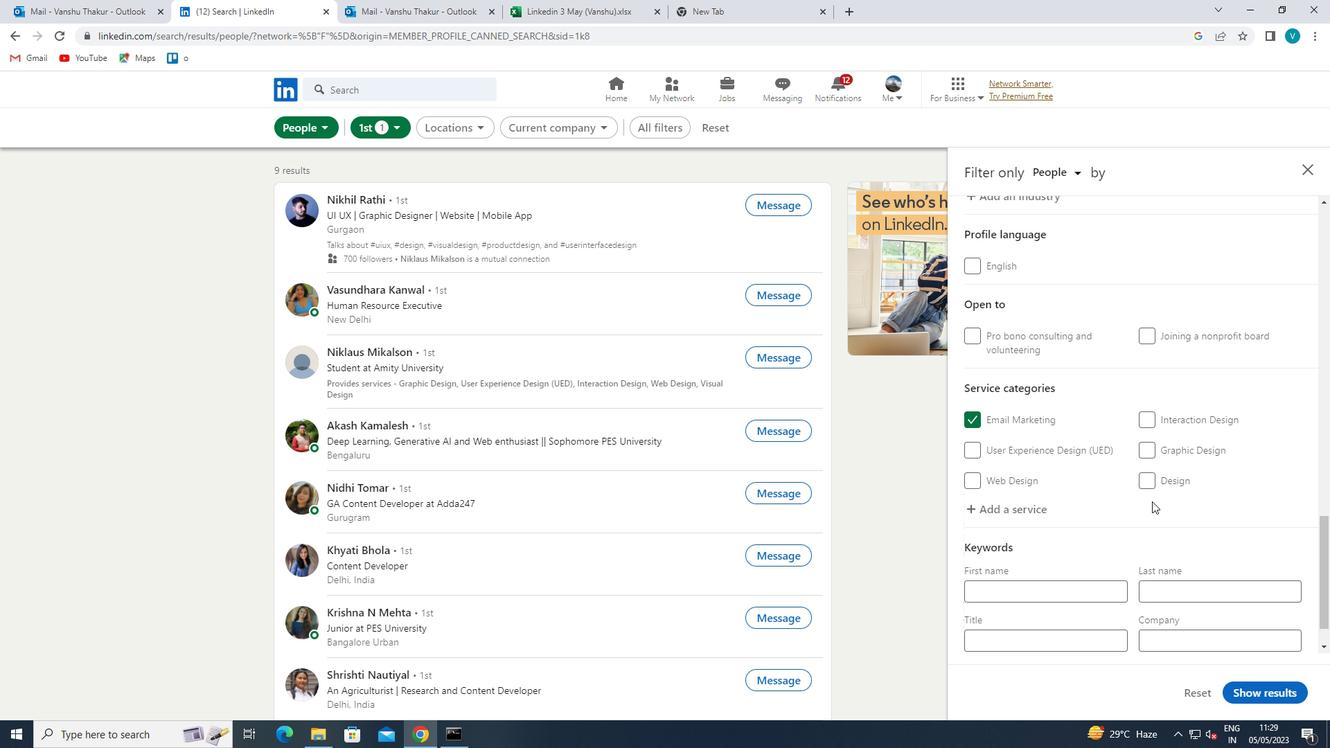 
Action: Mouse scrolled (1149, 503) with delta (0, 0)
Screenshot: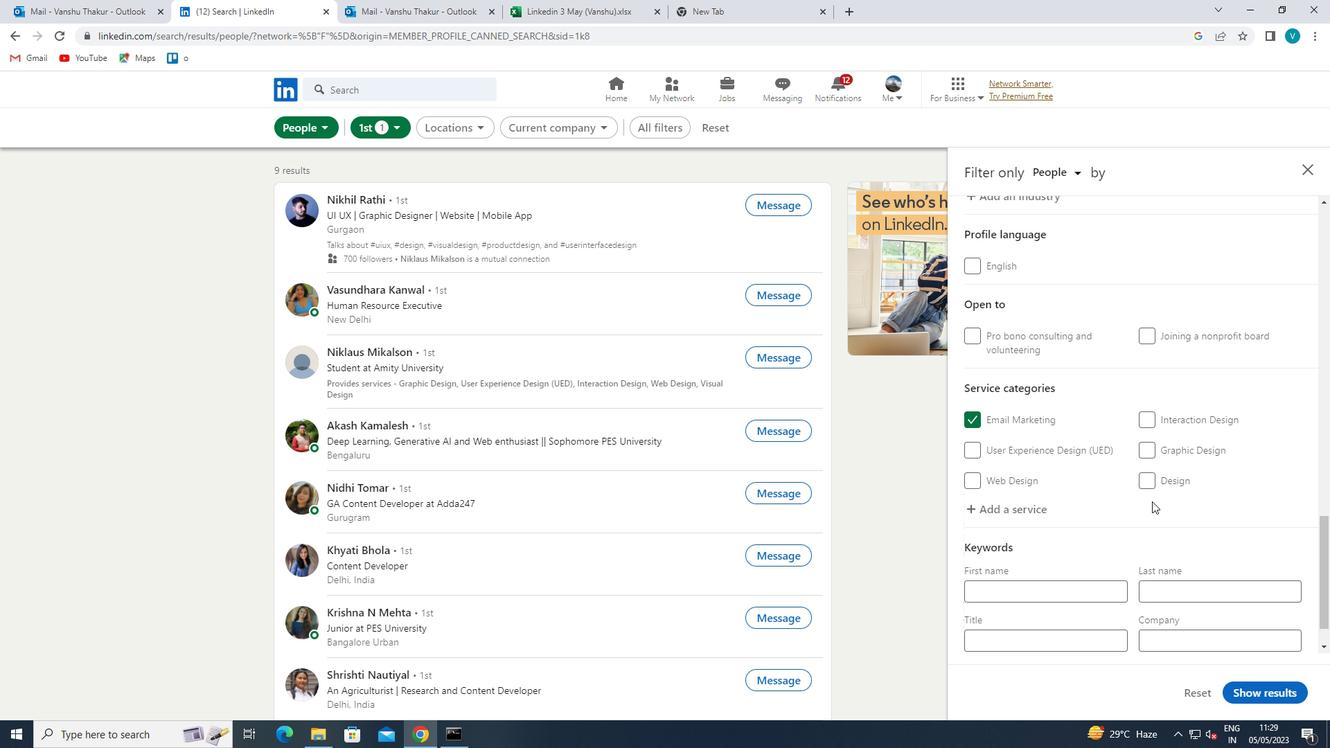 
Action: Mouse moved to (1144, 505)
Screenshot: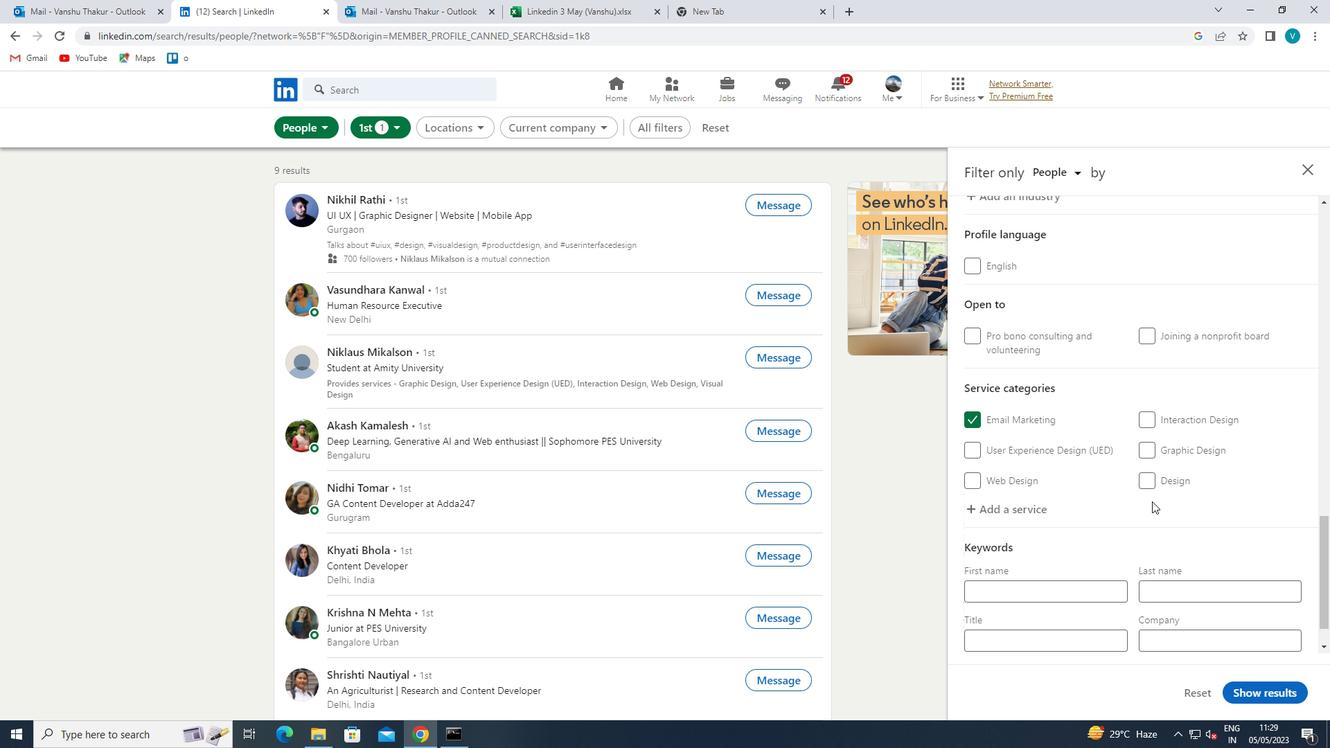
Action: Mouse scrolled (1144, 505) with delta (0, 0)
Screenshot: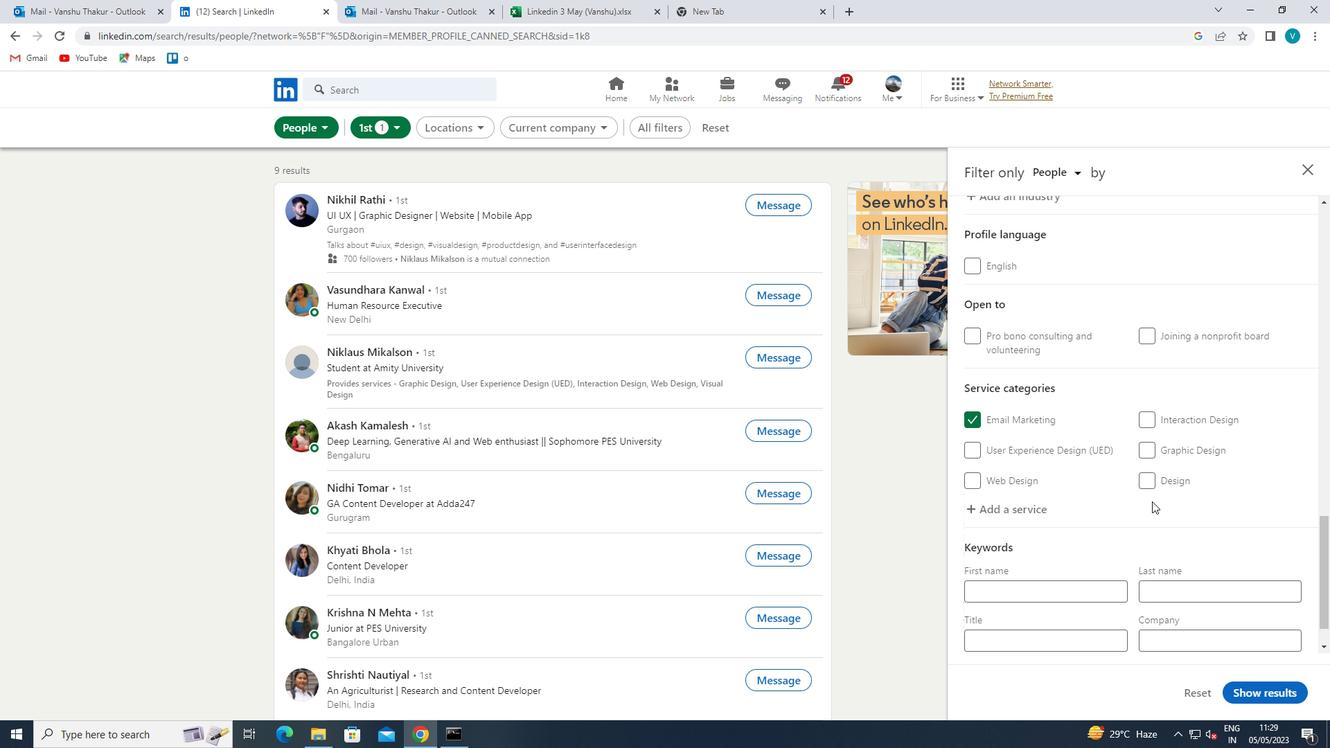 
Action: Mouse moved to (1142, 505)
Screenshot: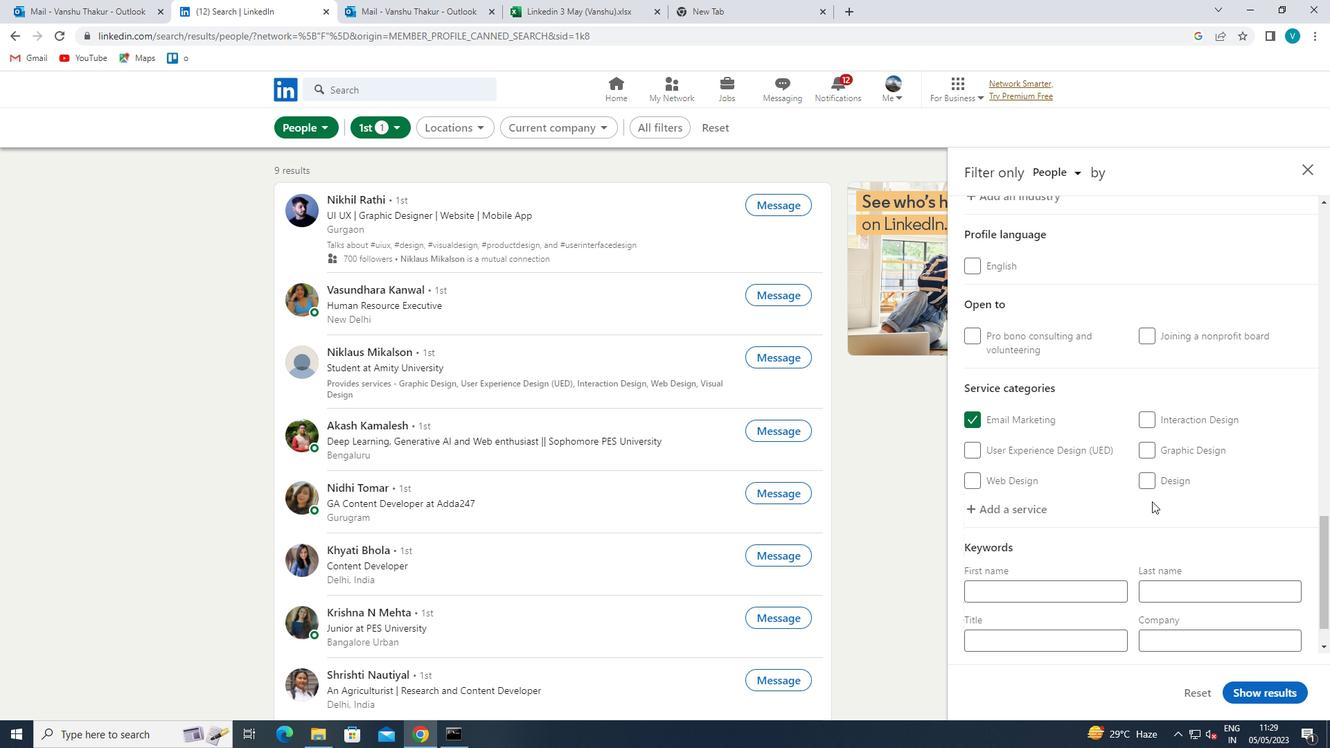 
Action: Mouse scrolled (1142, 505) with delta (0, 0)
Screenshot: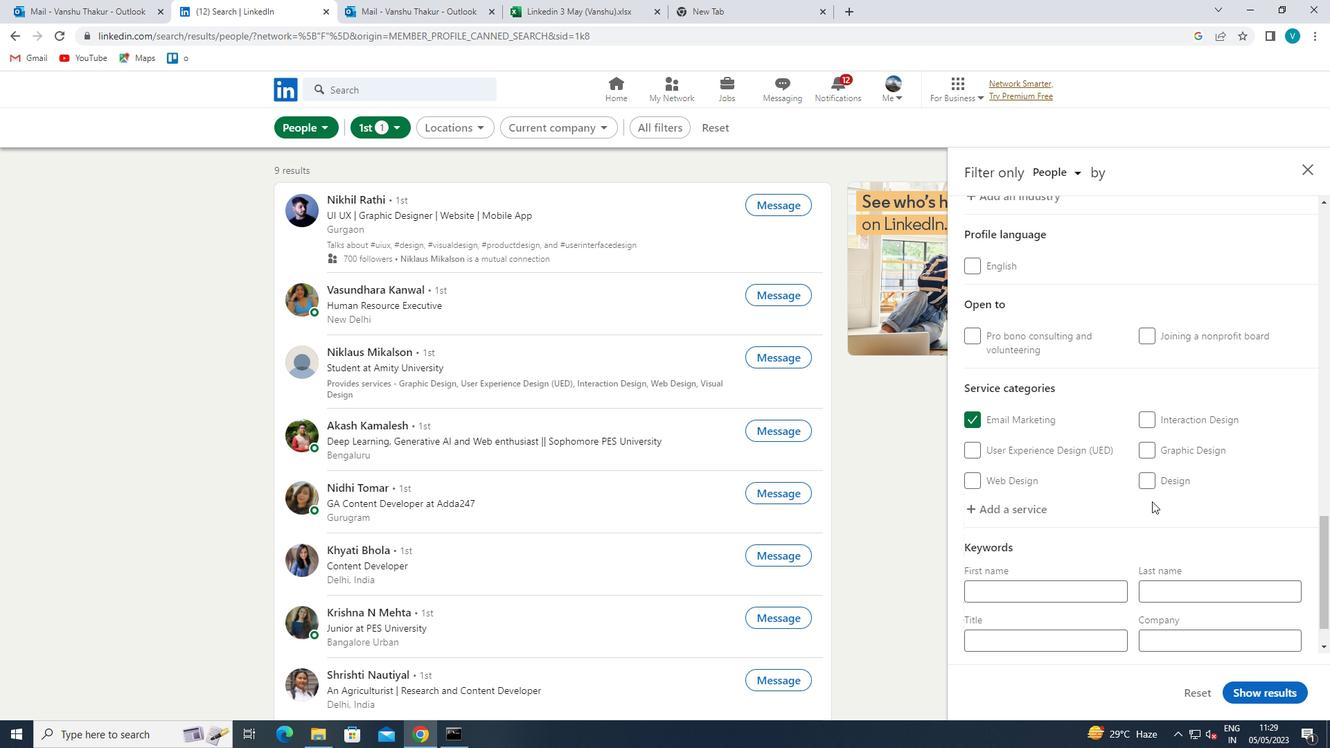 
Action: Mouse moved to (1140, 505)
Screenshot: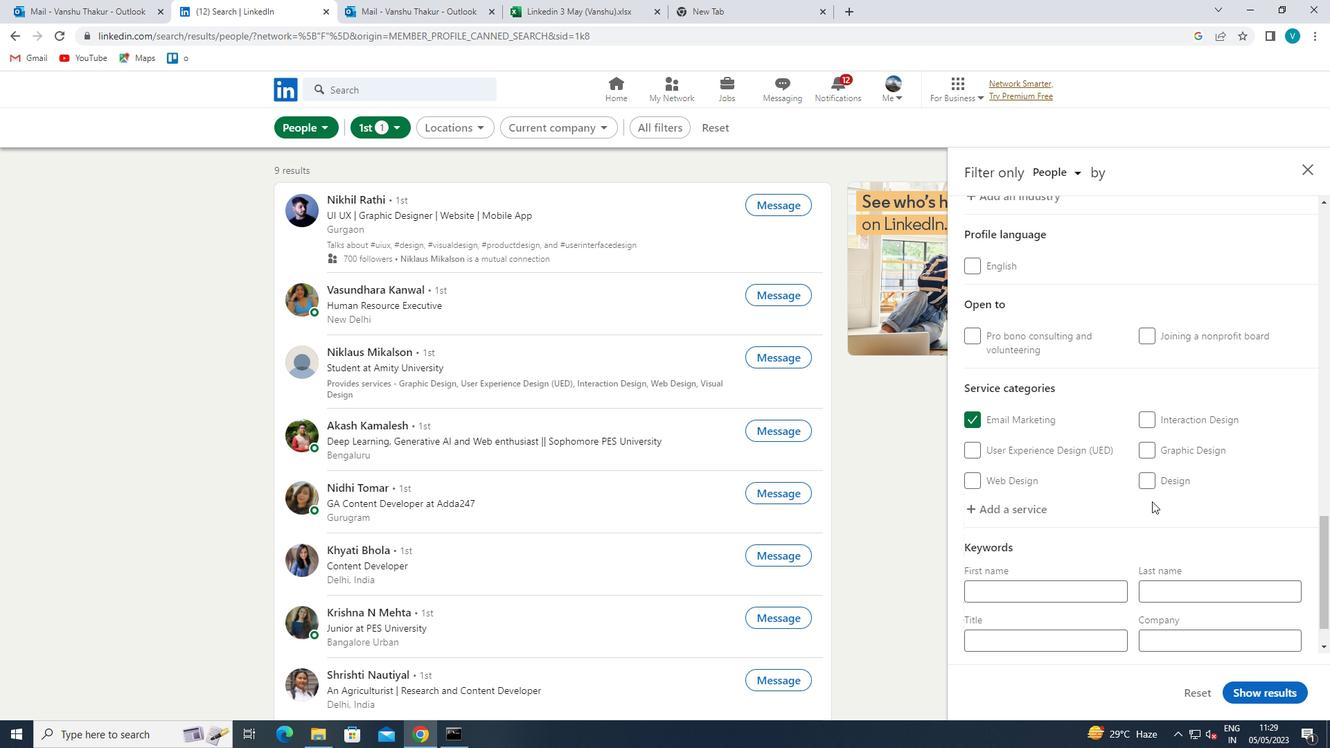 
Action: Mouse scrolled (1140, 505) with delta (0, 0)
Screenshot: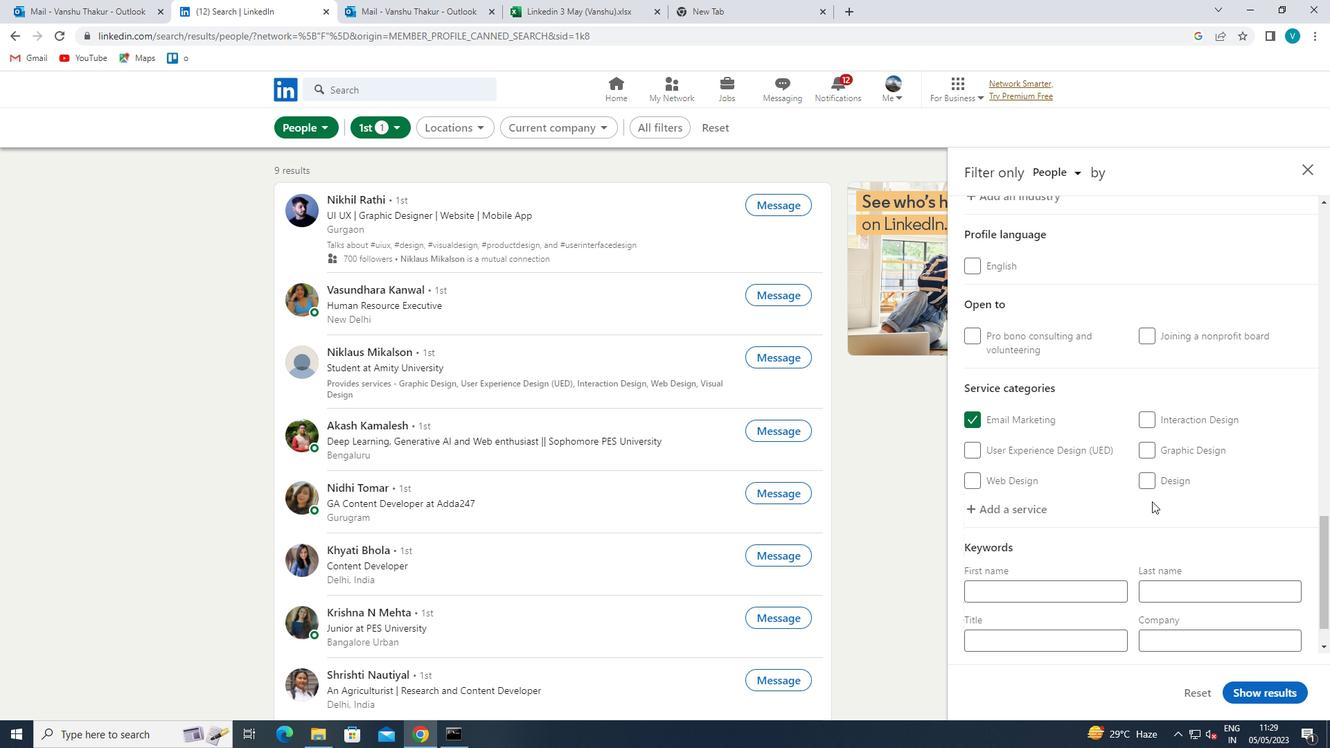 
Action: Mouse moved to (1082, 581)
Screenshot: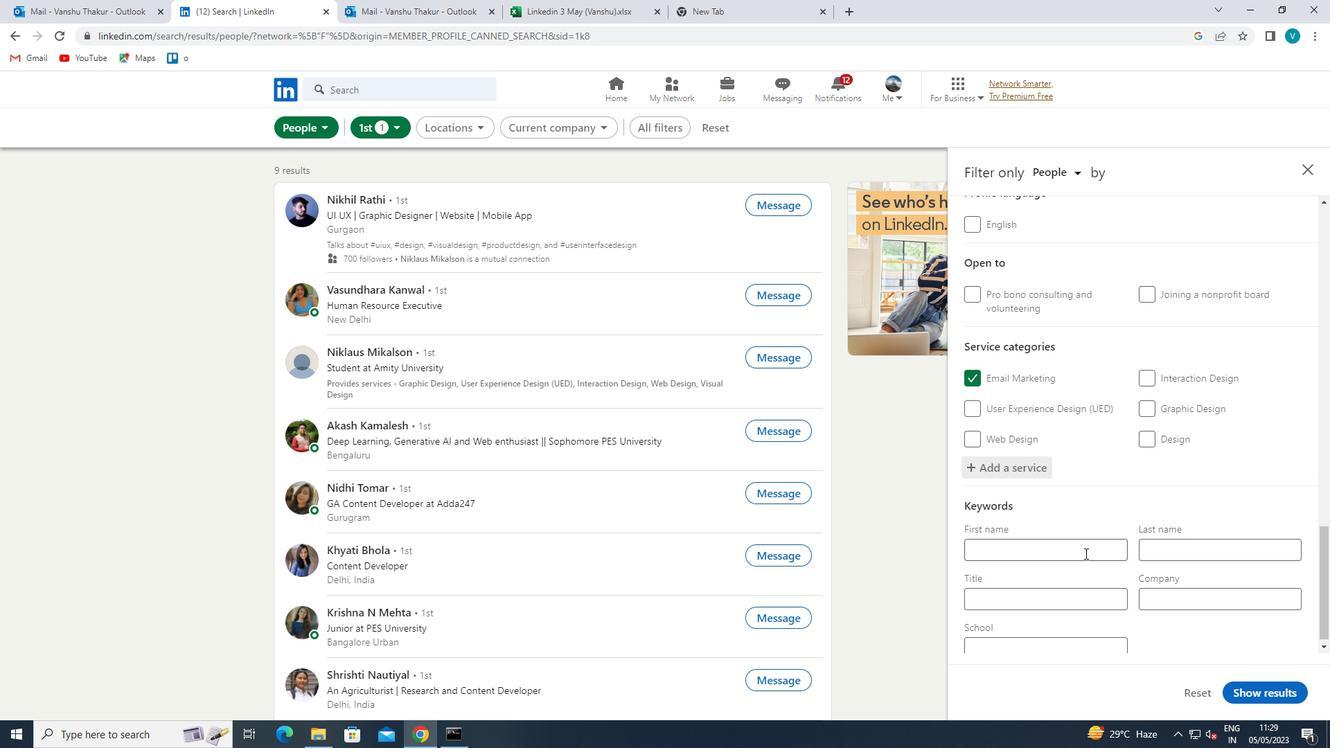 
Action: Mouse pressed left at (1082, 581)
Screenshot: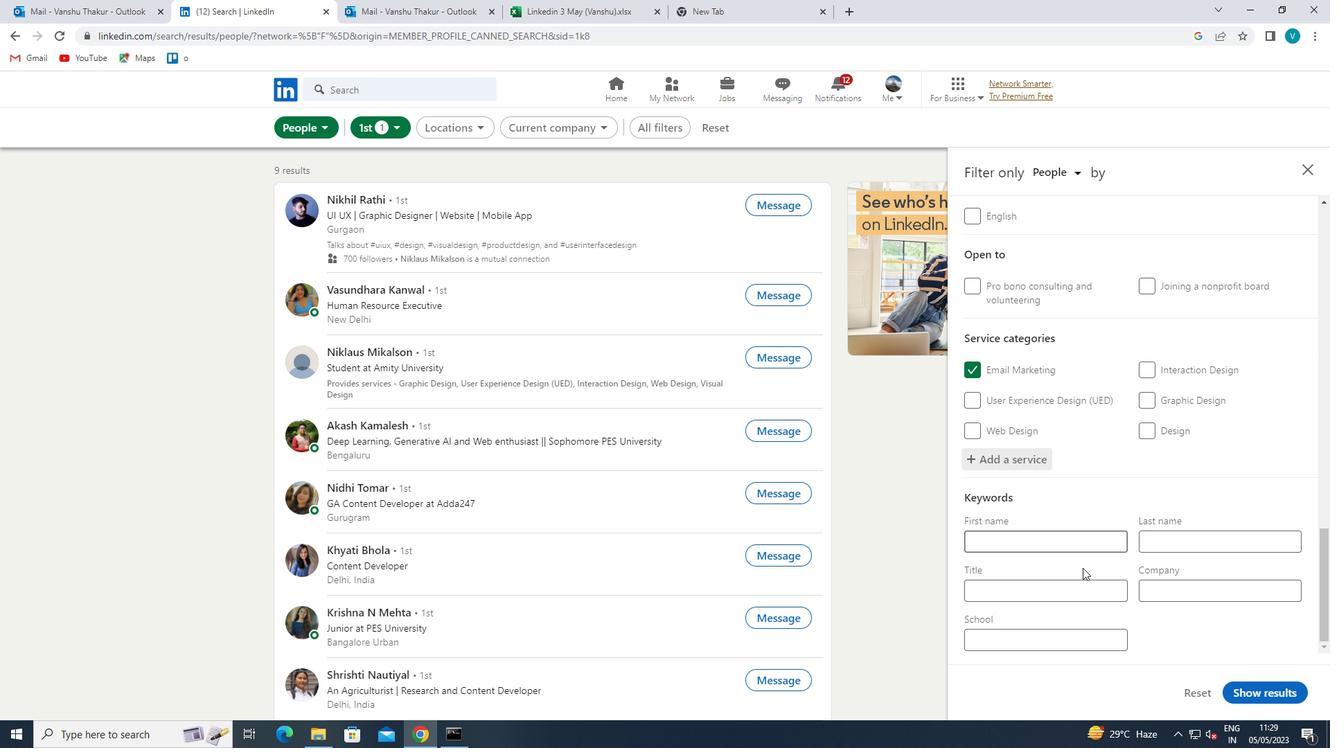 
Action: Key pressed <Key.shift>MAL<Key.space><Key.backspace><Key.backspace>IL<Key.space><Key.shift>CARRIER
Screenshot: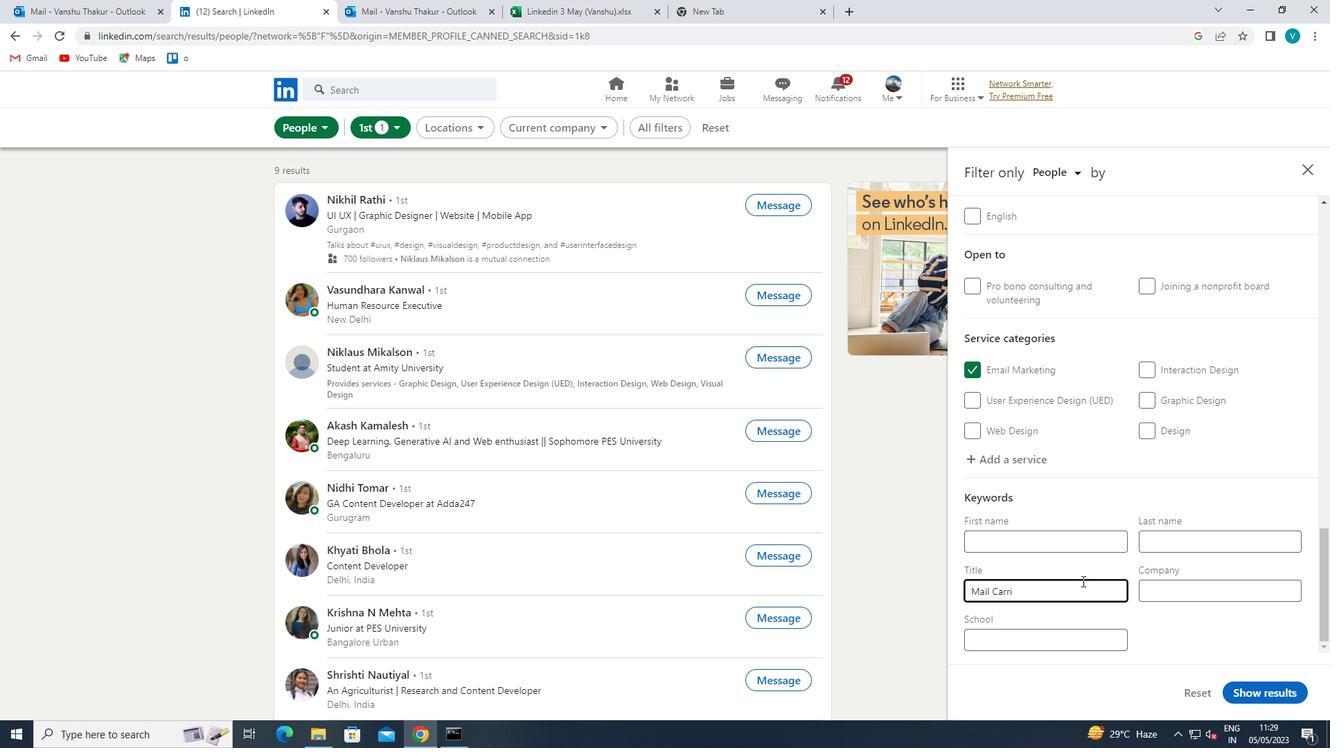 
Action: Mouse moved to (1240, 689)
Screenshot: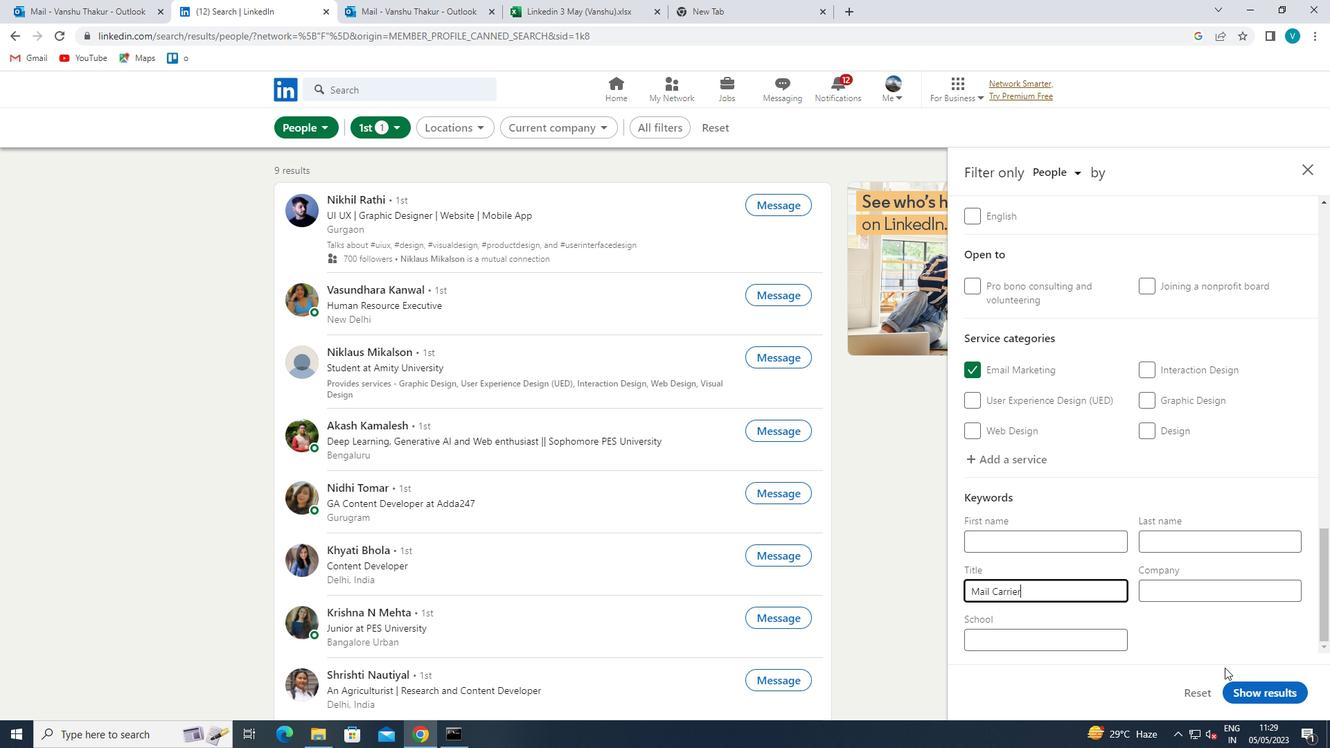 
Action: Mouse pressed left at (1240, 689)
Screenshot: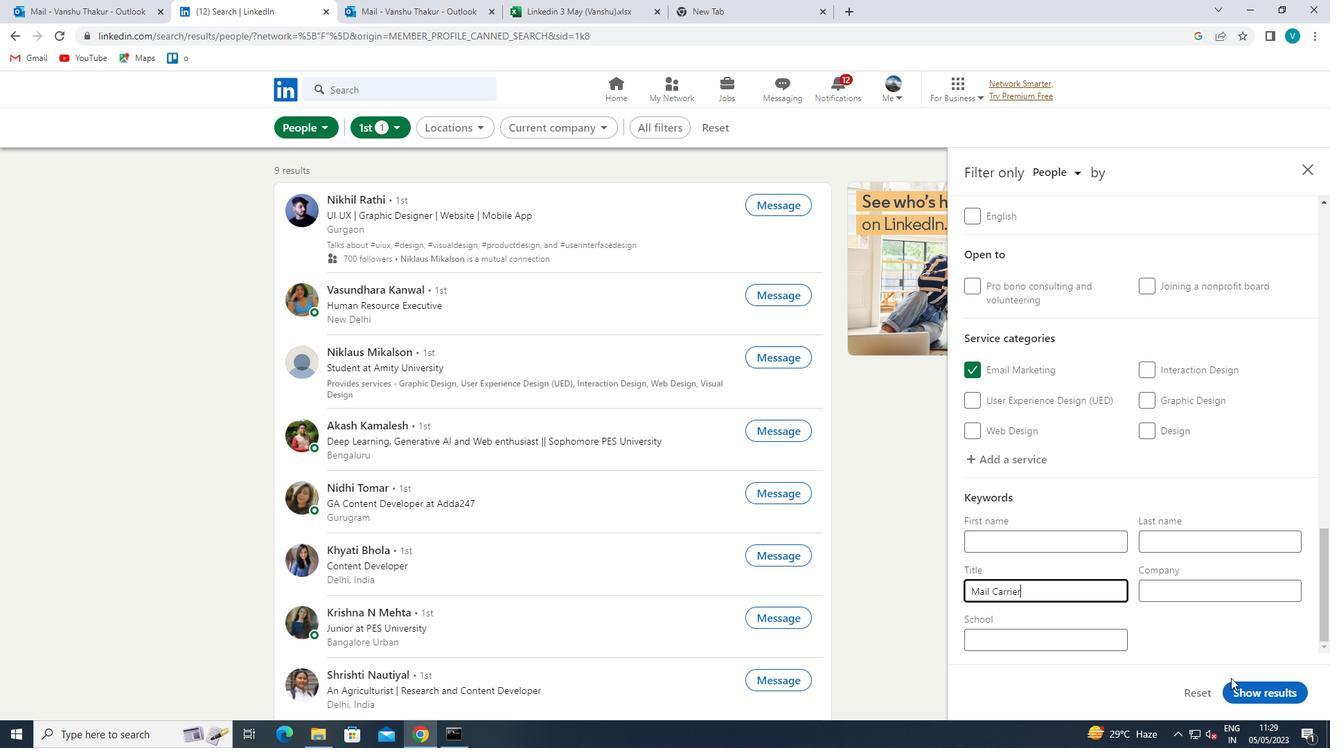 
Action: Mouse moved to (1240, 690)
Screenshot: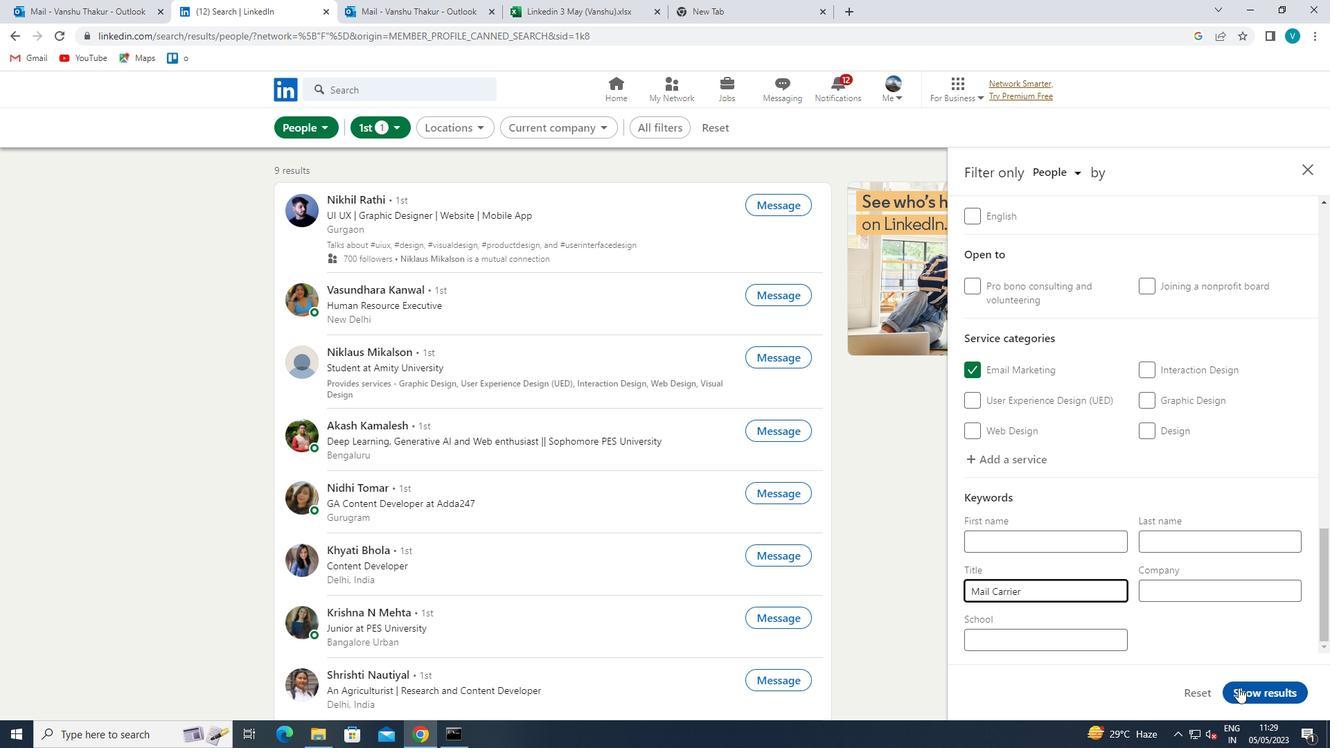 
